 Task: Find connections with filter location Puyo with filter topic #constructionwith filter profile language French with filter current company CUR8 with filter school Indian jobs Fastest updates with filter industry Community Development and Urban Planning with filter service category Bankruptcy Law with filter keywords title Restaurant Chain Executive
Action: Mouse moved to (602, 79)
Screenshot: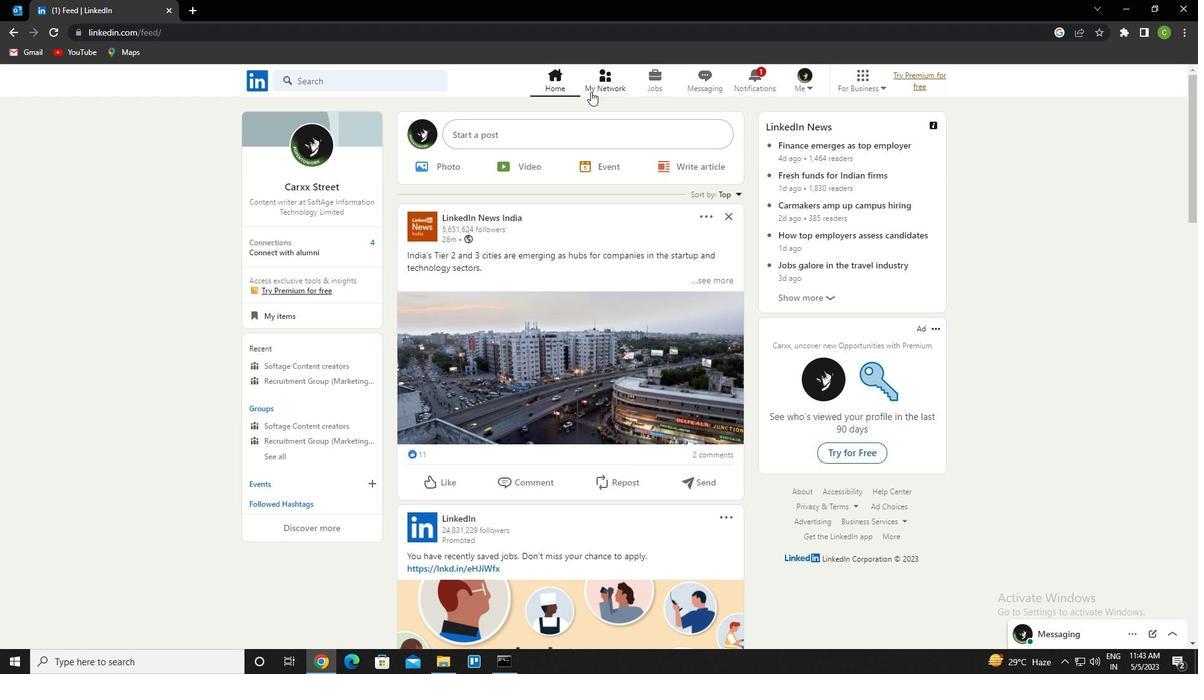 
Action: Mouse pressed left at (602, 79)
Screenshot: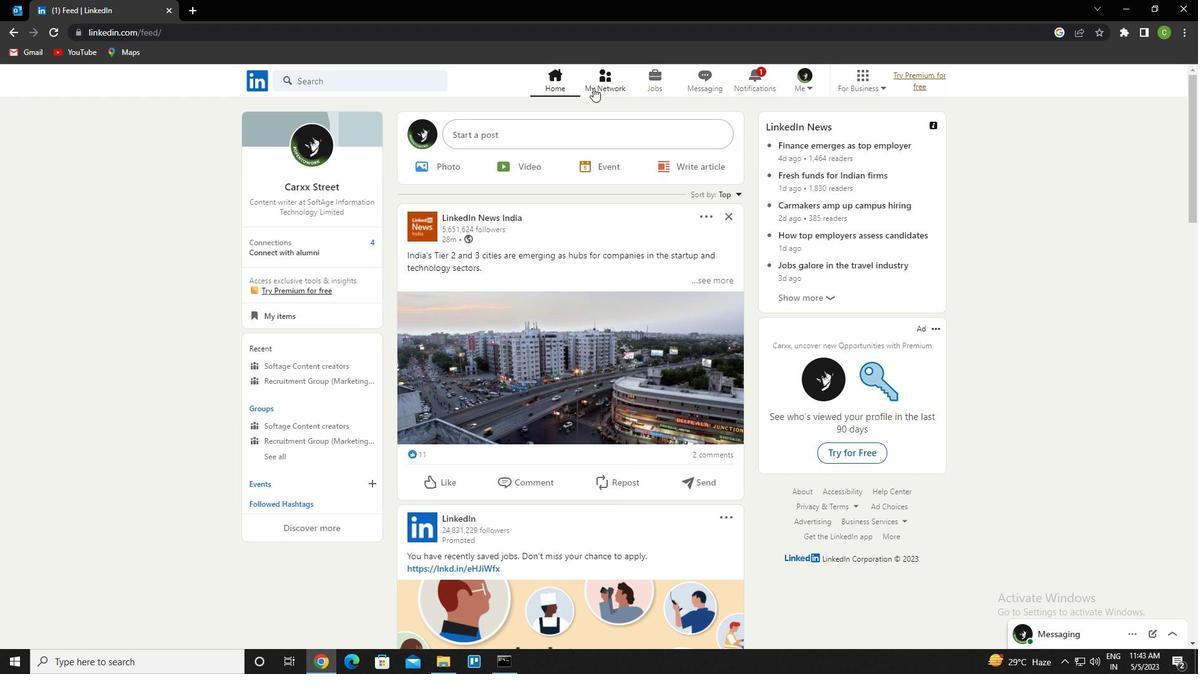 
Action: Mouse moved to (349, 157)
Screenshot: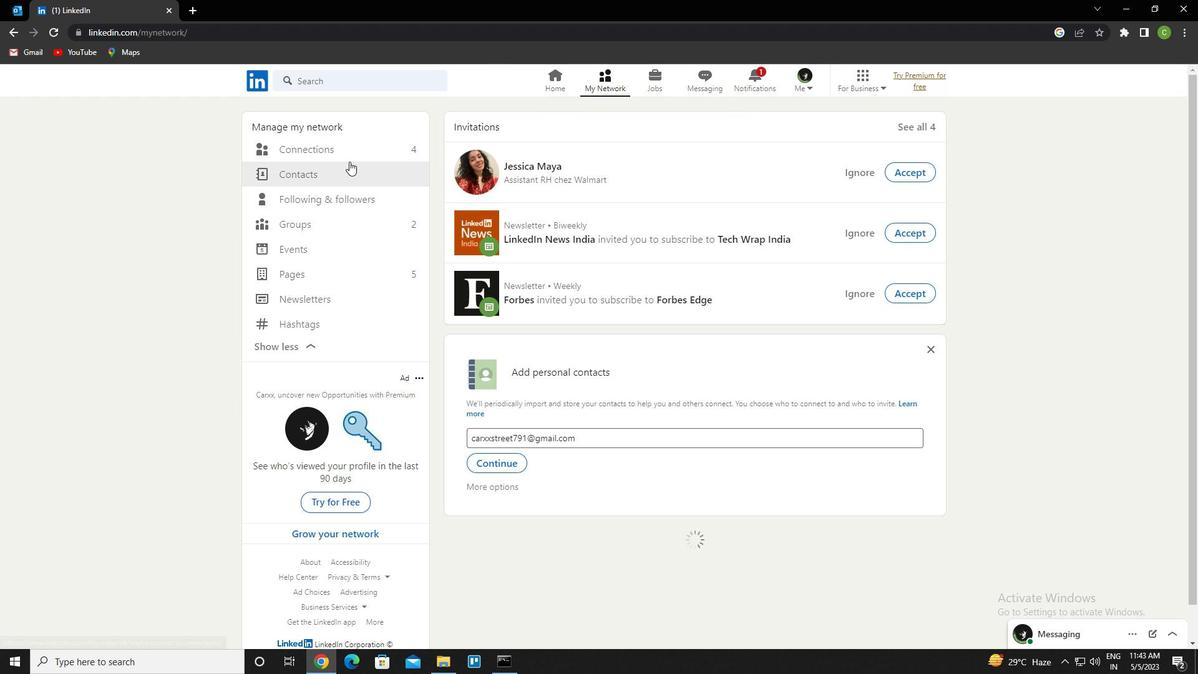 
Action: Mouse pressed left at (349, 157)
Screenshot: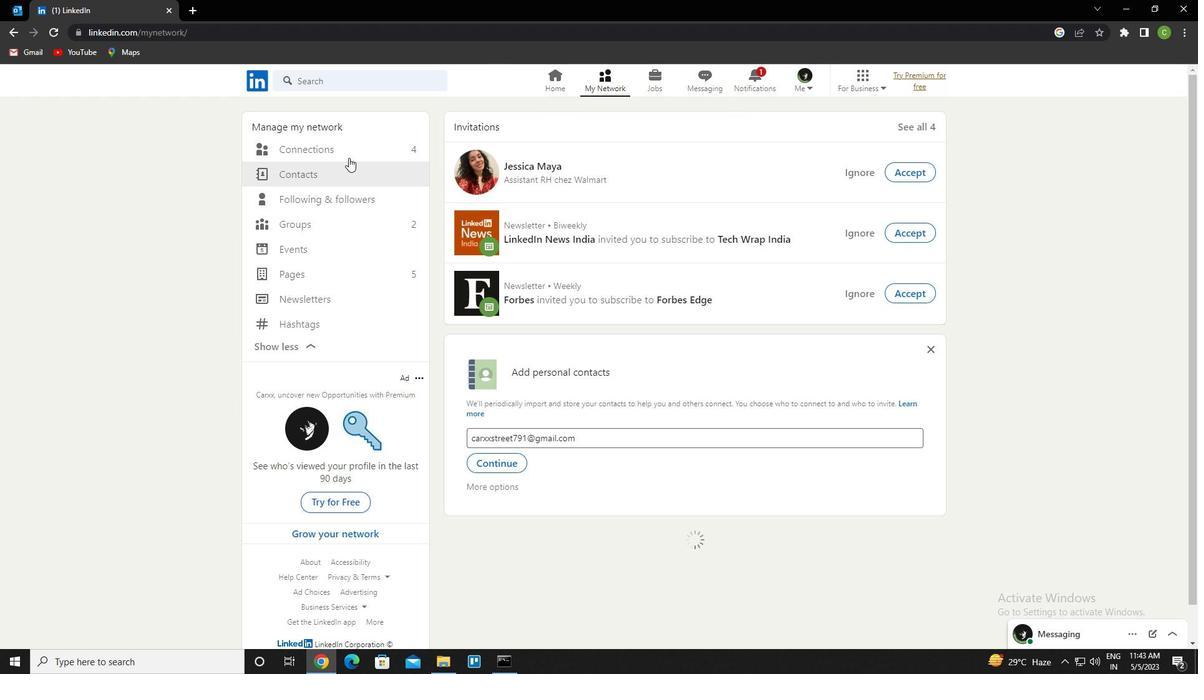 
Action: Mouse moved to (353, 158)
Screenshot: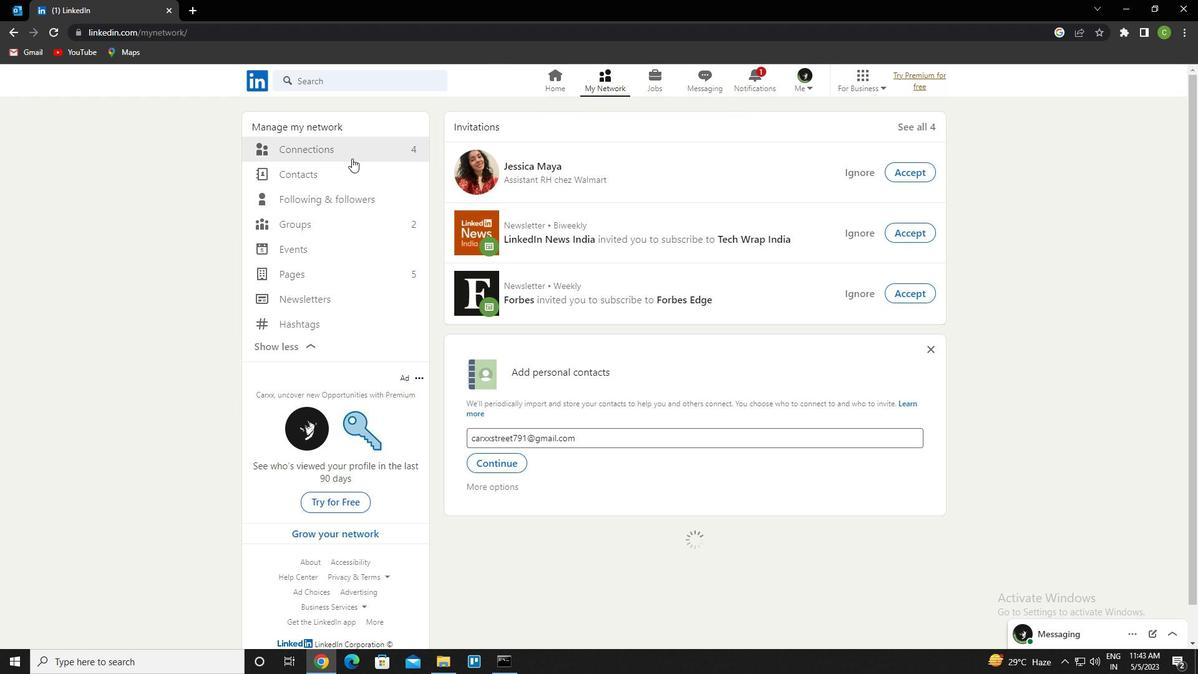 
Action: Mouse pressed left at (353, 158)
Screenshot: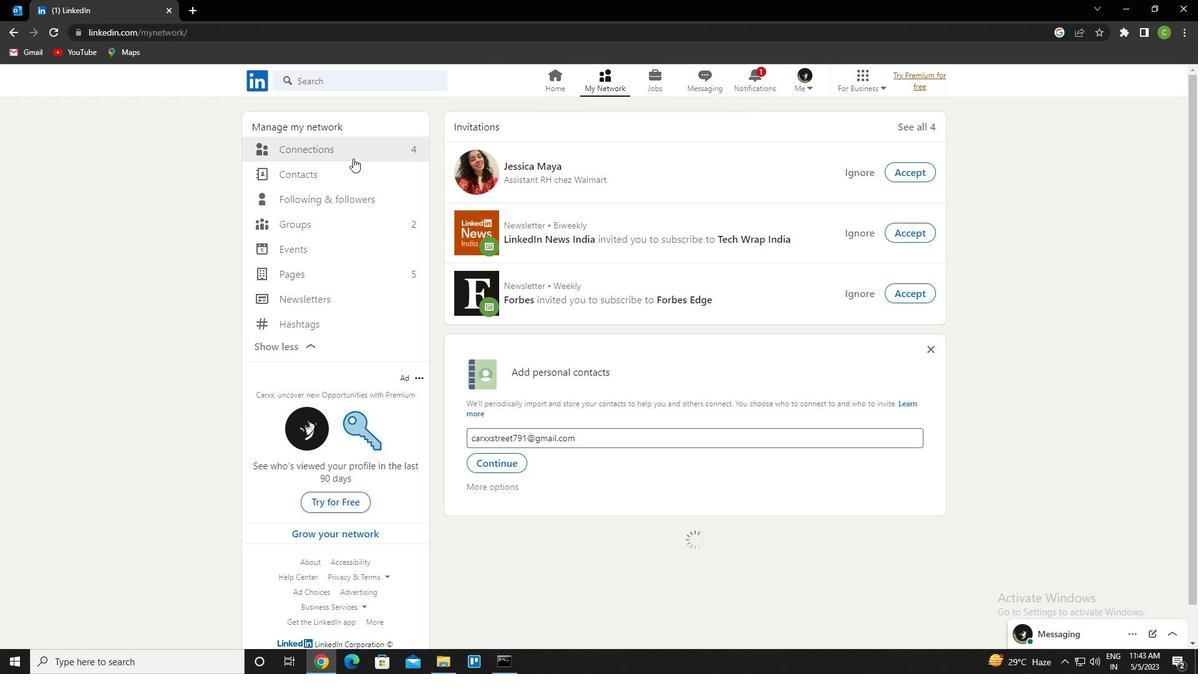 
Action: Mouse moved to (412, 151)
Screenshot: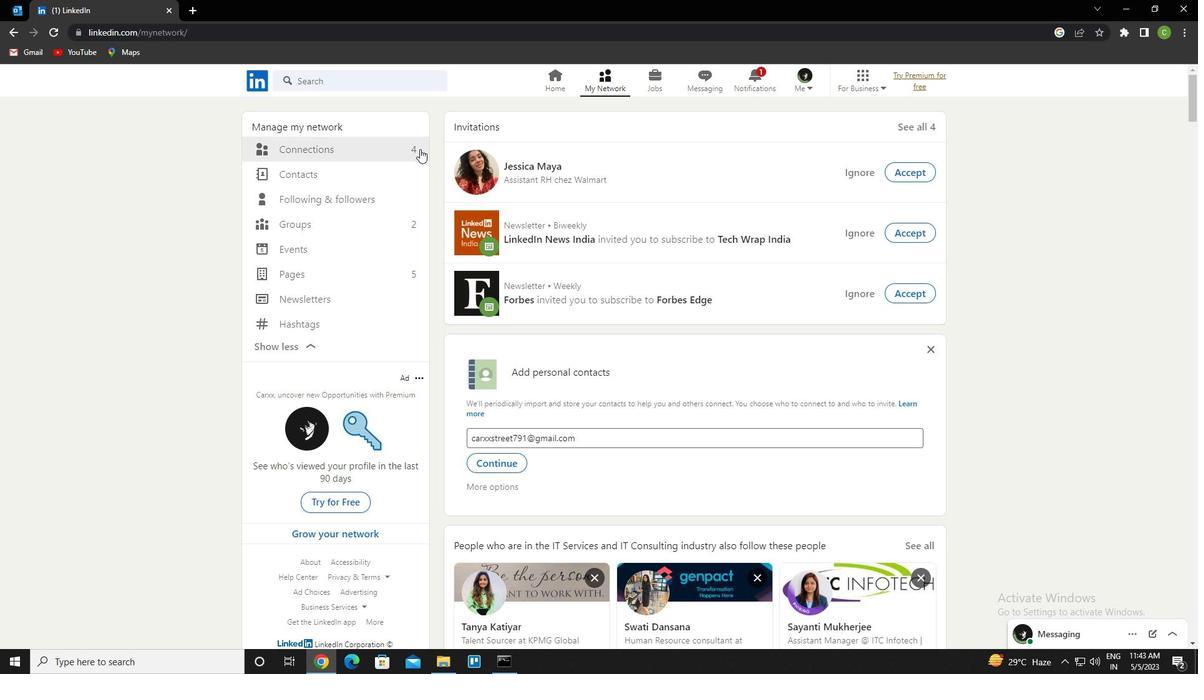 
Action: Mouse pressed left at (412, 151)
Screenshot: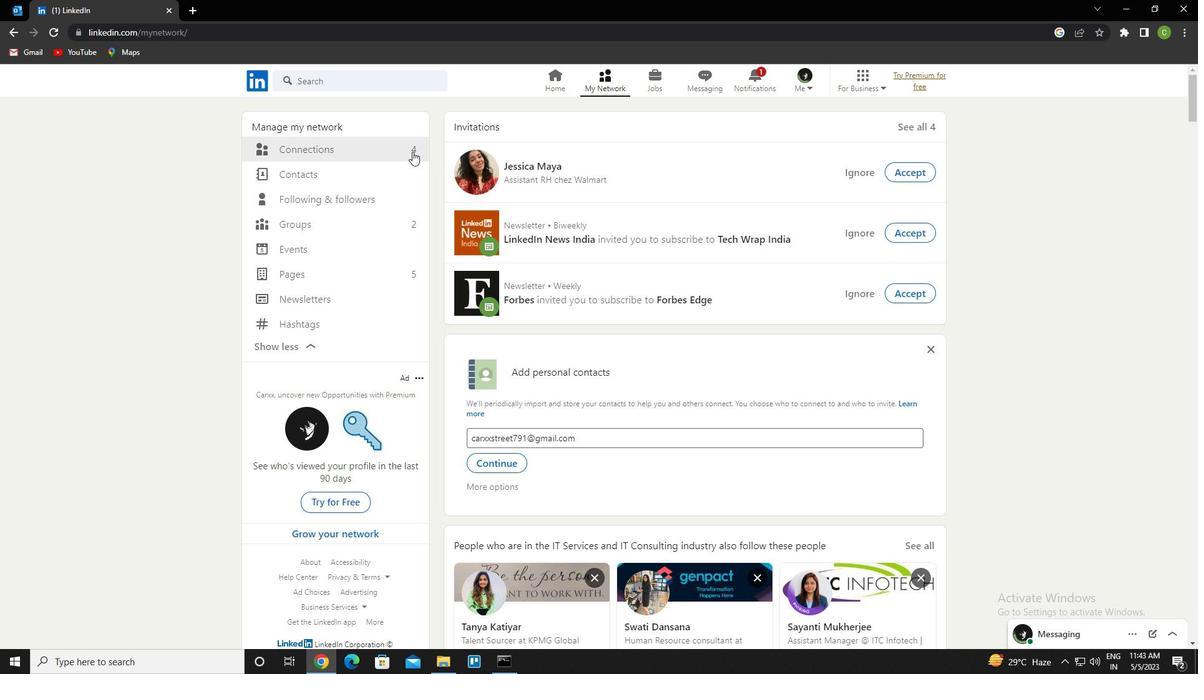 
Action: Mouse moved to (695, 151)
Screenshot: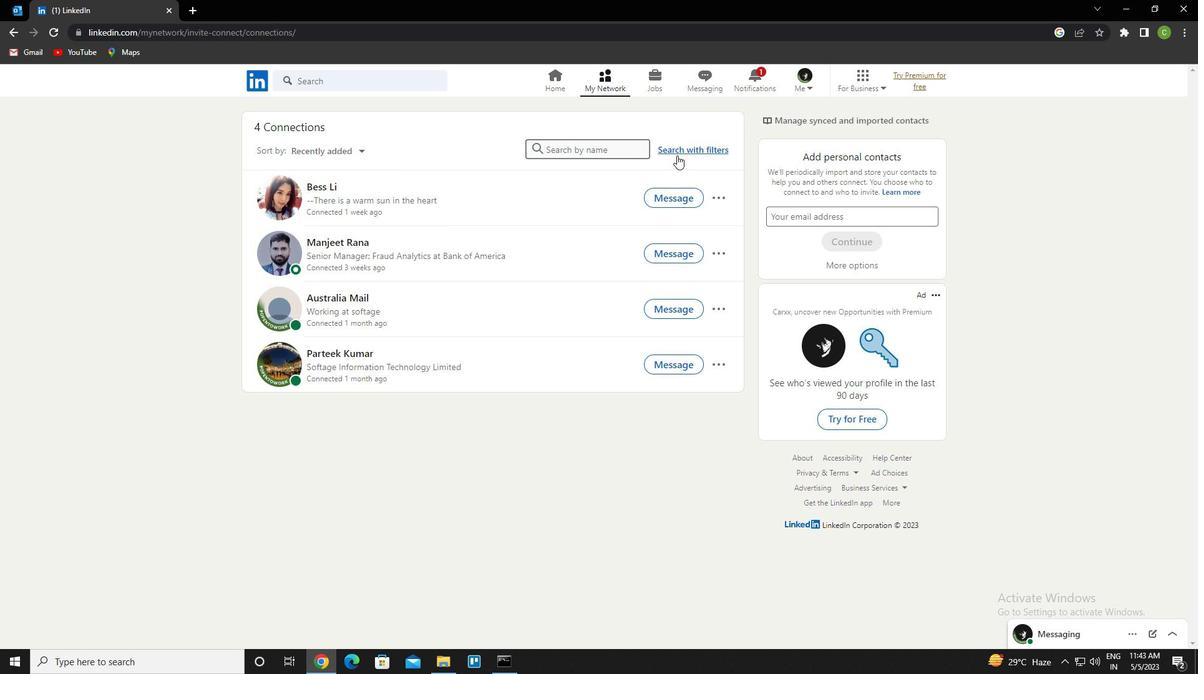 
Action: Mouse pressed left at (695, 151)
Screenshot: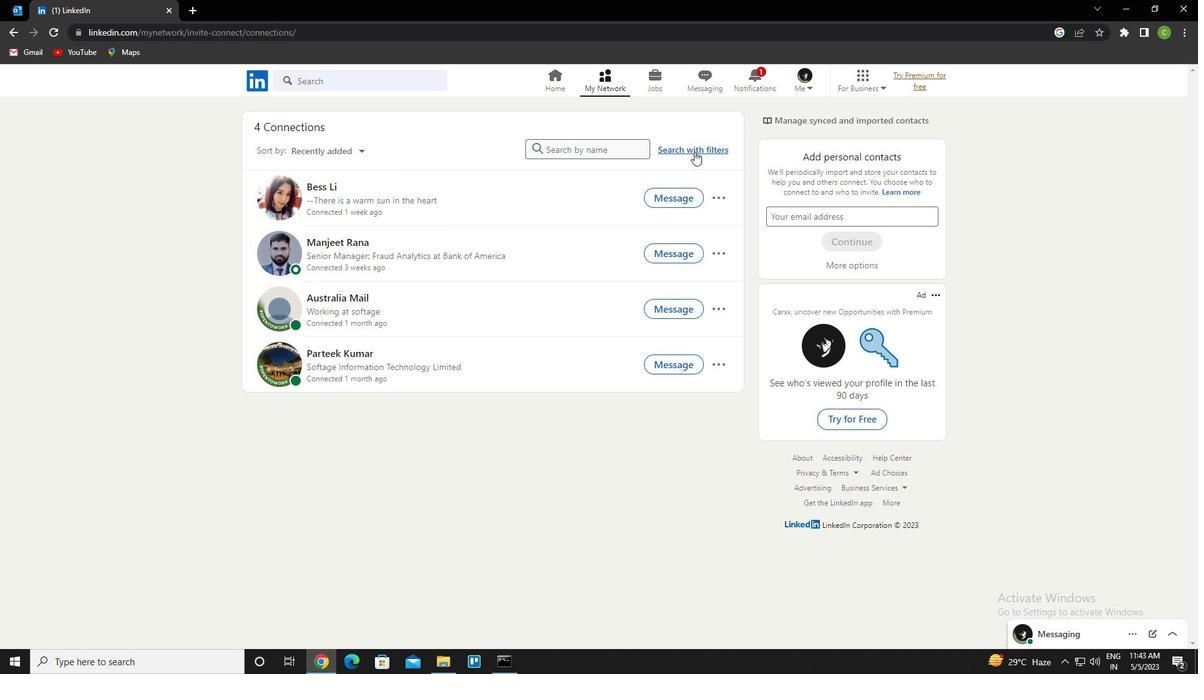 
Action: Mouse moved to (638, 111)
Screenshot: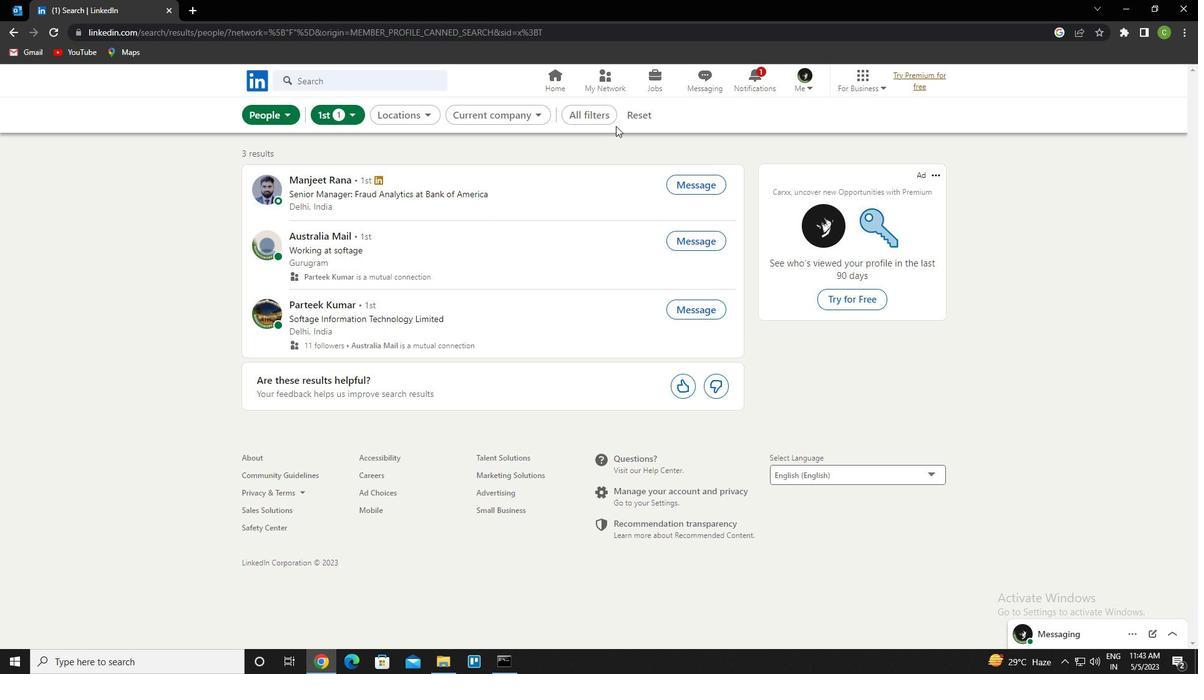 
Action: Mouse pressed left at (638, 111)
Screenshot: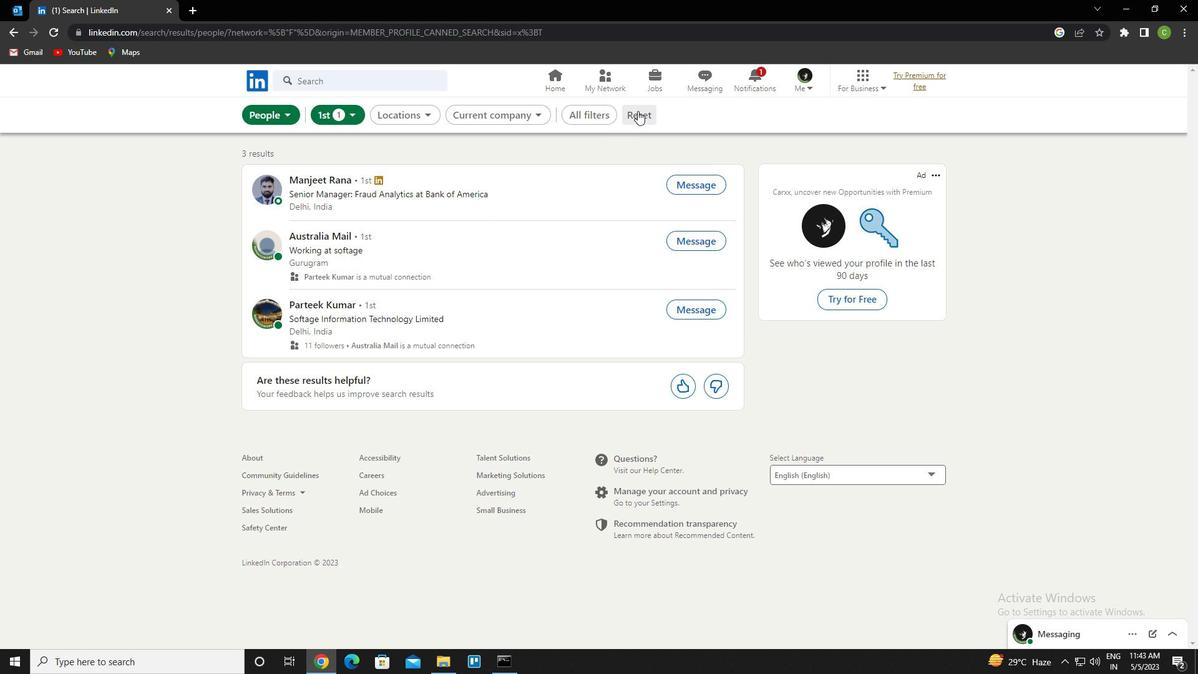 
Action: Mouse moved to (624, 116)
Screenshot: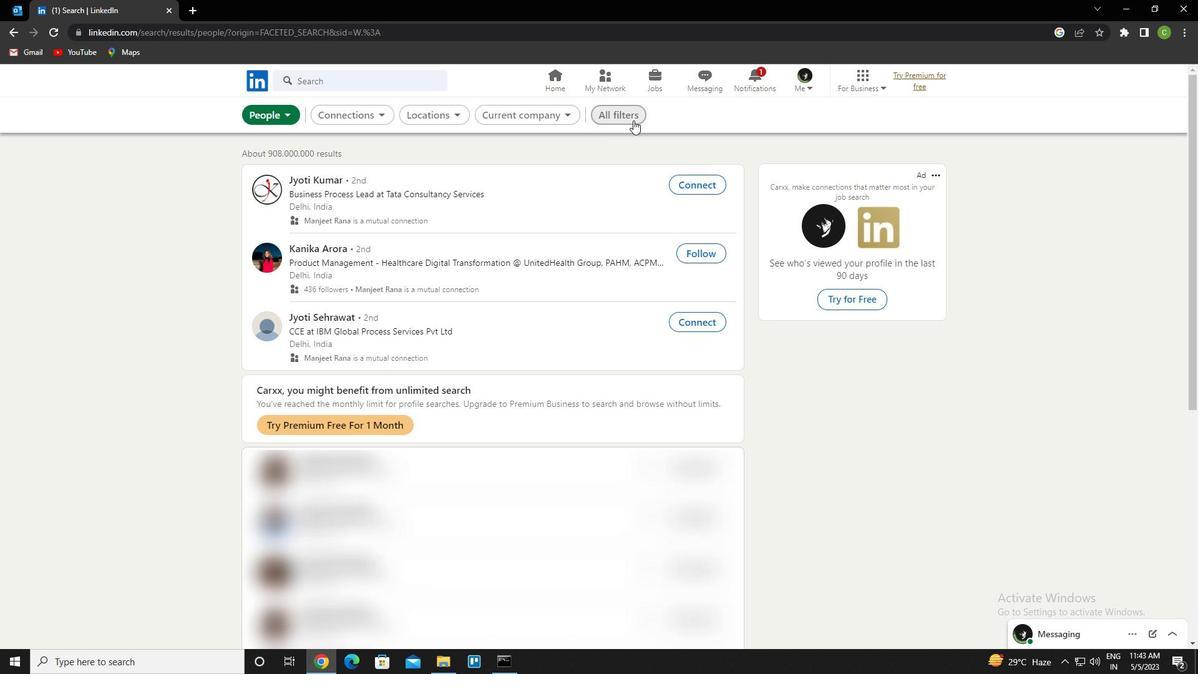 
Action: Mouse pressed left at (624, 116)
Screenshot: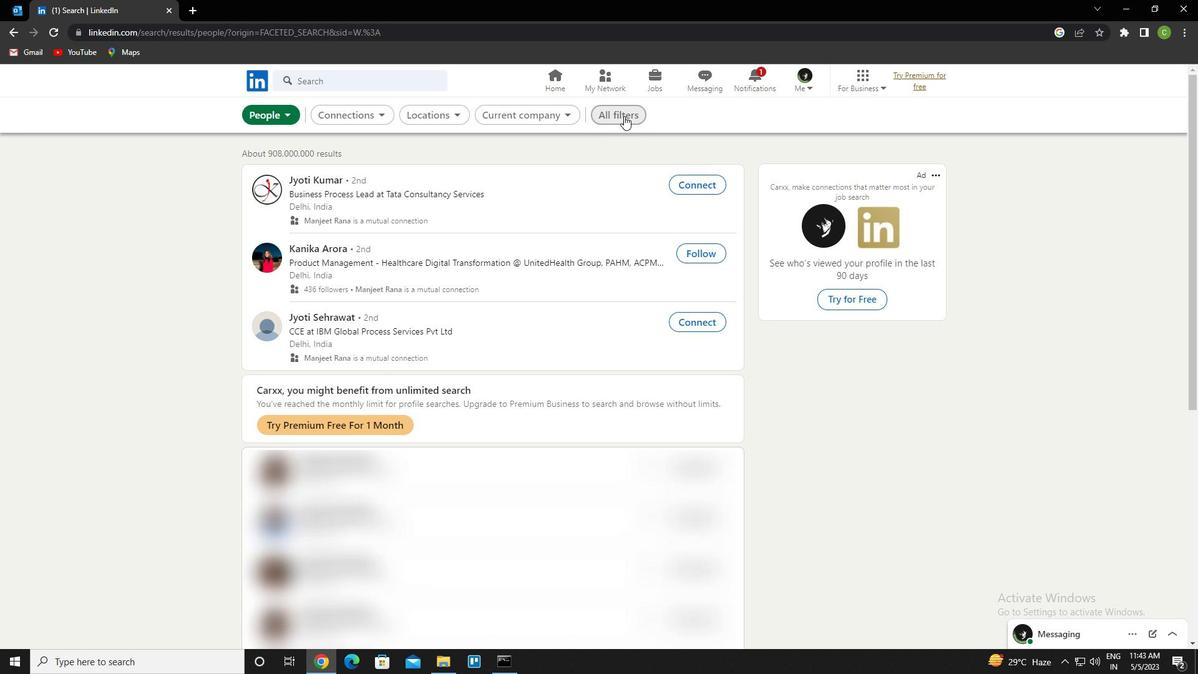 
Action: Mouse moved to (1156, 358)
Screenshot: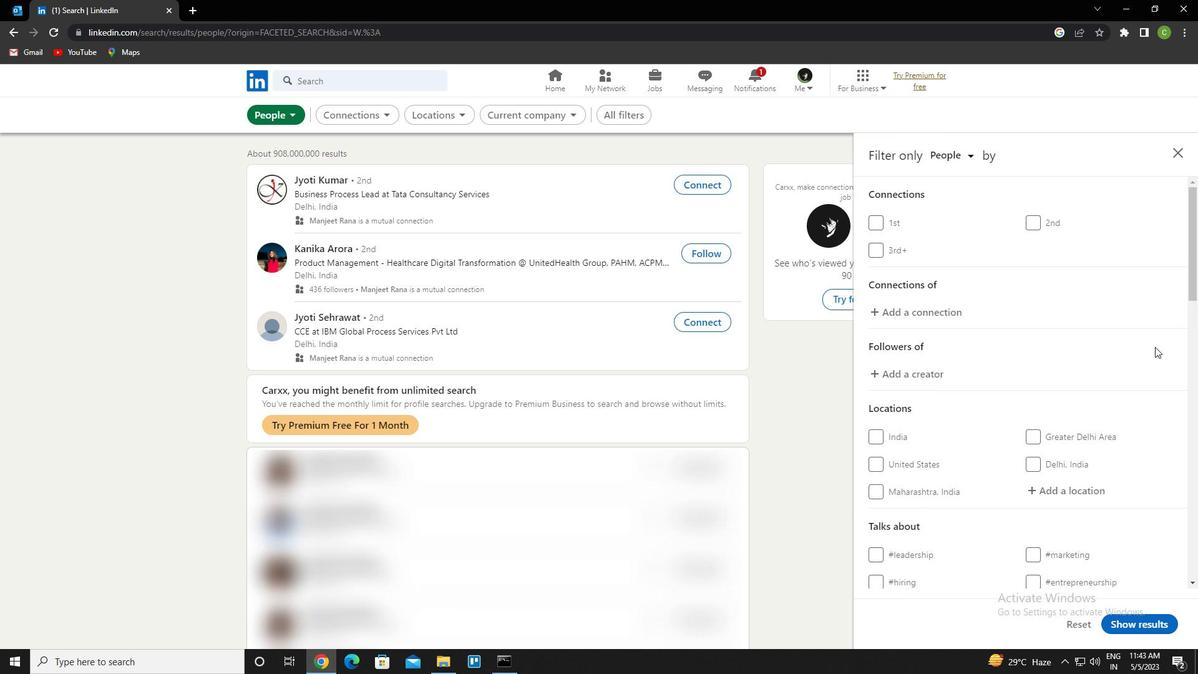 
Action: Mouse scrolled (1156, 357) with delta (0, 0)
Screenshot: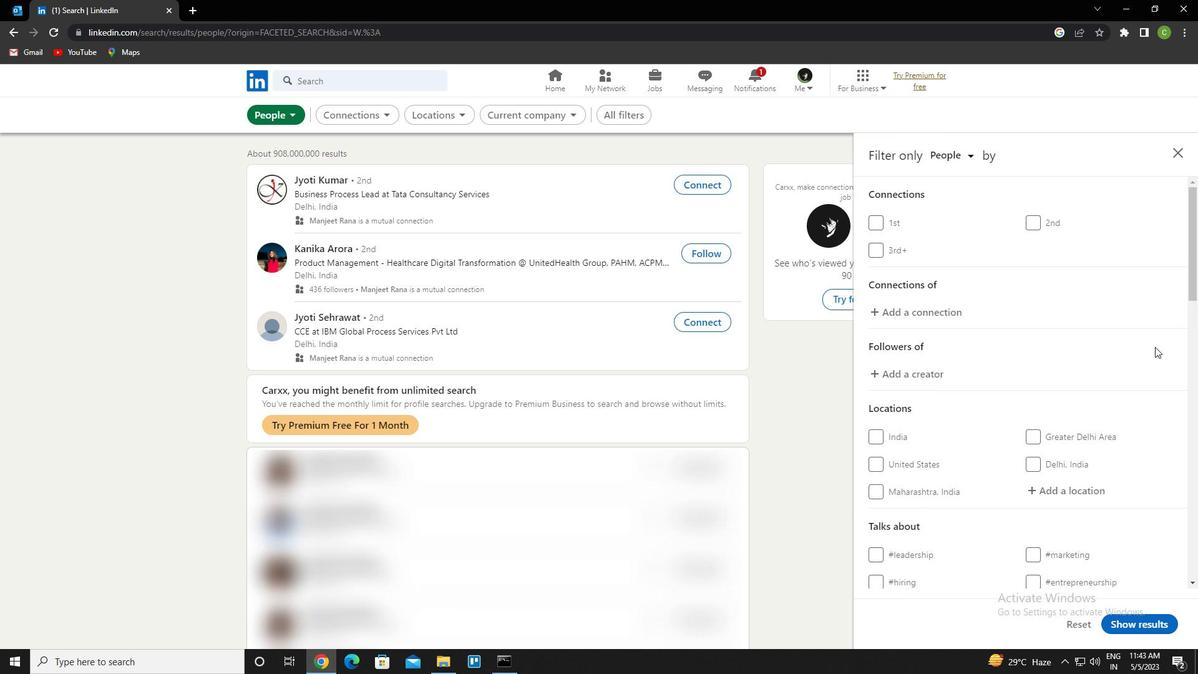 
Action: Mouse moved to (1137, 366)
Screenshot: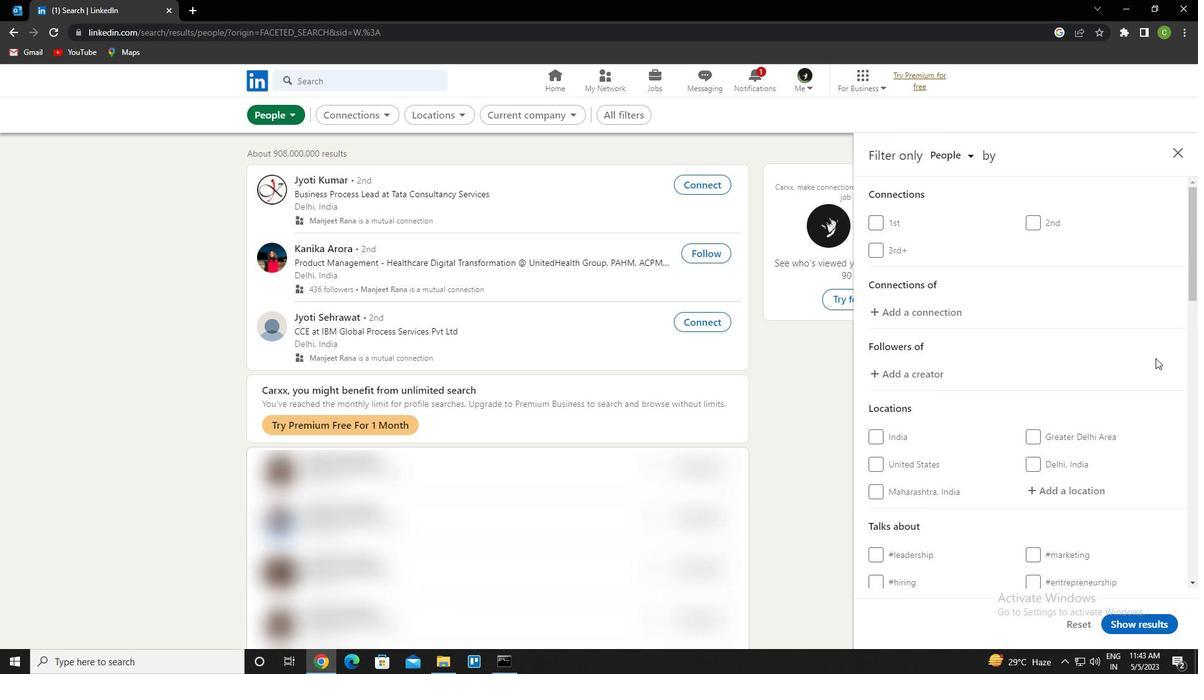 
Action: Mouse scrolled (1137, 365) with delta (0, 0)
Screenshot: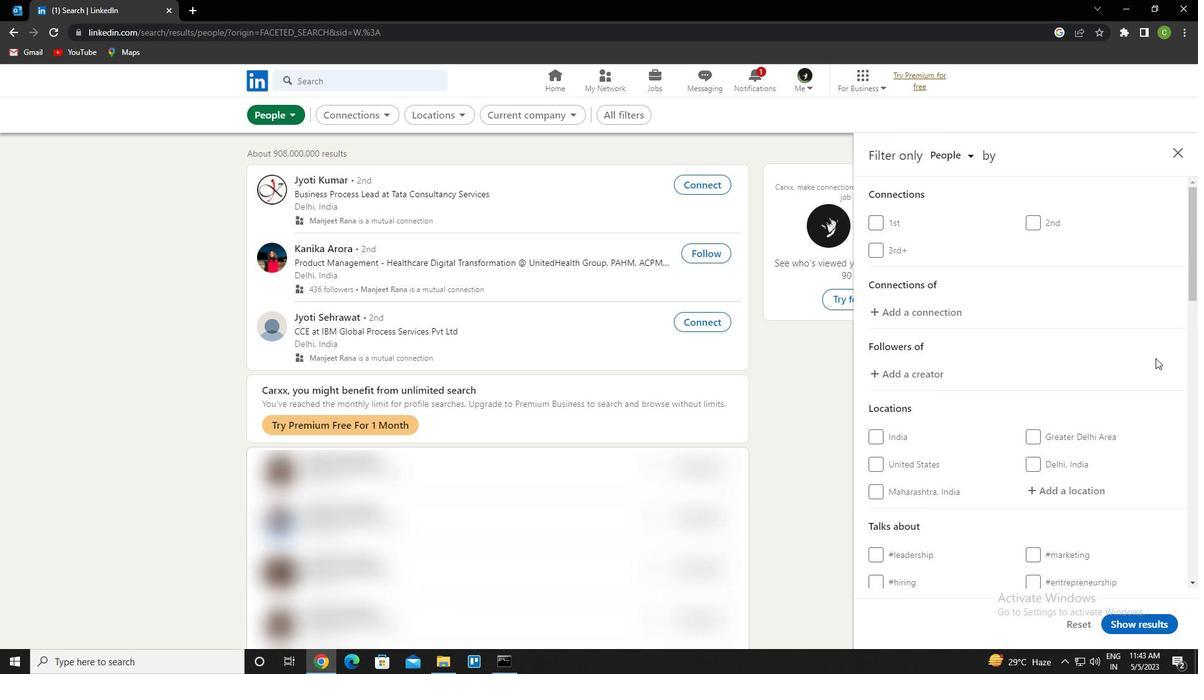 
Action: Mouse moved to (1084, 362)
Screenshot: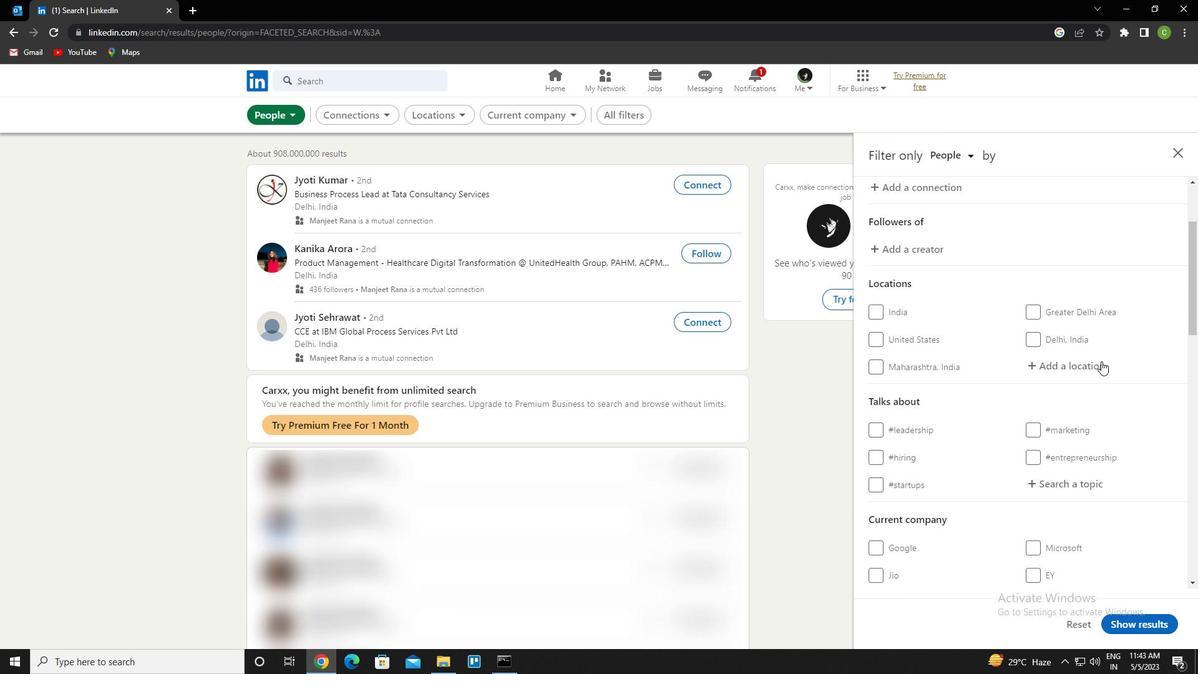 
Action: Mouse pressed left at (1084, 362)
Screenshot: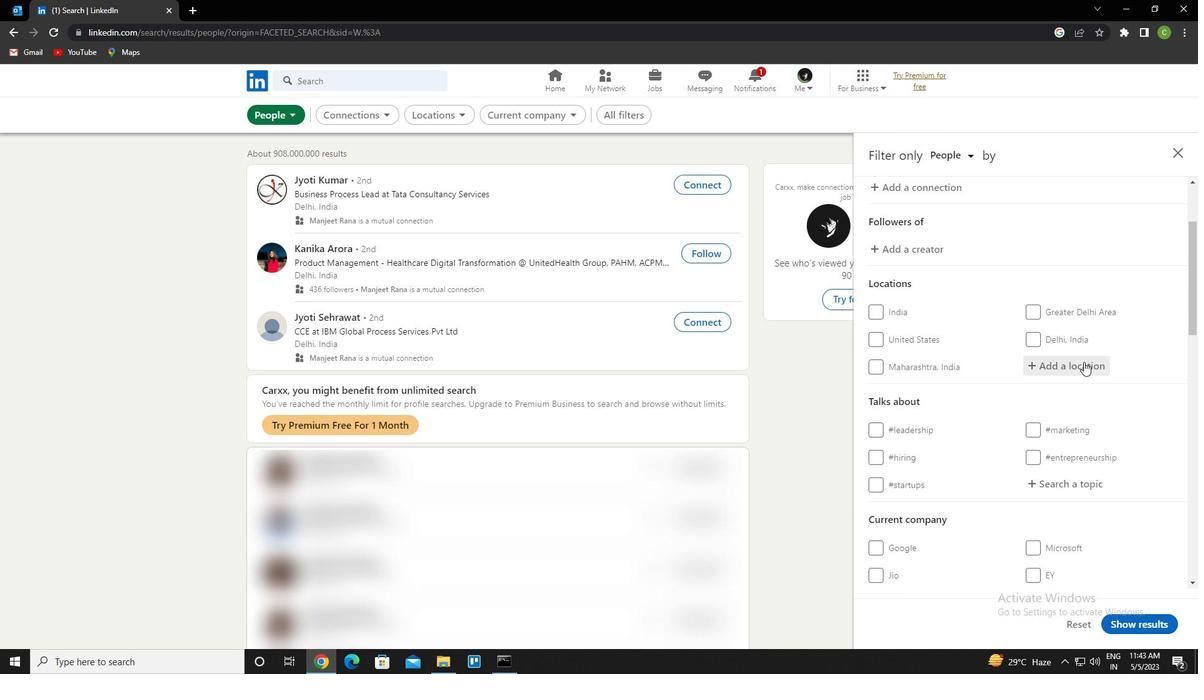 
Action: Key pressed <Key.caps_lock>p<Key.caps_lock>uyo<Key.down><Key.enter>
Screenshot: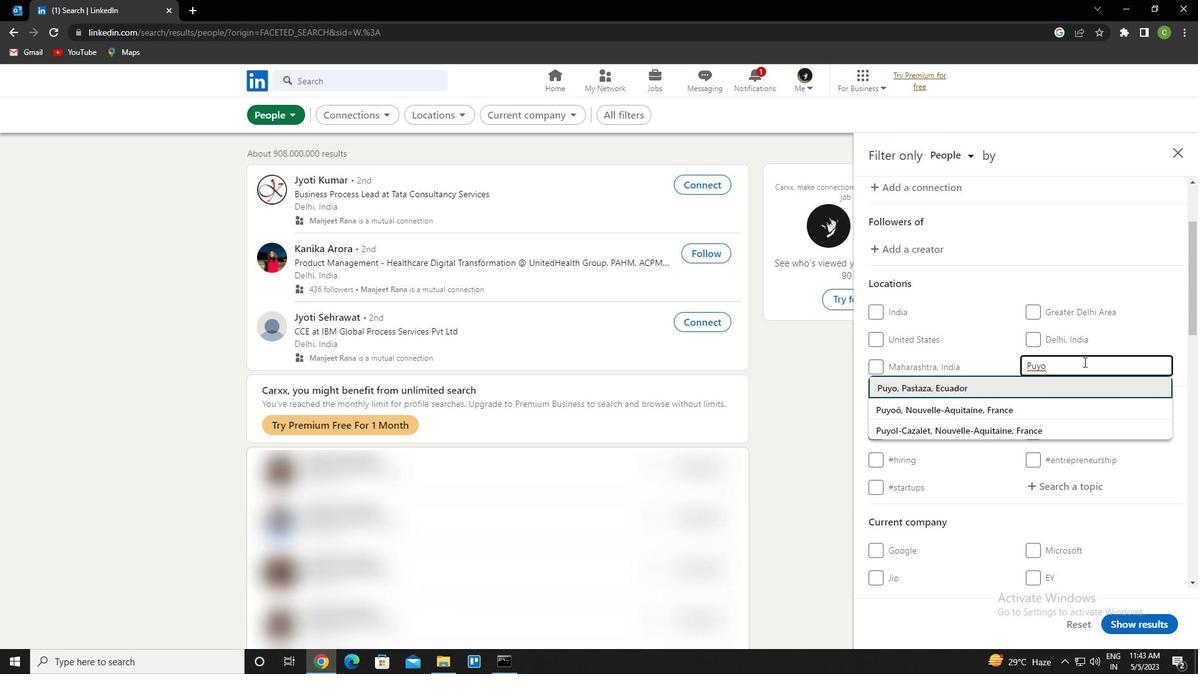 
Action: Mouse scrolled (1084, 361) with delta (0, 0)
Screenshot: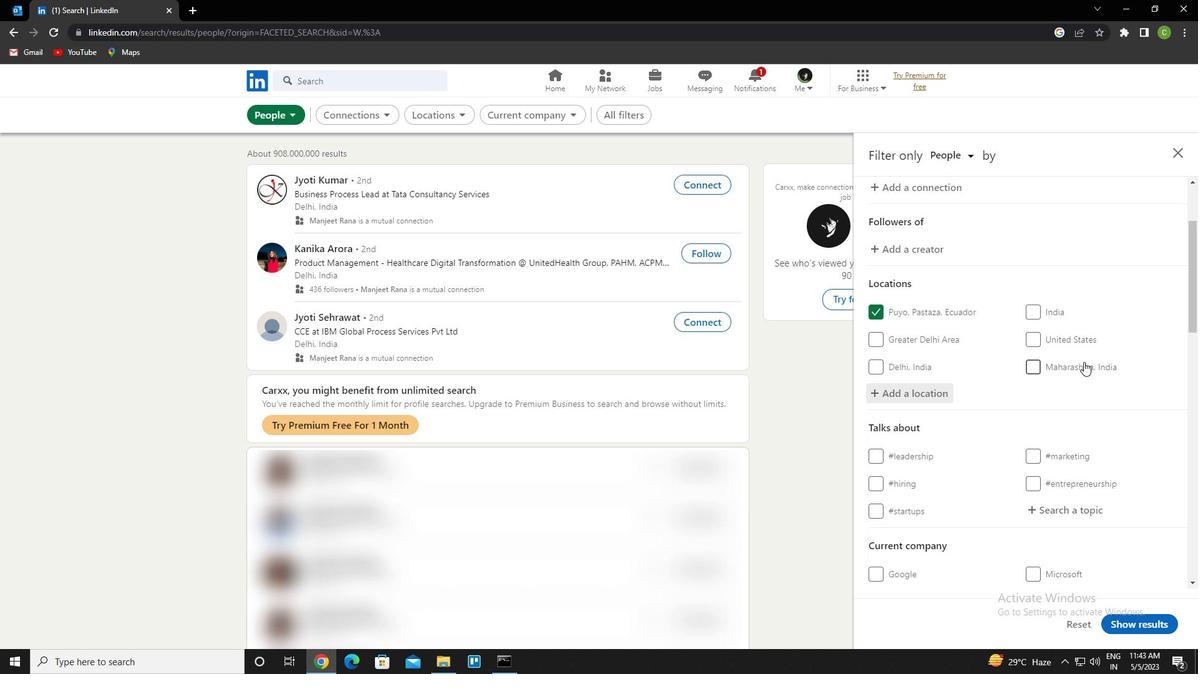 
Action: Mouse moved to (1062, 371)
Screenshot: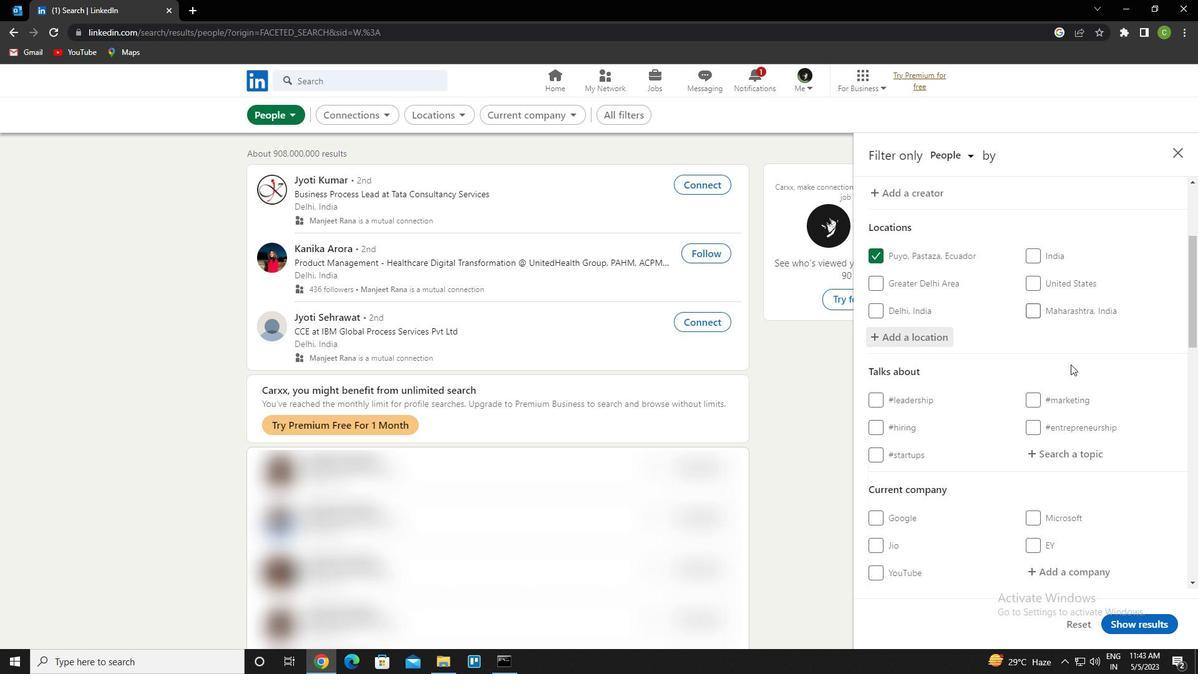 
Action: Mouse scrolled (1062, 370) with delta (0, 0)
Screenshot: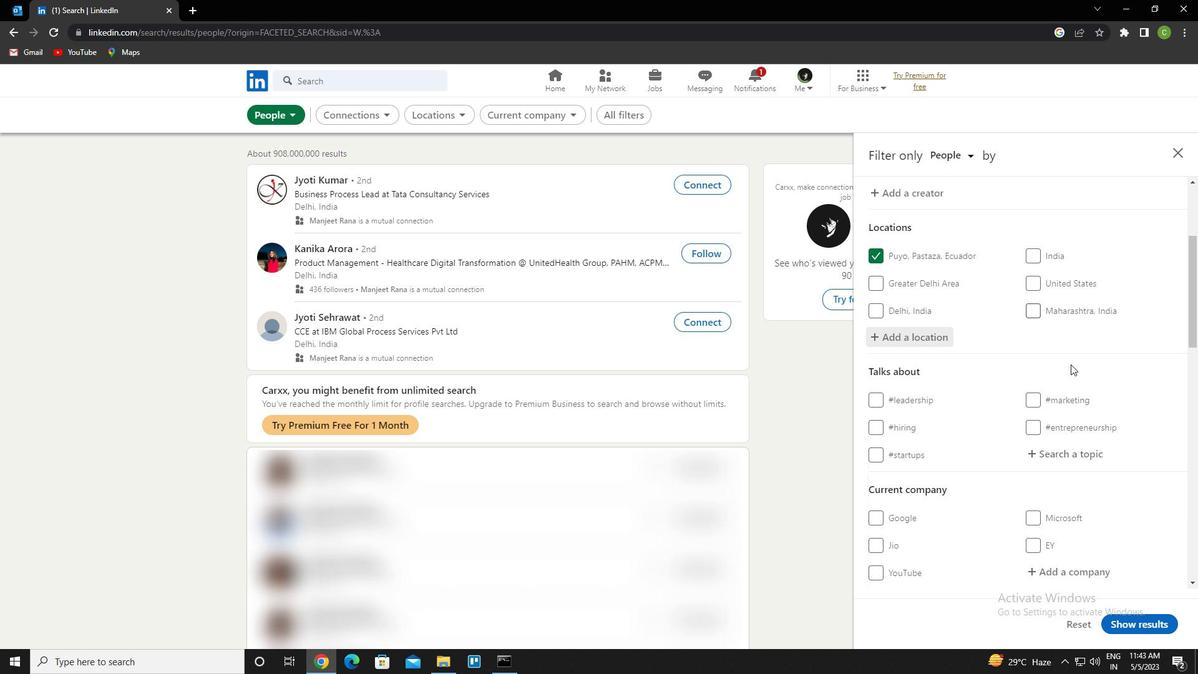 
Action: Mouse moved to (1055, 389)
Screenshot: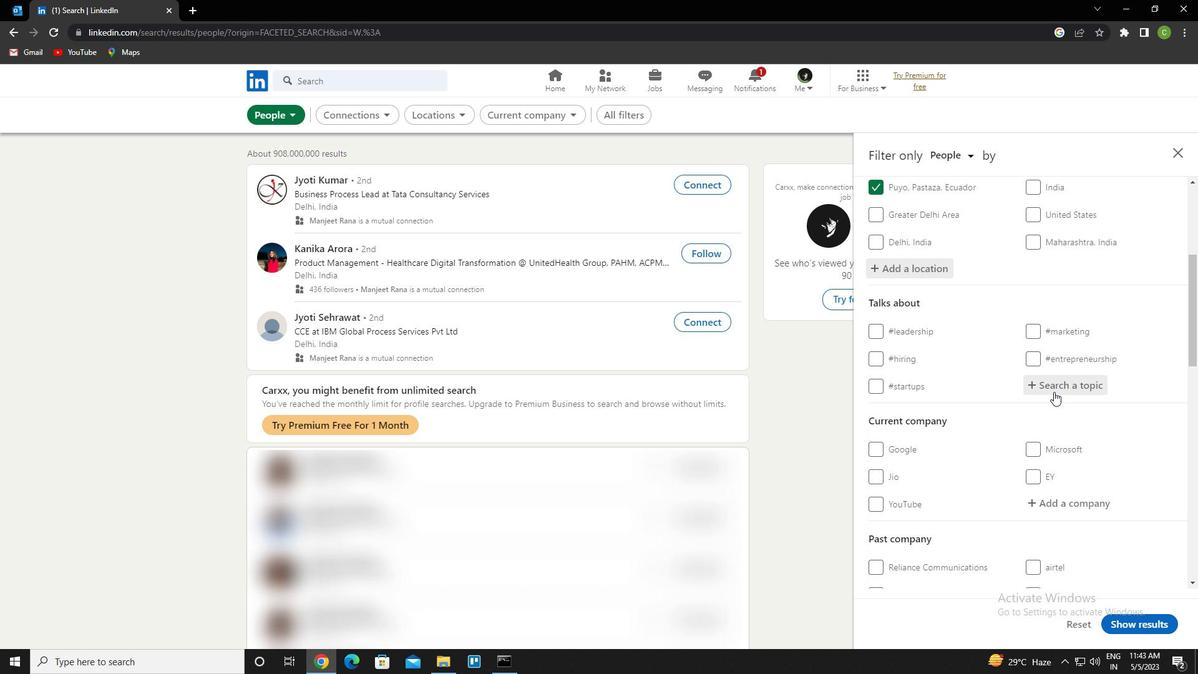 
Action: Mouse pressed left at (1055, 389)
Screenshot: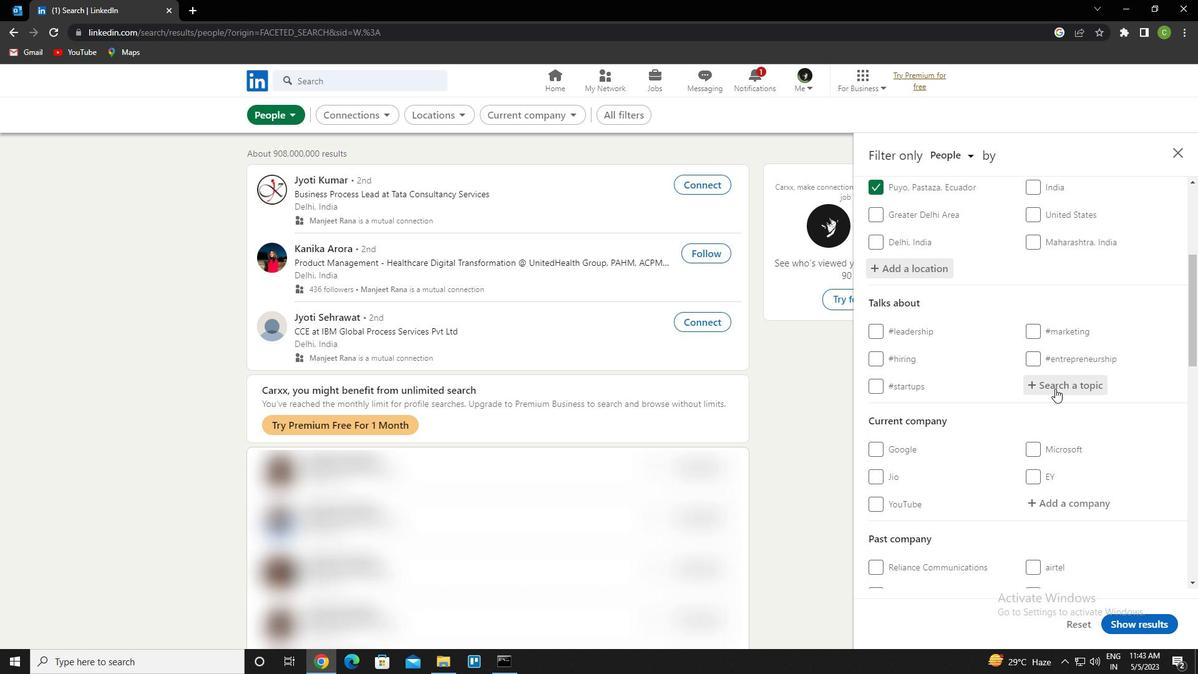 
Action: Key pressed construction<Key.down><Key.enter>
Screenshot: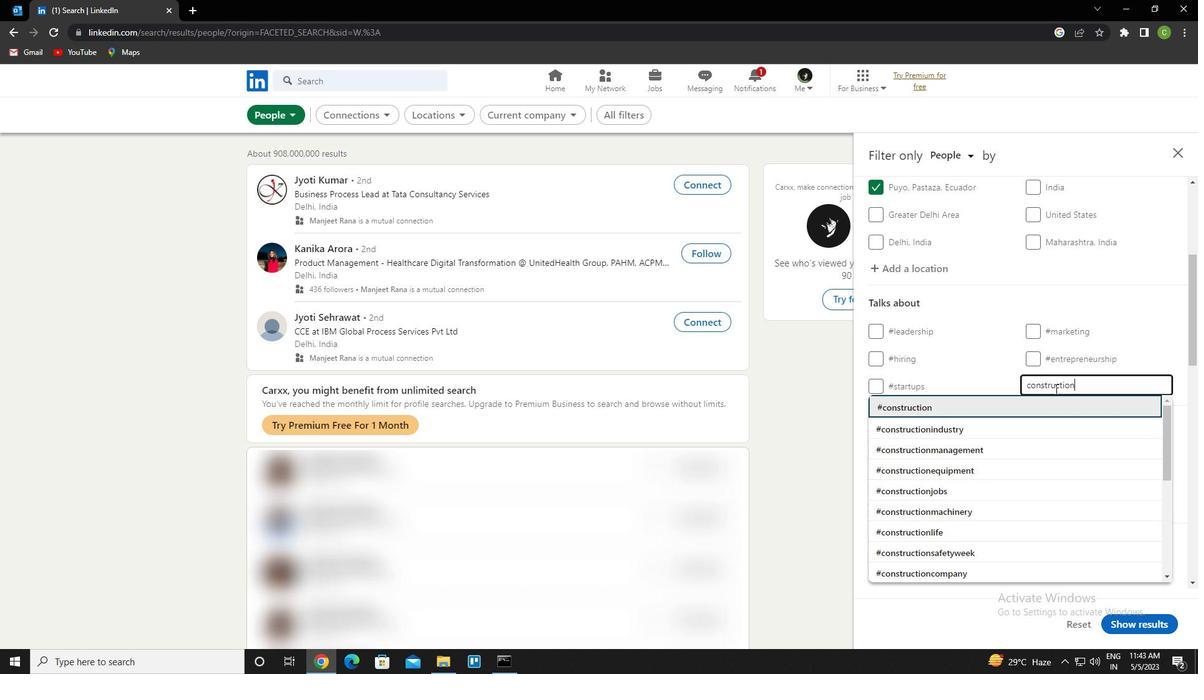 
Action: Mouse scrolled (1055, 388) with delta (0, 0)
Screenshot: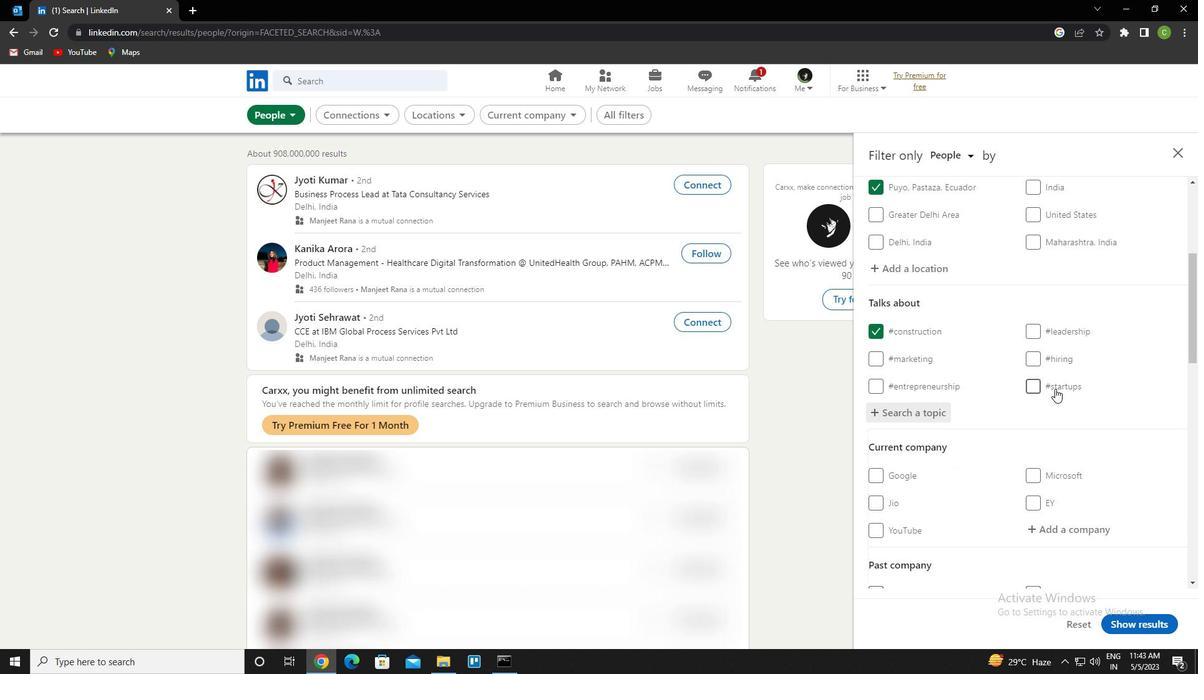 
Action: Mouse scrolled (1055, 388) with delta (0, 0)
Screenshot: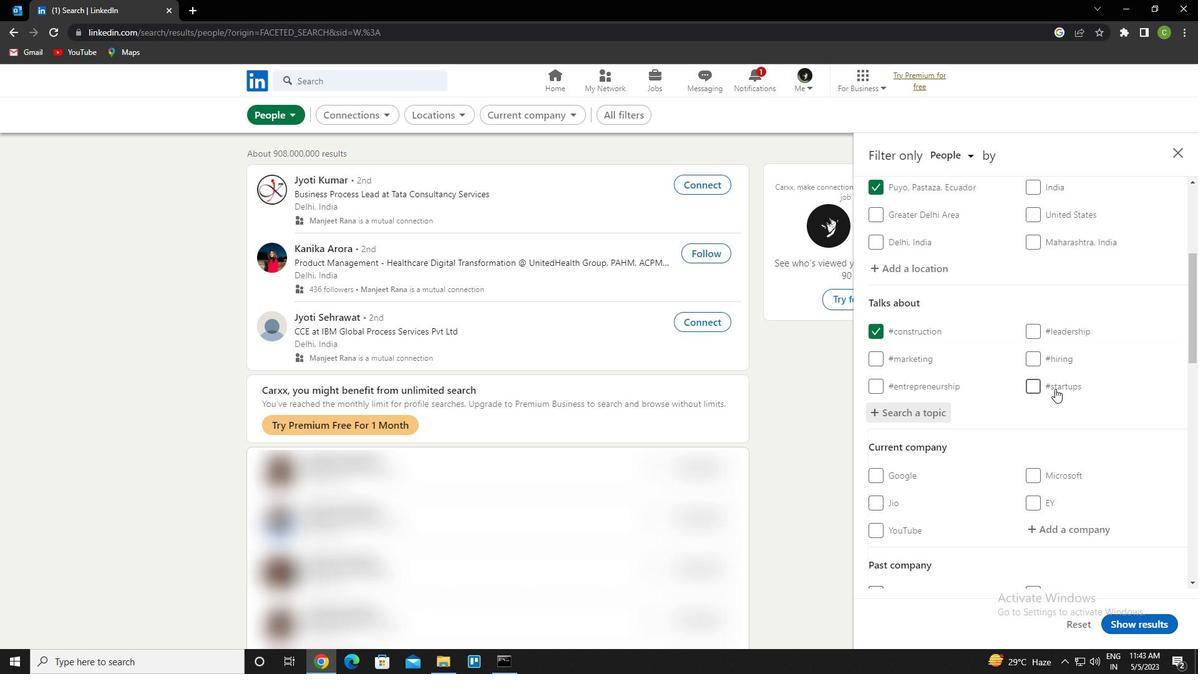 
Action: Mouse scrolled (1055, 388) with delta (0, 0)
Screenshot: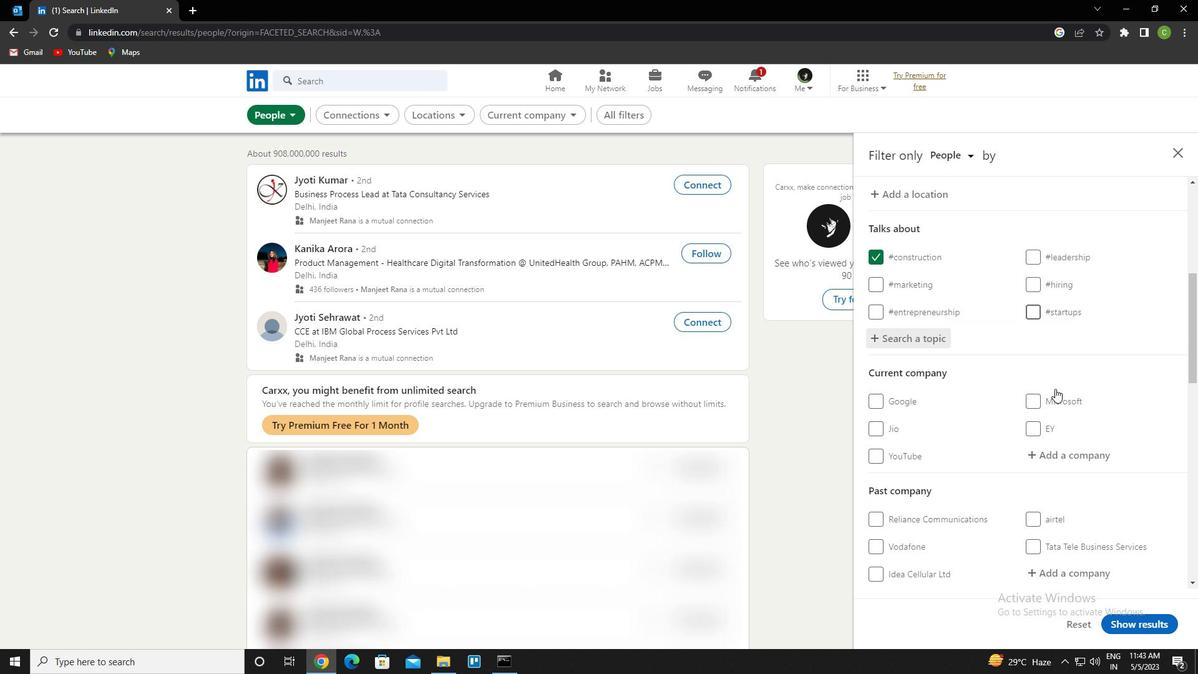 
Action: Mouse moved to (1035, 376)
Screenshot: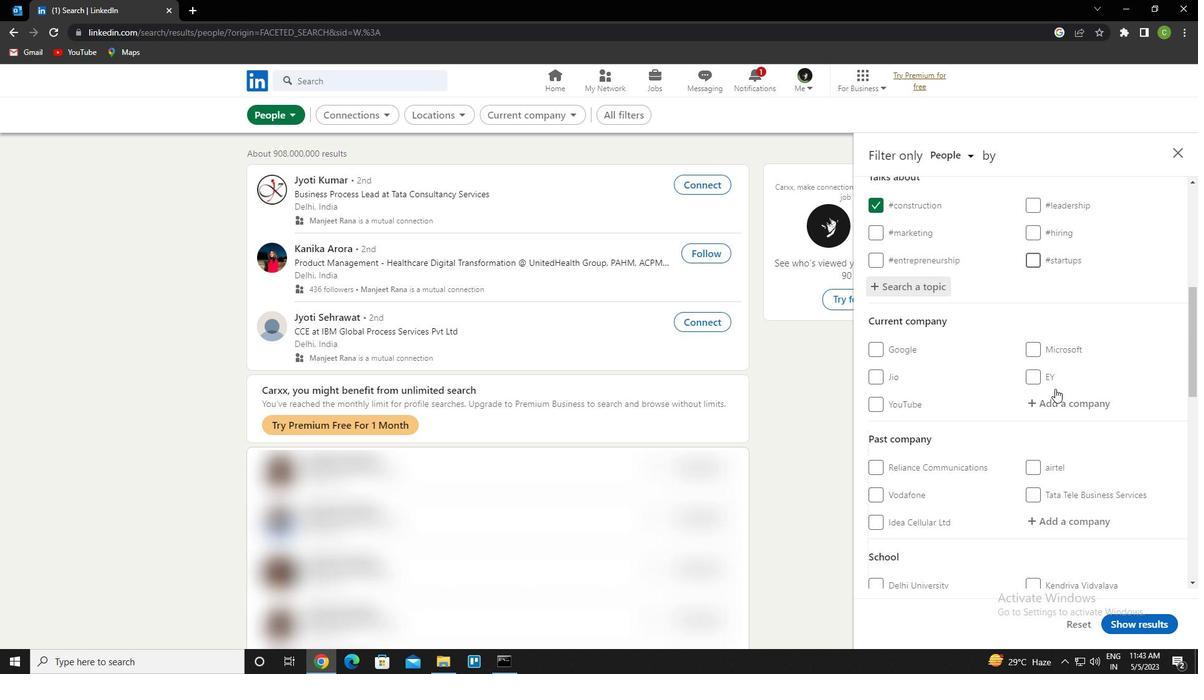
Action: Mouse scrolled (1035, 375) with delta (0, 0)
Screenshot: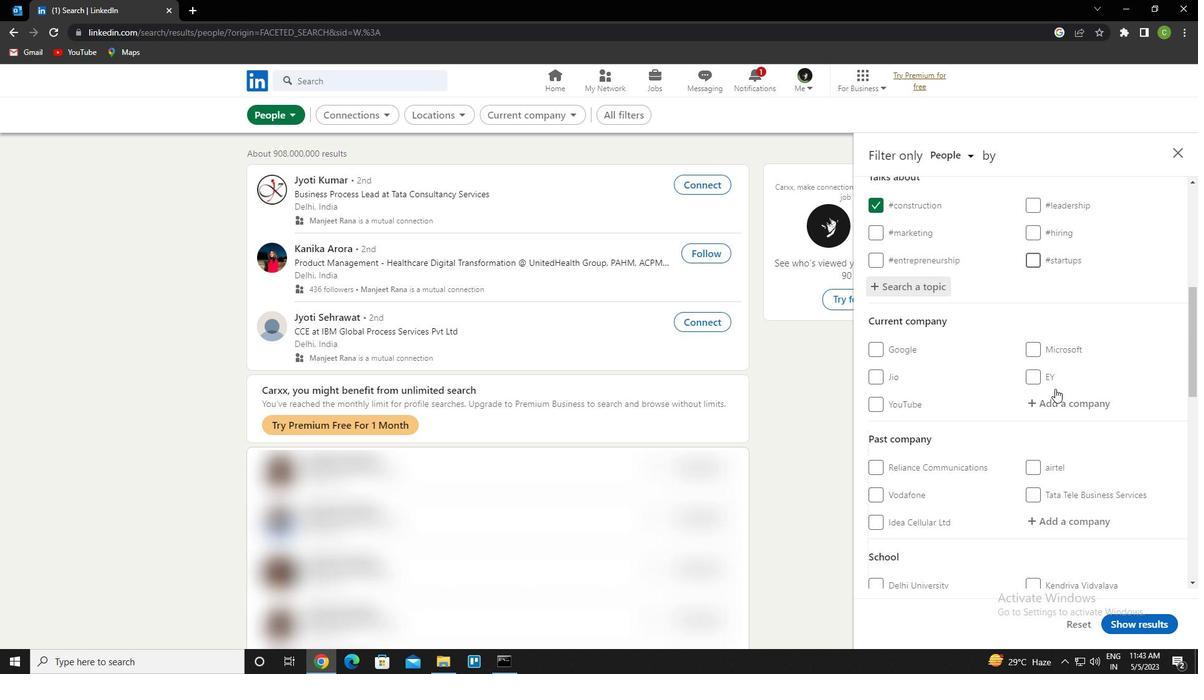 
Action: Mouse moved to (1016, 369)
Screenshot: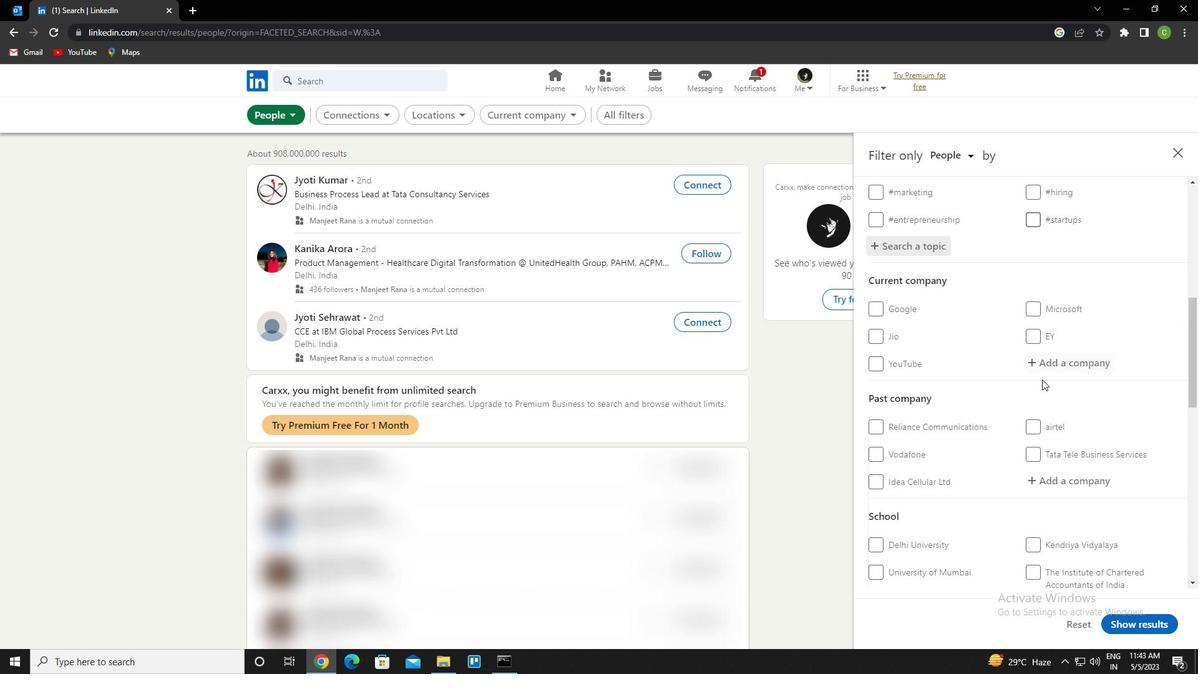 
Action: Mouse scrolled (1016, 369) with delta (0, 0)
Screenshot: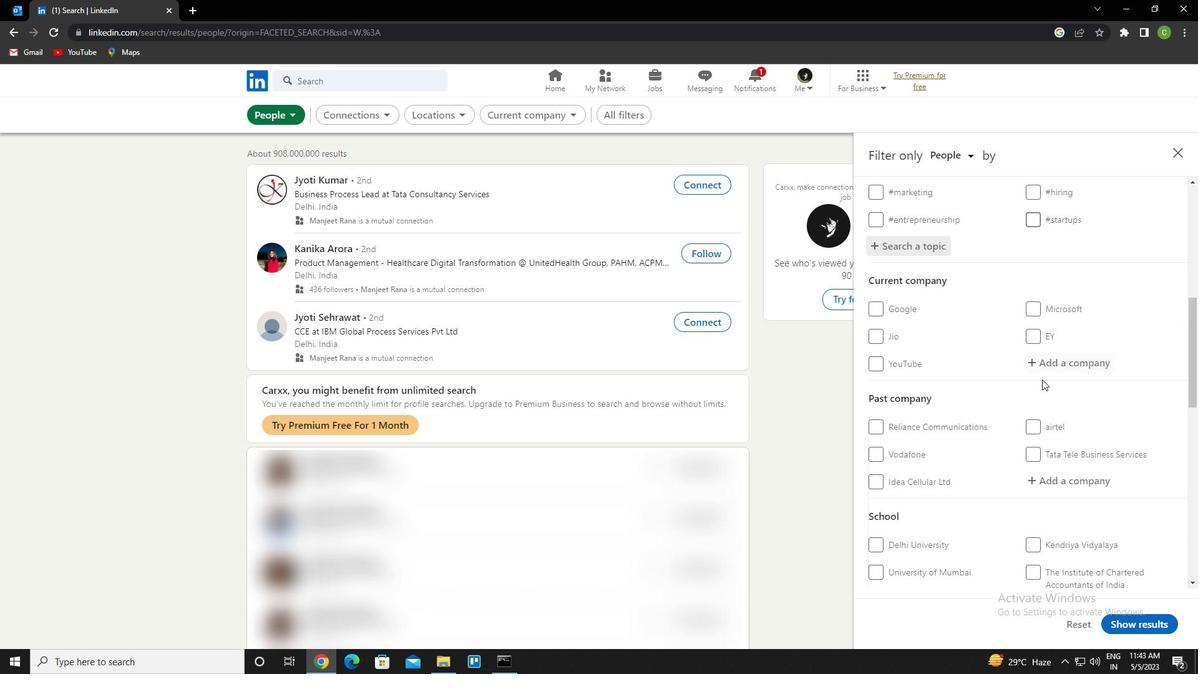 
Action: Mouse moved to (1016, 368)
Screenshot: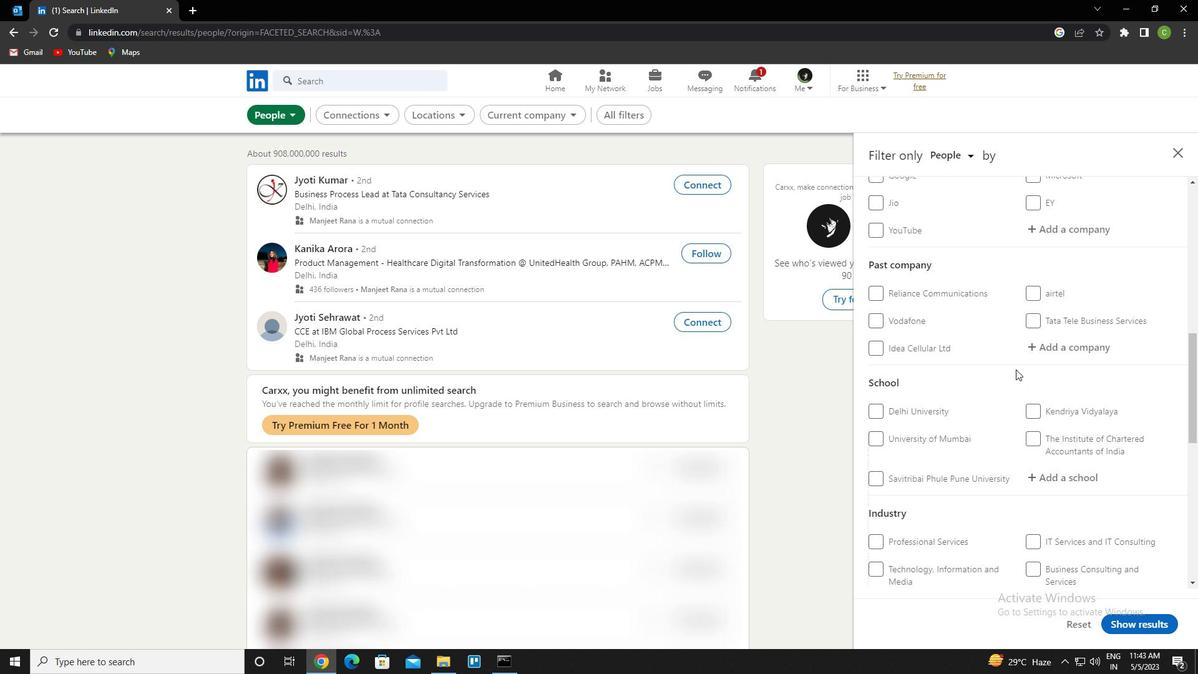 
Action: Mouse scrolled (1016, 367) with delta (0, 0)
Screenshot: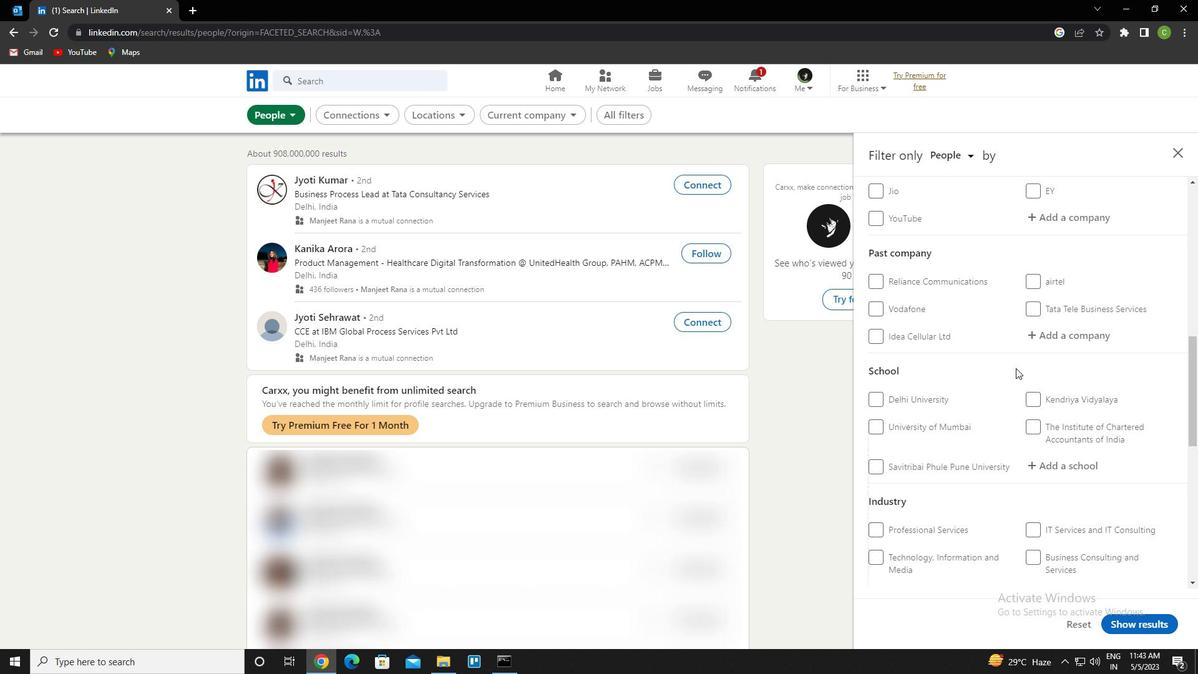 
Action: Mouse scrolled (1016, 367) with delta (0, 0)
Screenshot: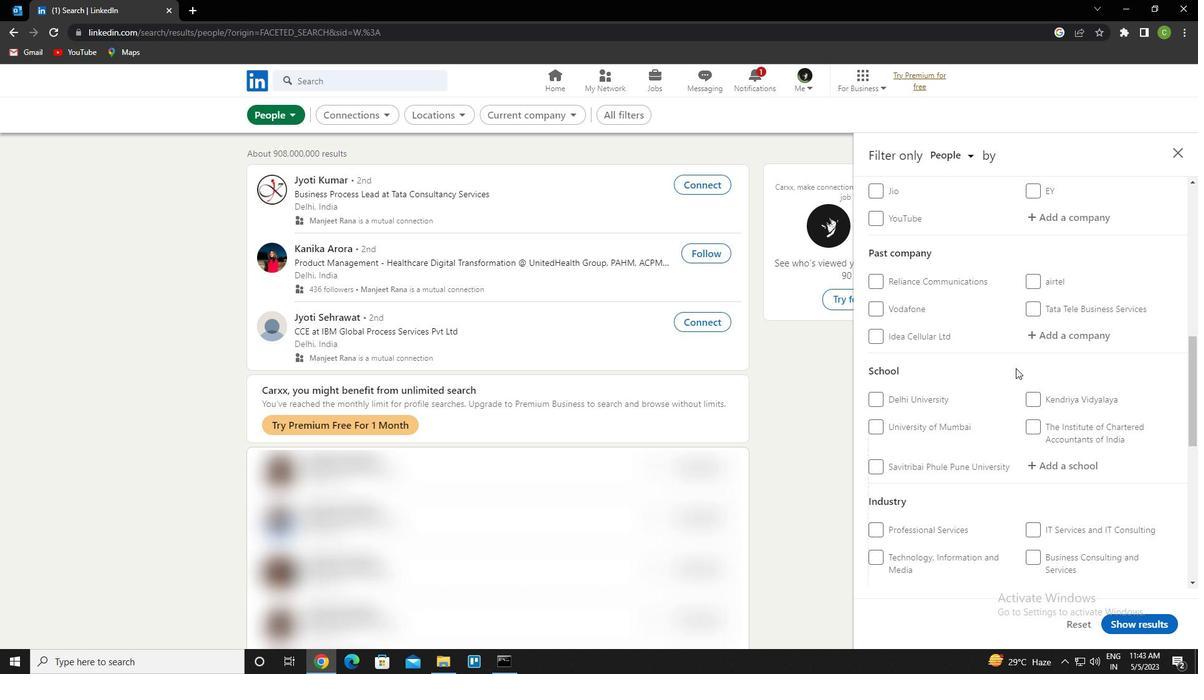 
Action: Mouse scrolled (1016, 367) with delta (0, 0)
Screenshot: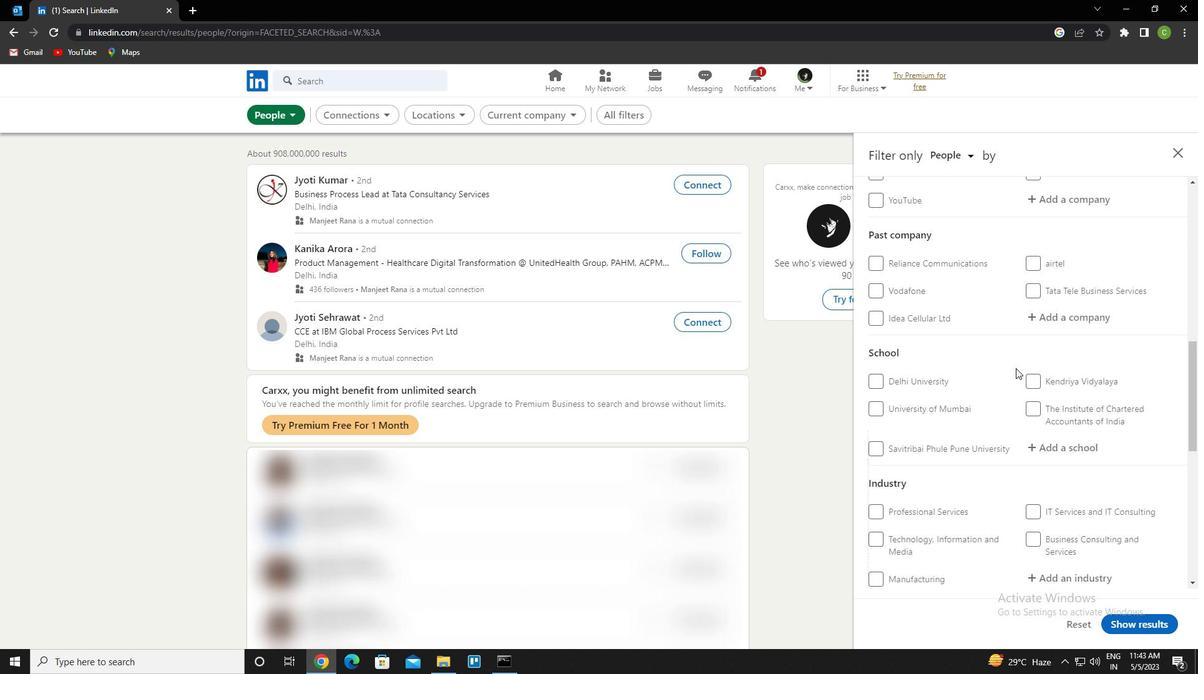 
Action: Mouse scrolled (1016, 367) with delta (0, 0)
Screenshot: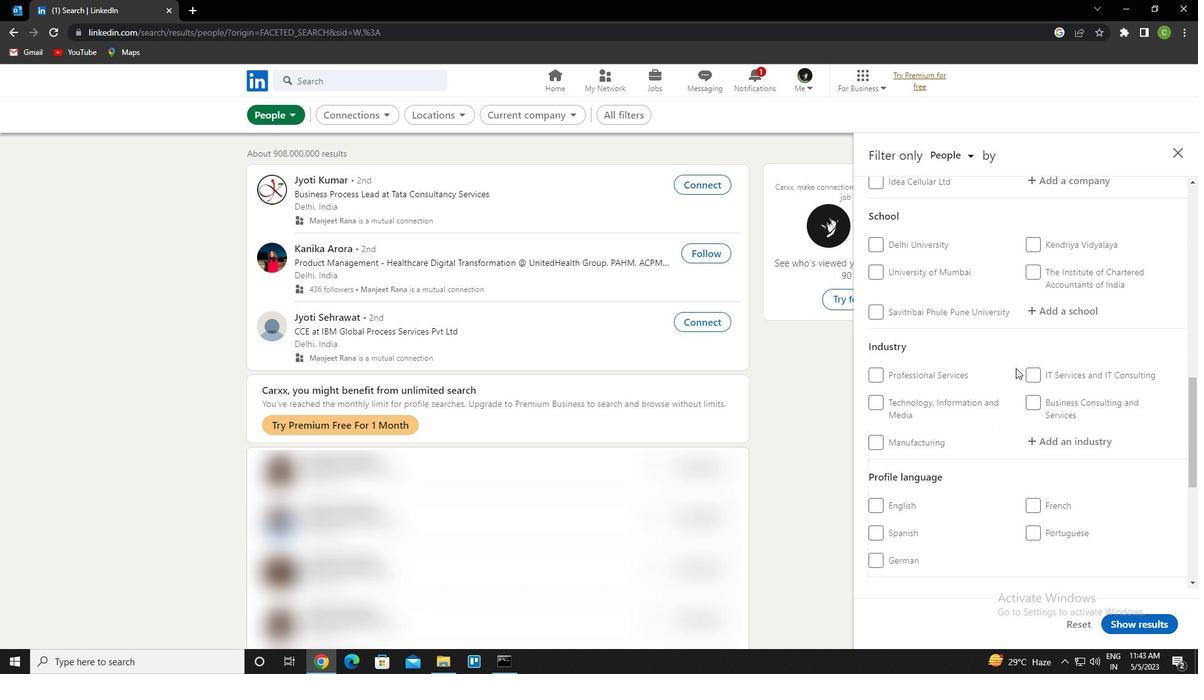 
Action: Mouse moved to (1036, 414)
Screenshot: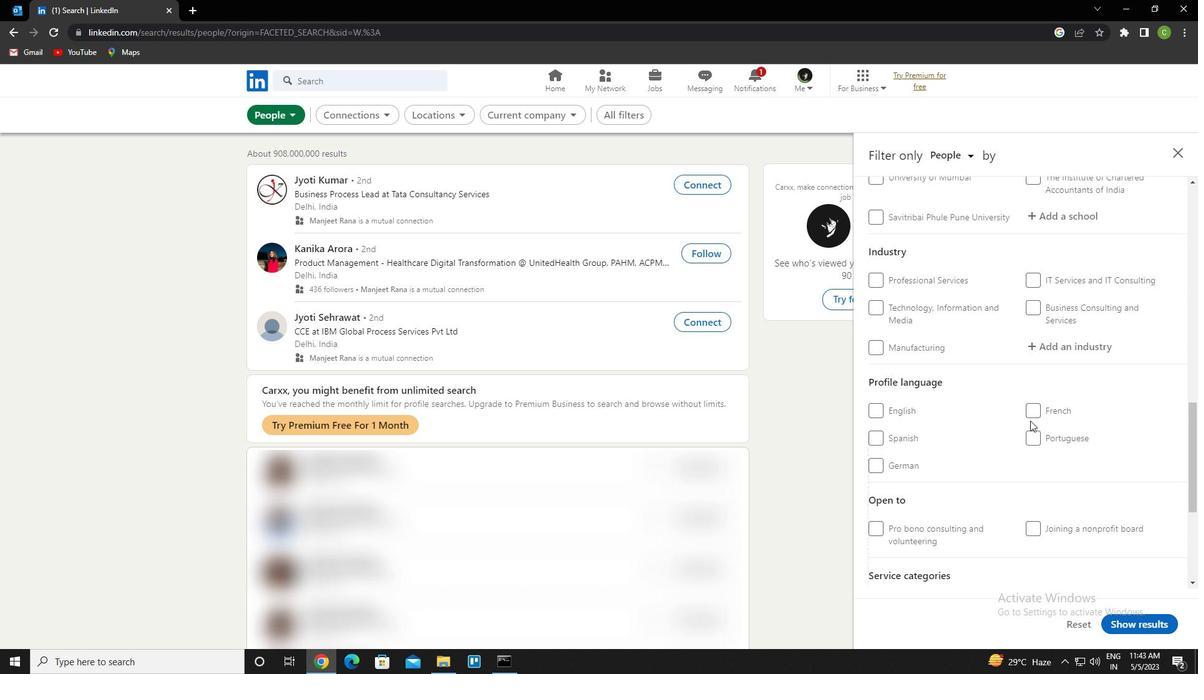 
Action: Mouse pressed left at (1036, 414)
Screenshot: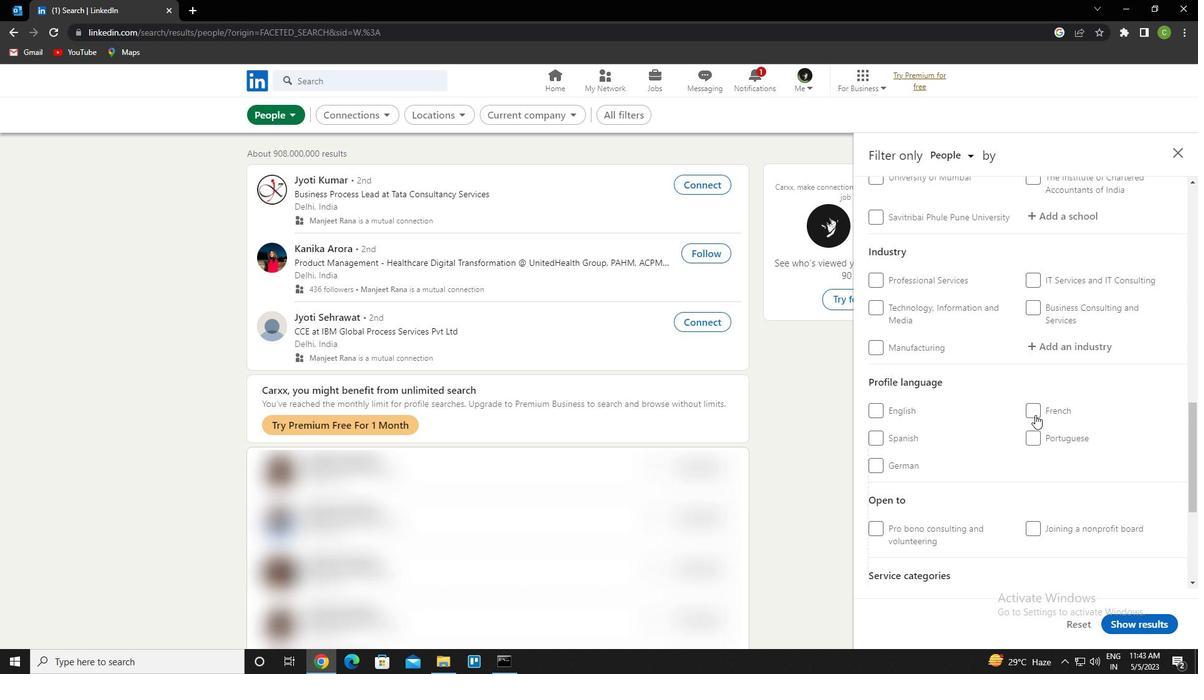 
Action: Mouse moved to (997, 327)
Screenshot: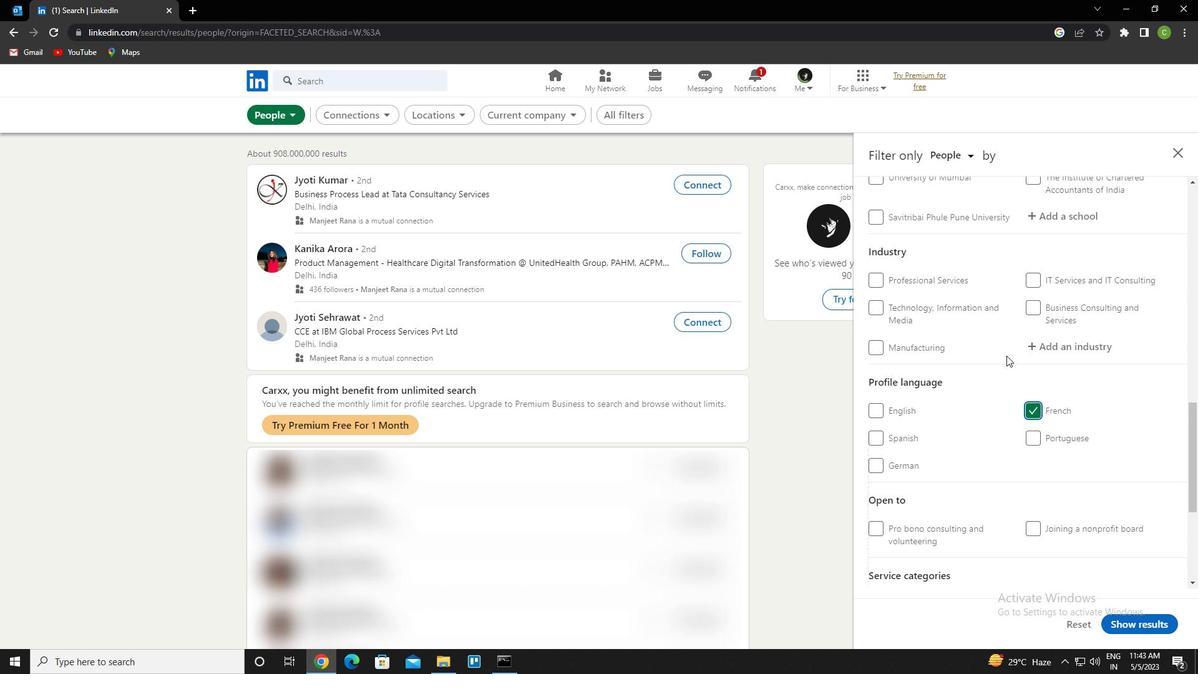
Action: Mouse scrolled (997, 328) with delta (0, 0)
Screenshot: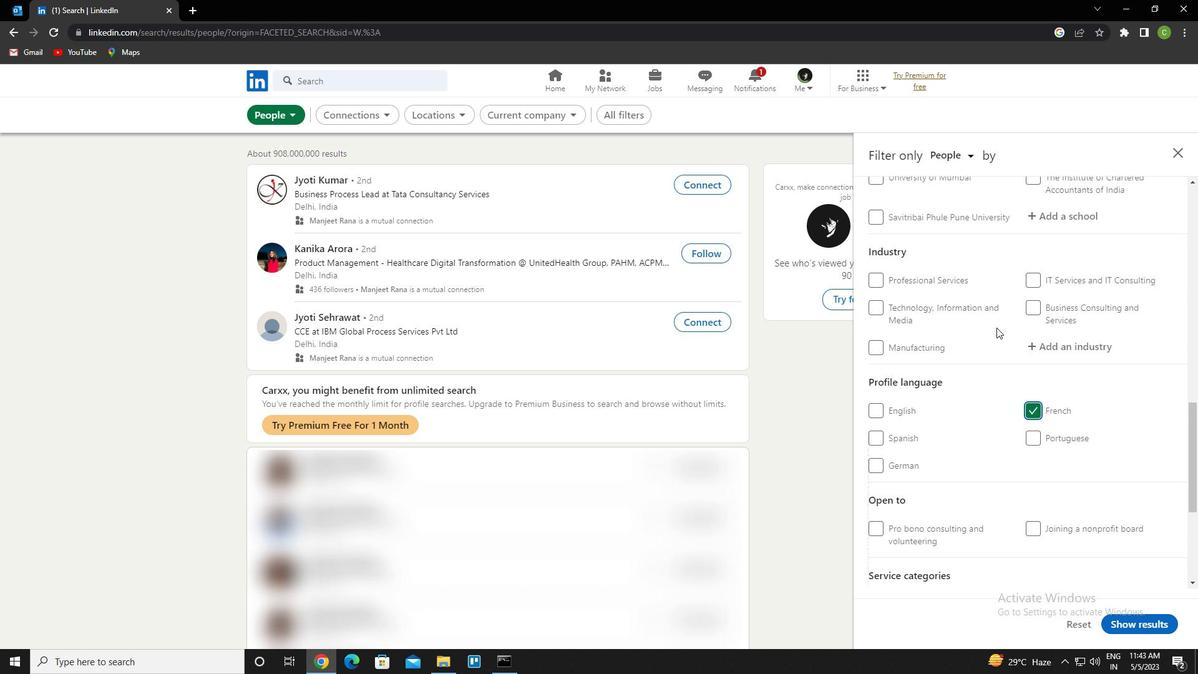 
Action: Mouse scrolled (997, 328) with delta (0, 0)
Screenshot: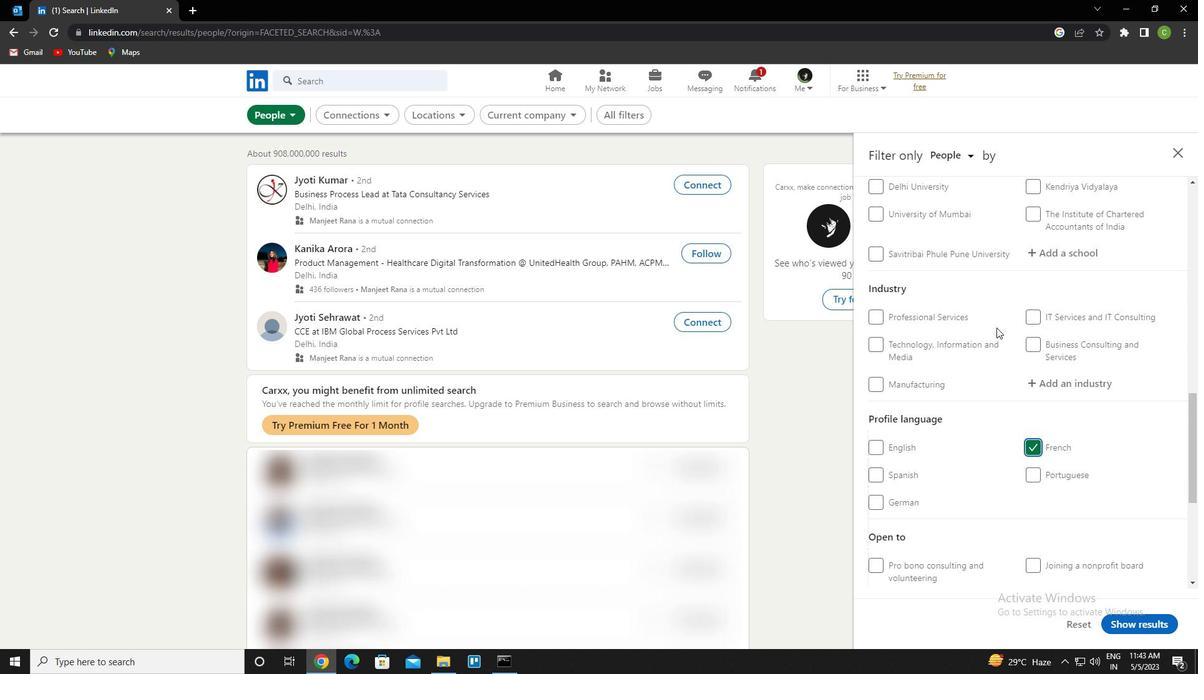 
Action: Mouse scrolled (997, 328) with delta (0, 0)
Screenshot: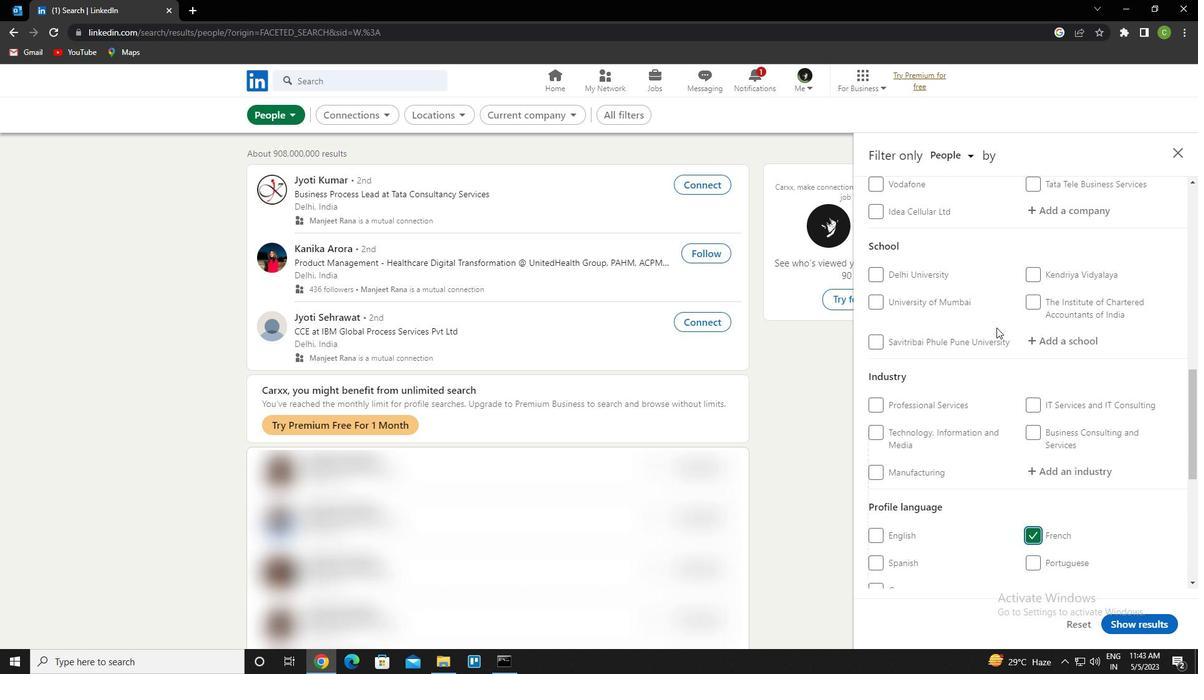 
Action: Mouse scrolled (997, 328) with delta (0, 0)
Screenshot: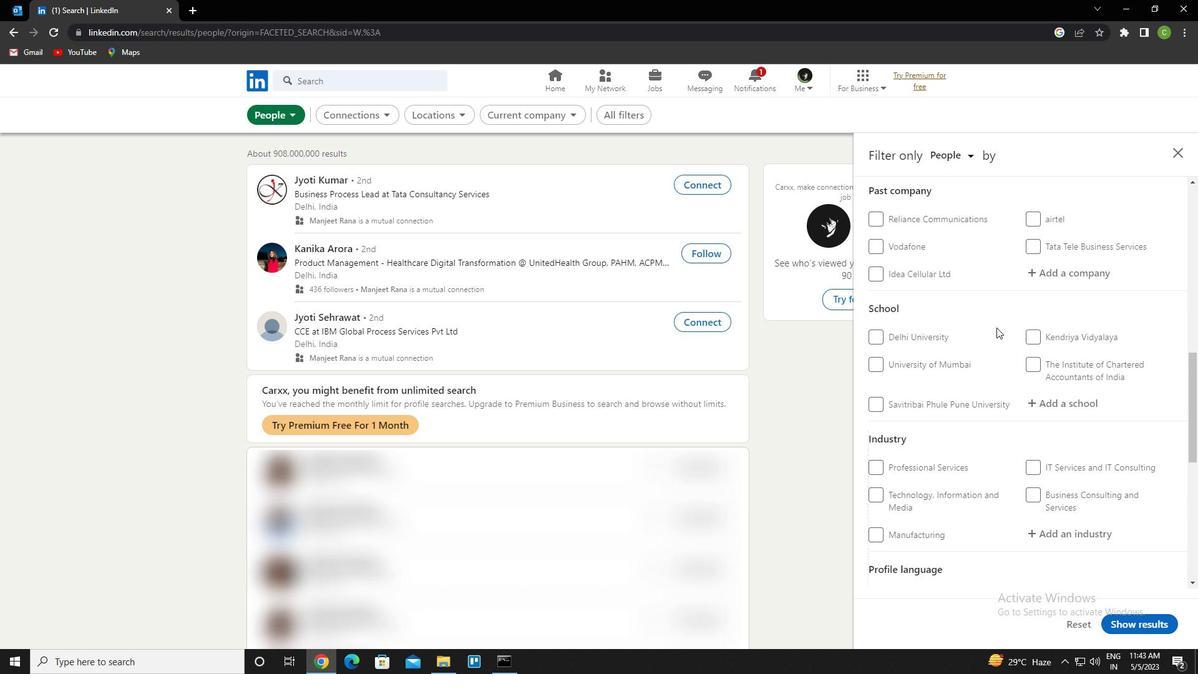 
Action: Mouse scrolled (997, 328) with delta (0, 0)
Screenshot: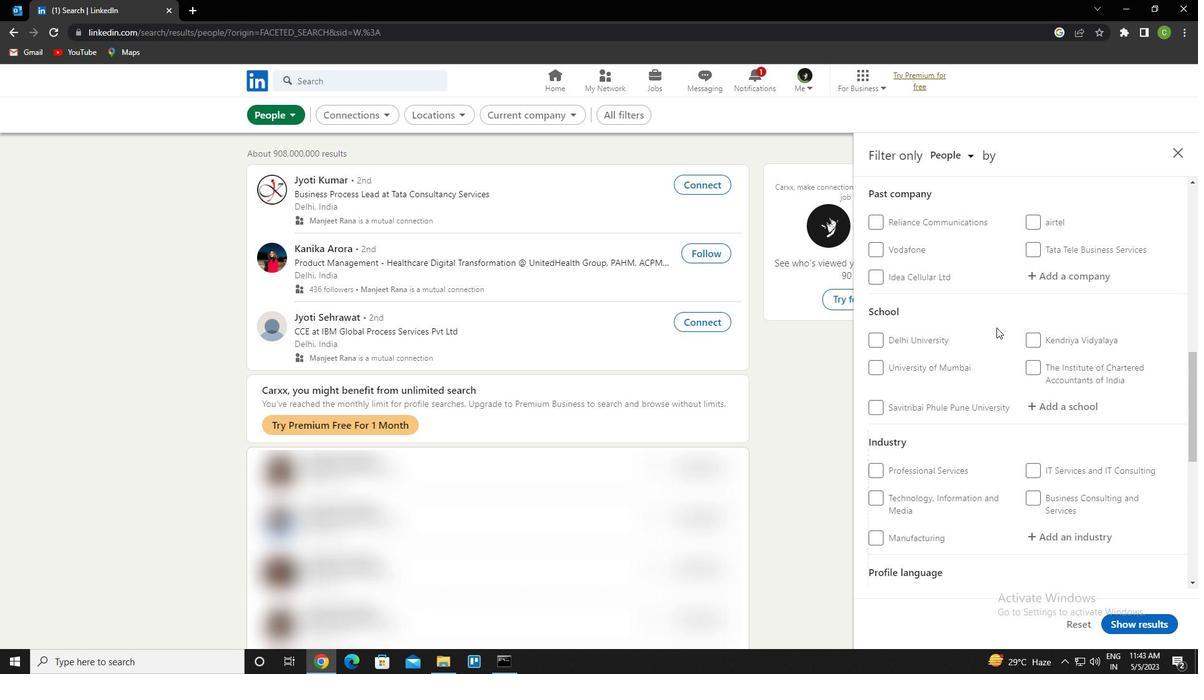 
Action: Mouse scrolled (997, 328) with delta (0, 0)
Screenshot: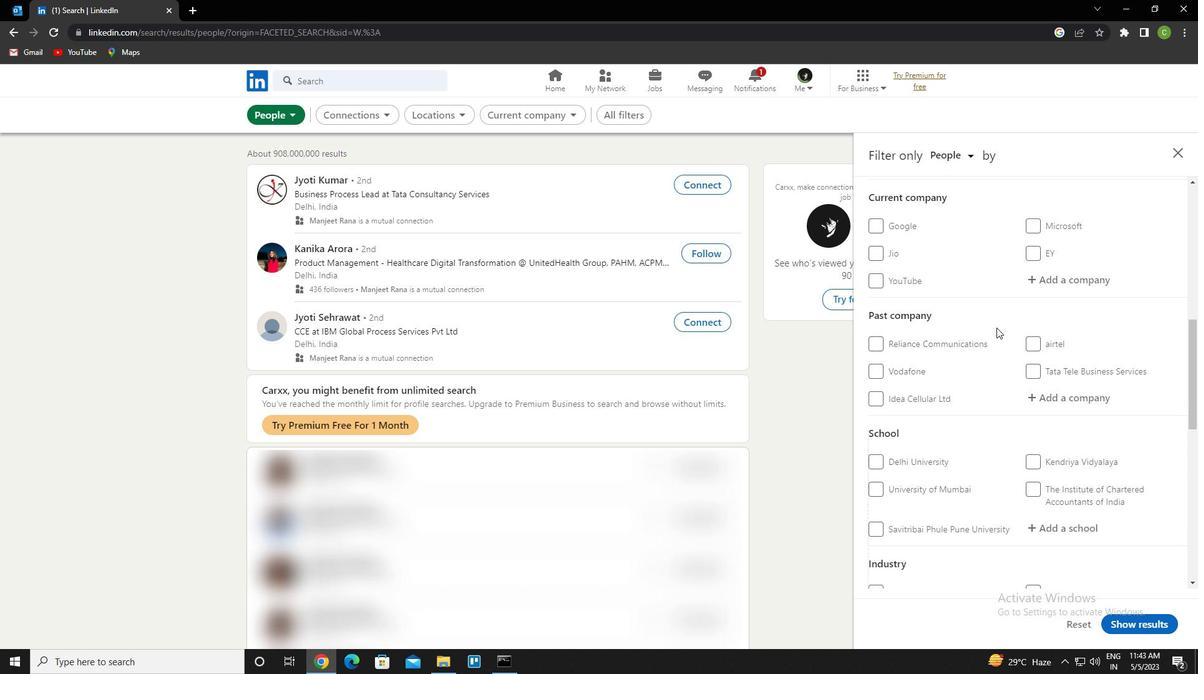 
Action: Mouse moved to (1061, 337)
Screenshot: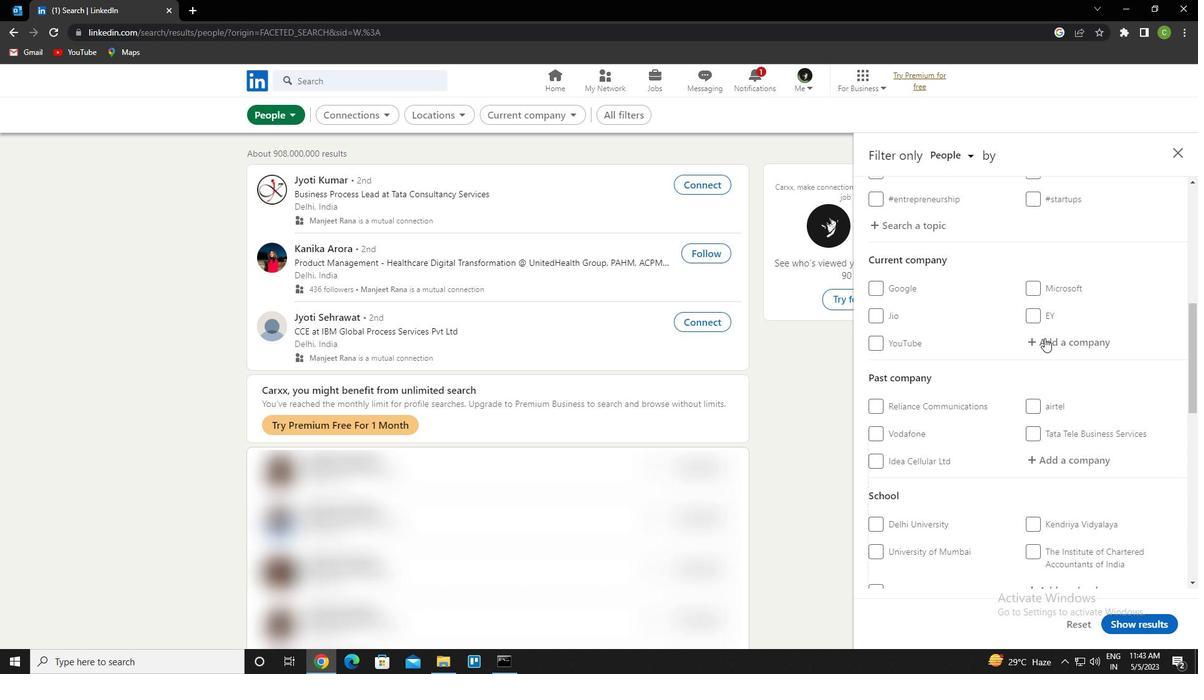 
Action: Mouse pressed left at (1061, 337)
Screenshot: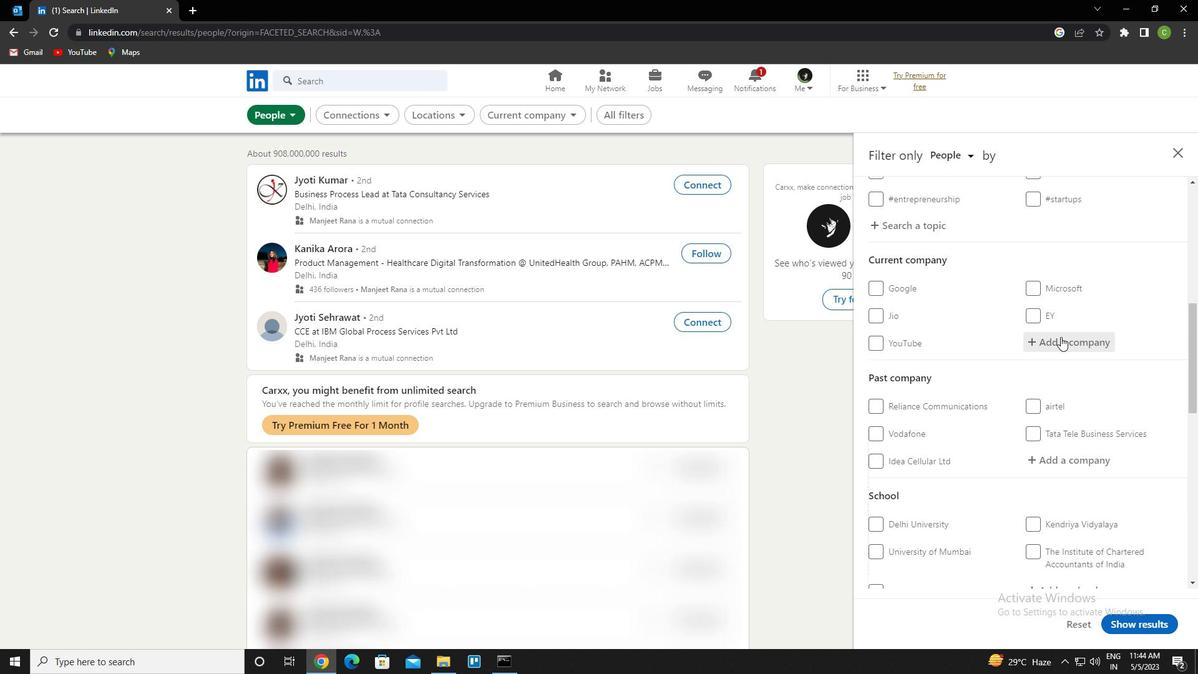 
Action: Key pressed <Key.caps_lock>cur8<Key.down><Key.enter>
Screenshot: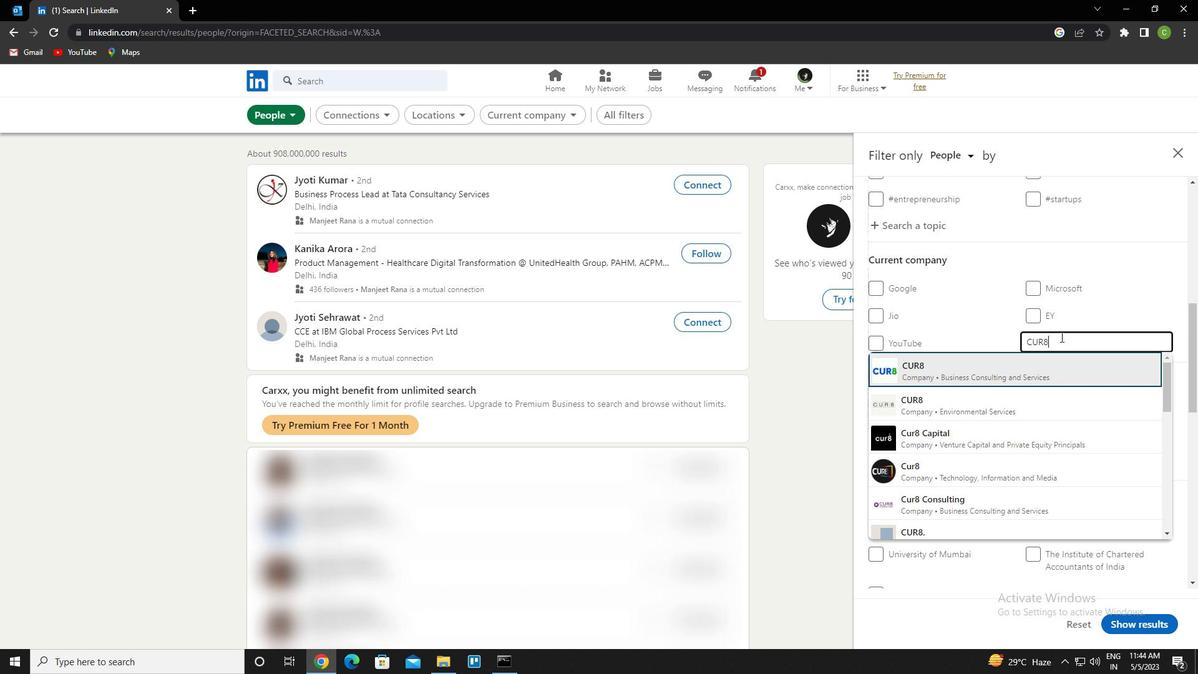 
Action: Mouse moved to (1079, 360)
Screenshot: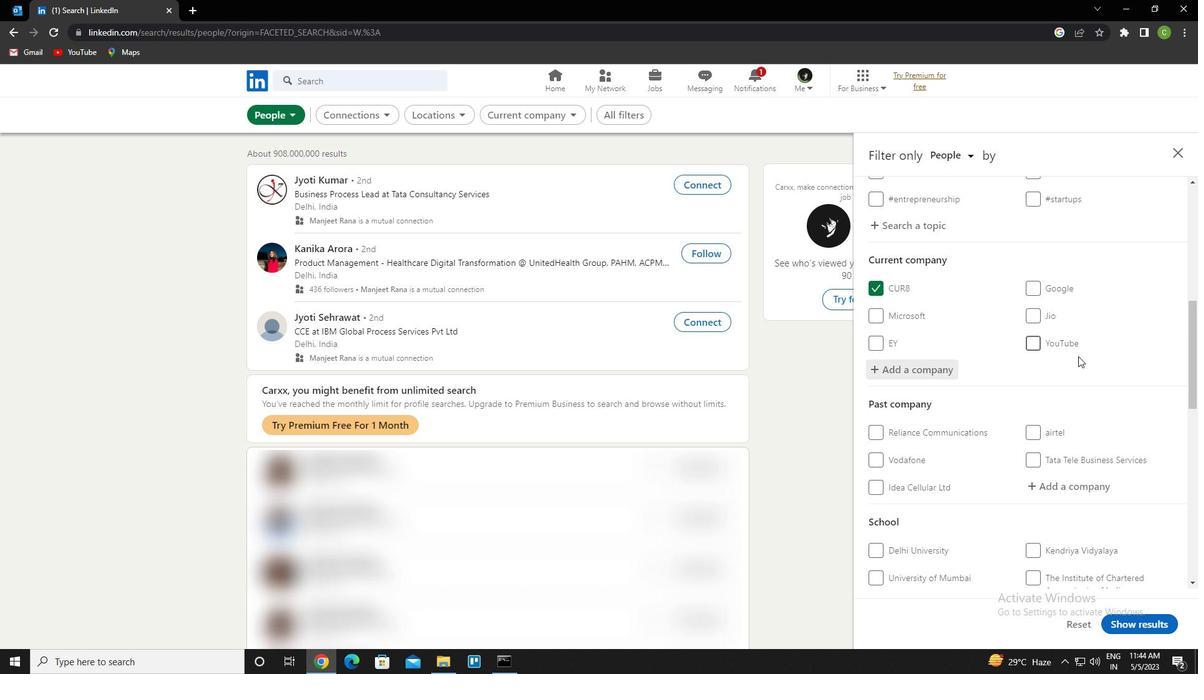 
Action: Mouse scrolled (1079, 359) with delta (0, 0)
Screenshot: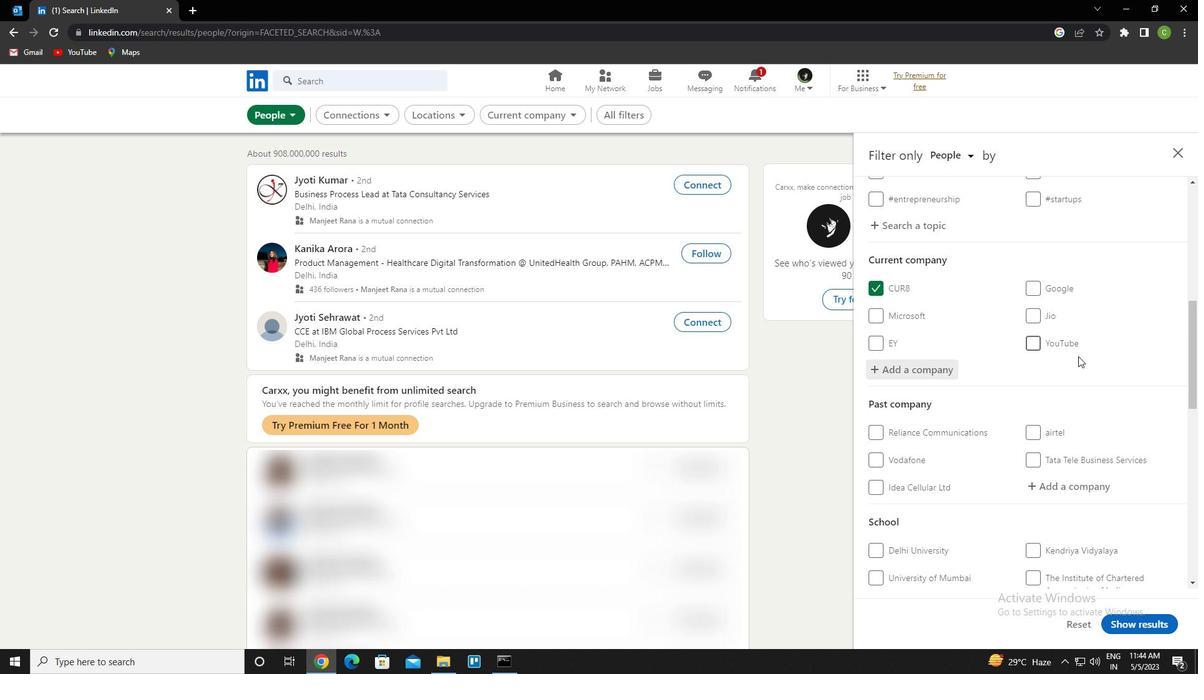 
Action: Mouse moved to (1078, 360)
Screenshot: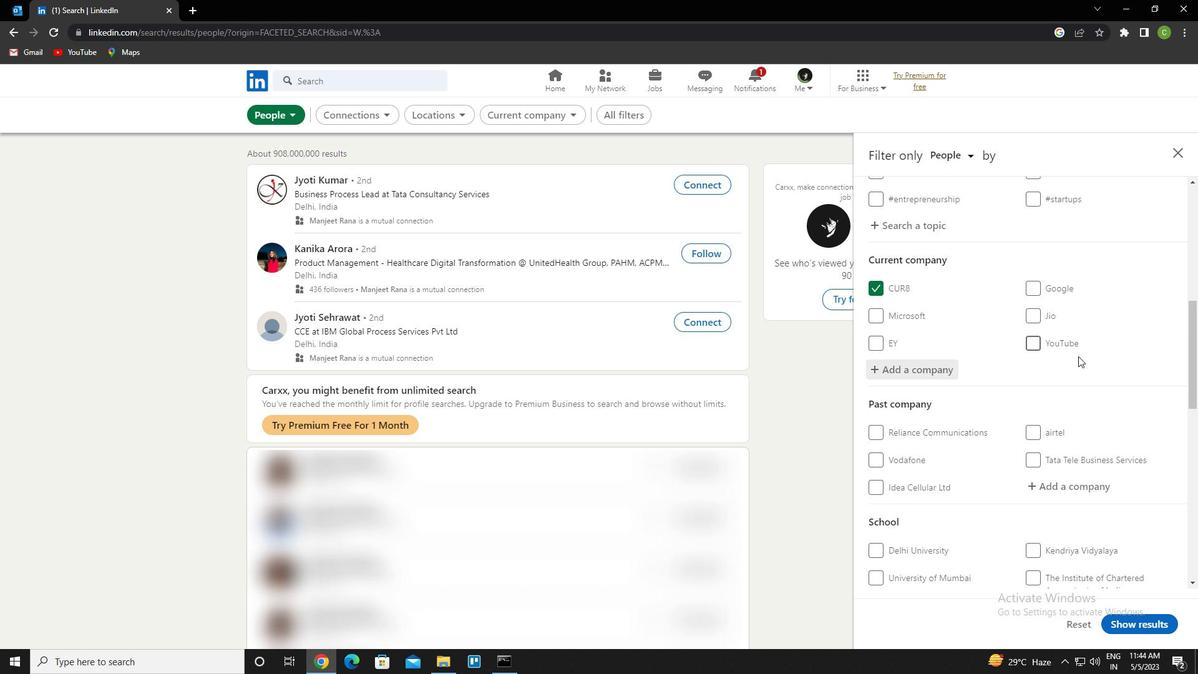 
Action: Mouse scrolled (1078, 359) with delta (0, 0)
Screenshot: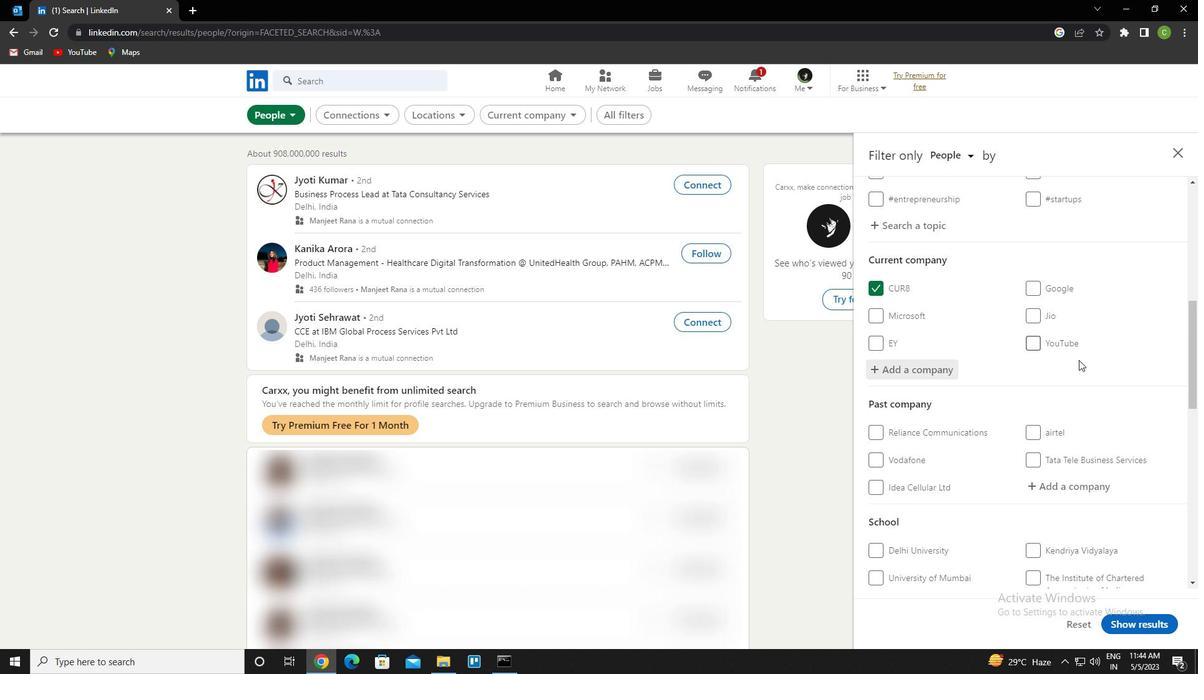 
Action: Mouse moved to (1067, 491)
Screenshot: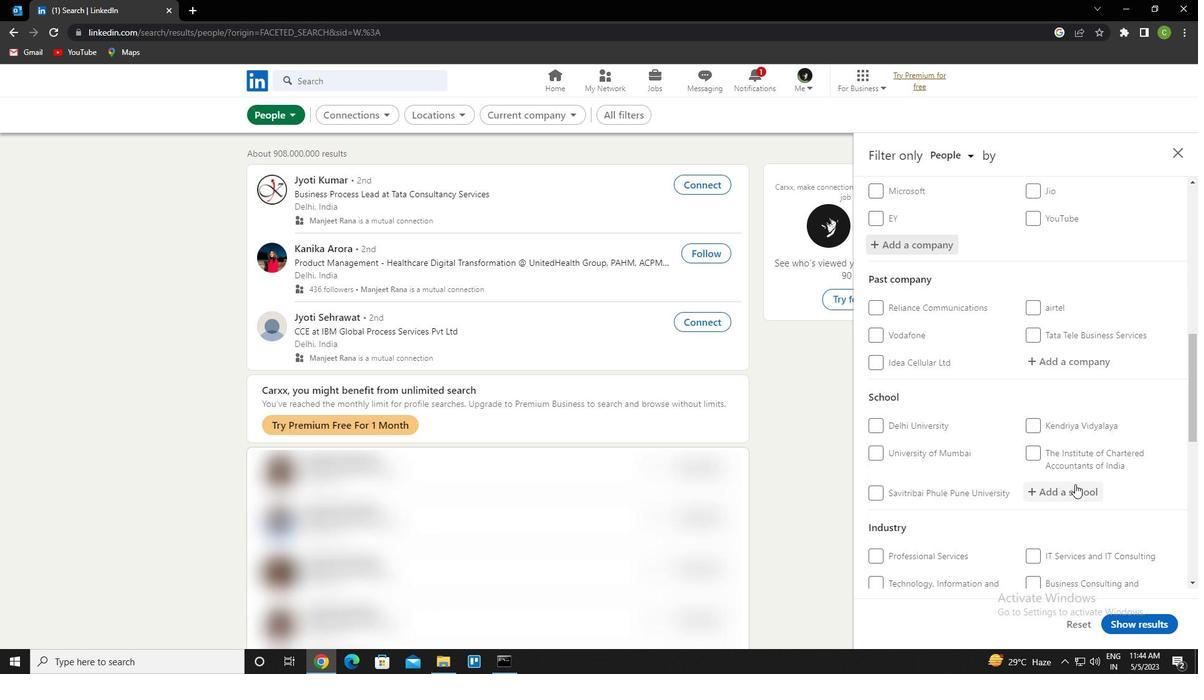 
Action: Mouse pressed left at (1067, 491)
Screenshot: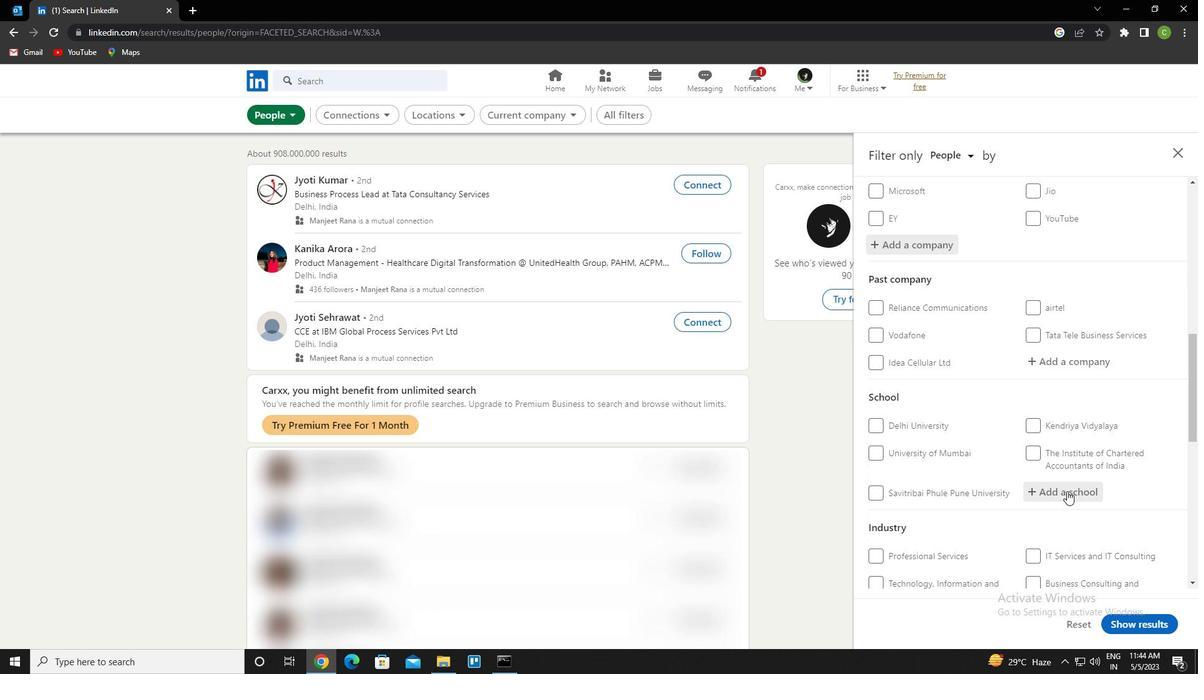 
Action: Mouse moved to (1067, 491)
Screenshot: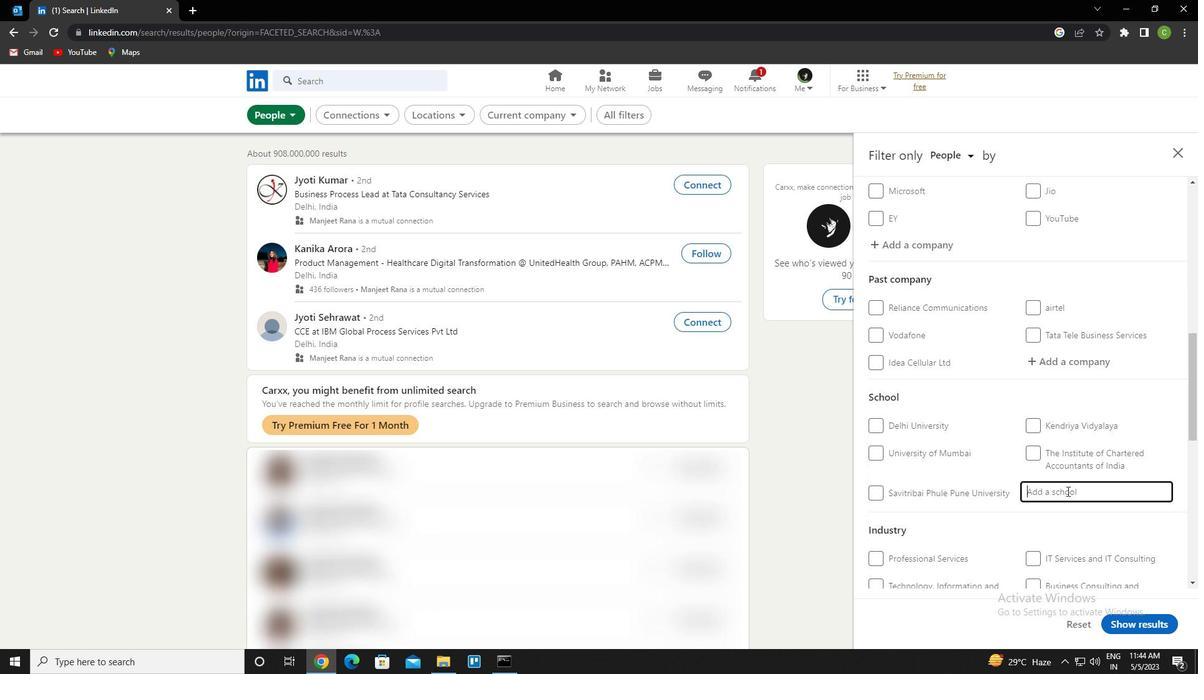 
Action: Key pressed indian<Key.space>jobs<Key.space>fastest<Key.down><Key.enter>
Screenshot: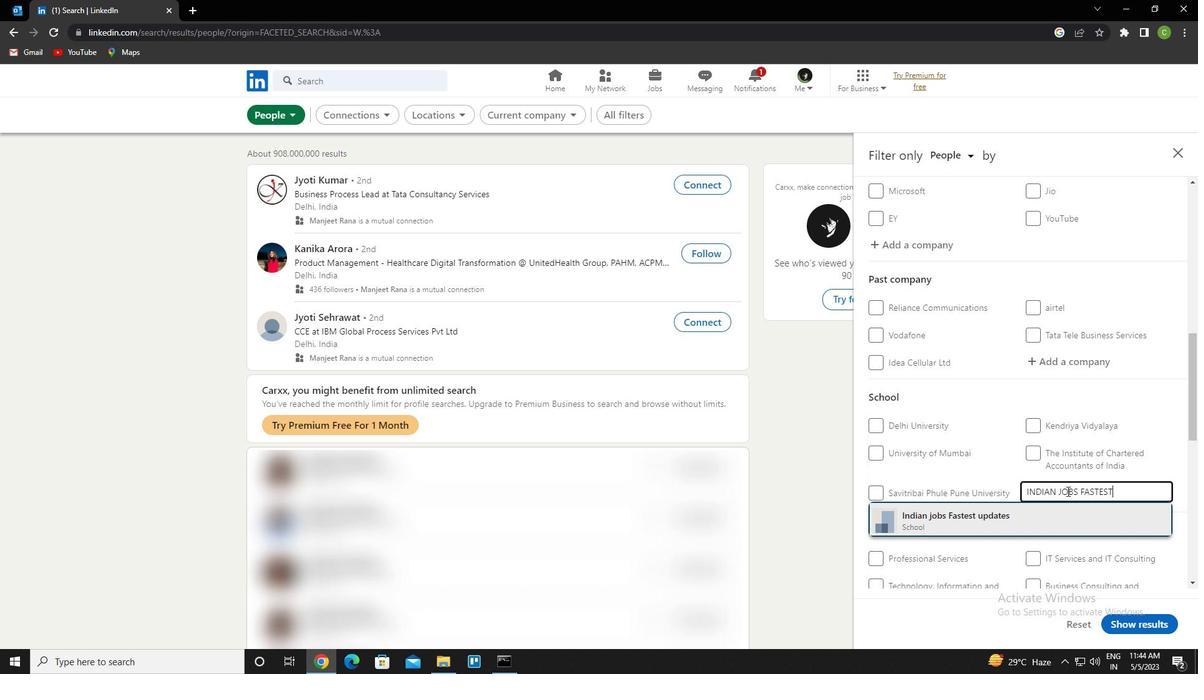 
Action: Mouse moved to (1184, 481)
Screenshot: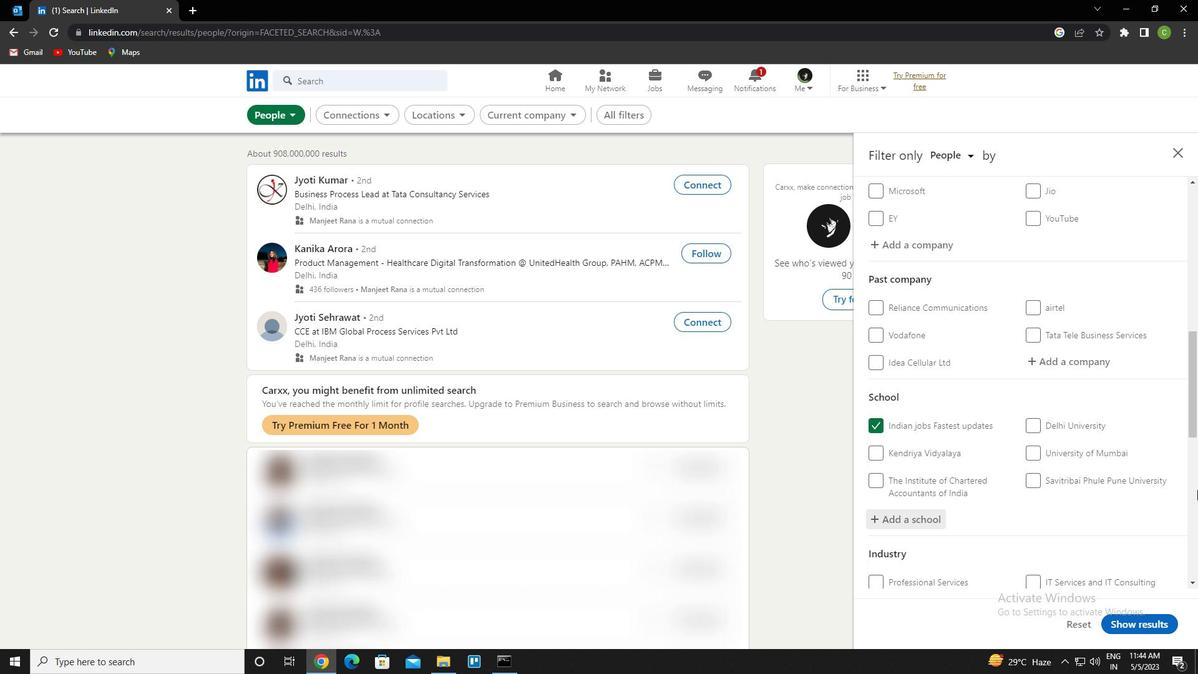 
Action: Mouse scrolled (1184, 480) with delta (0, 0)
Screenshot: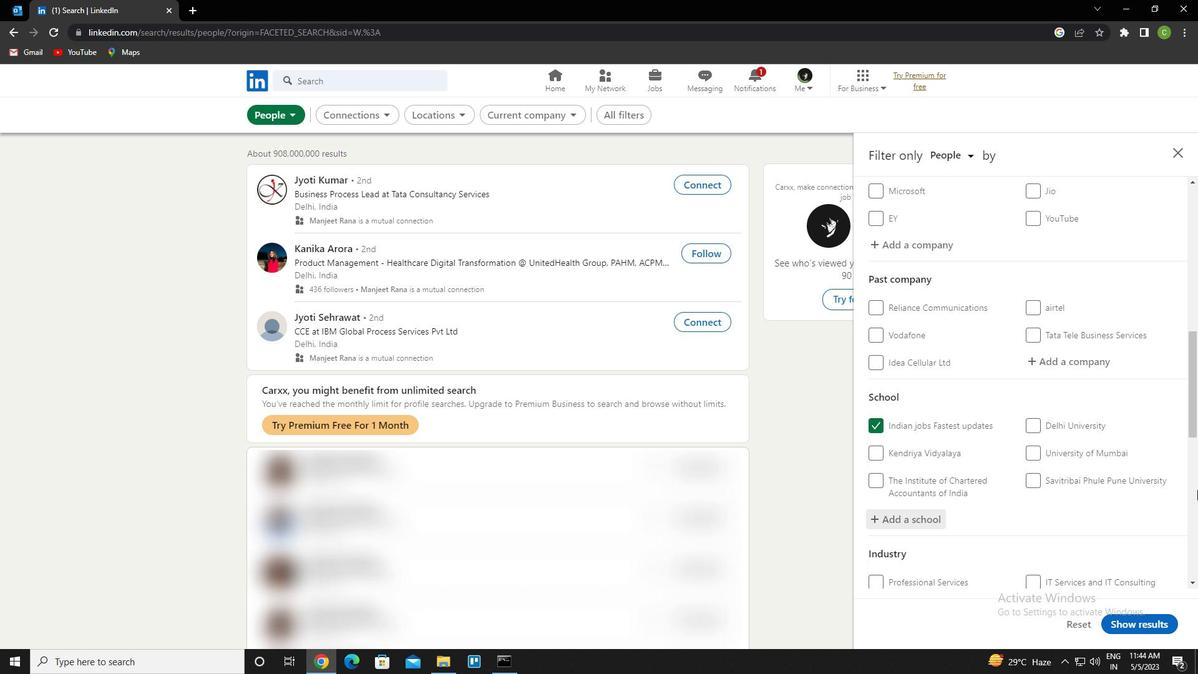 
Action: Mouse moved to (1181, 480)
Screenshot: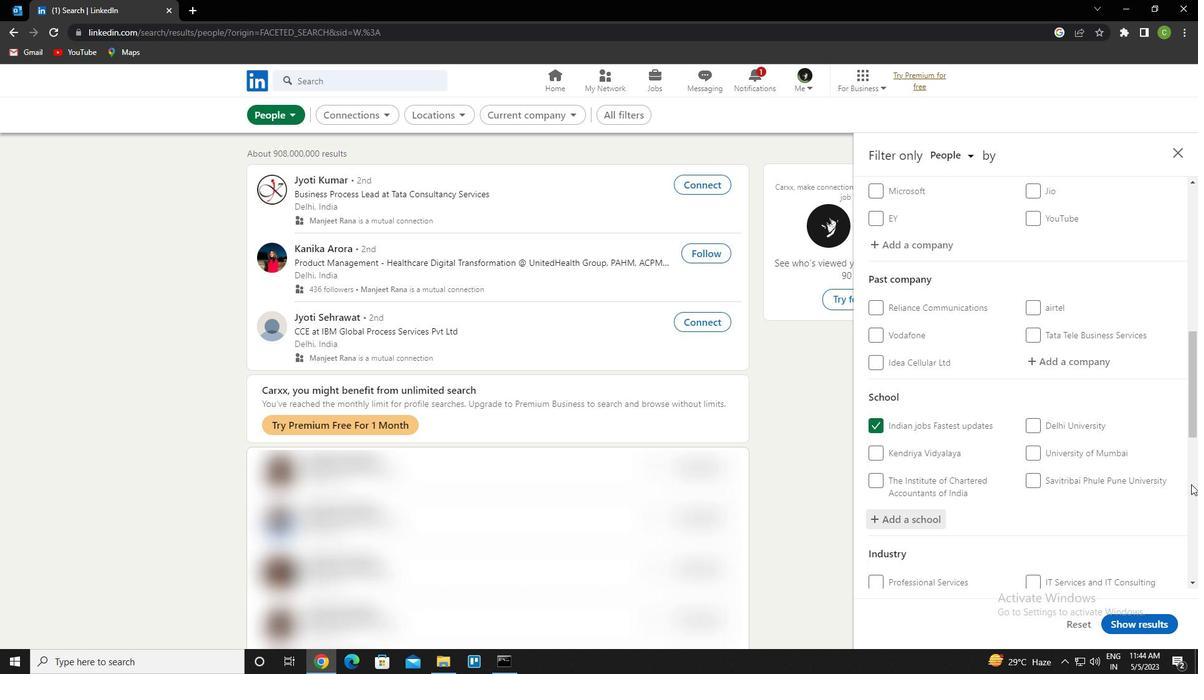 
Action: Mouse scrolled (1181, 479) with delta (0, 0)
Screenshot: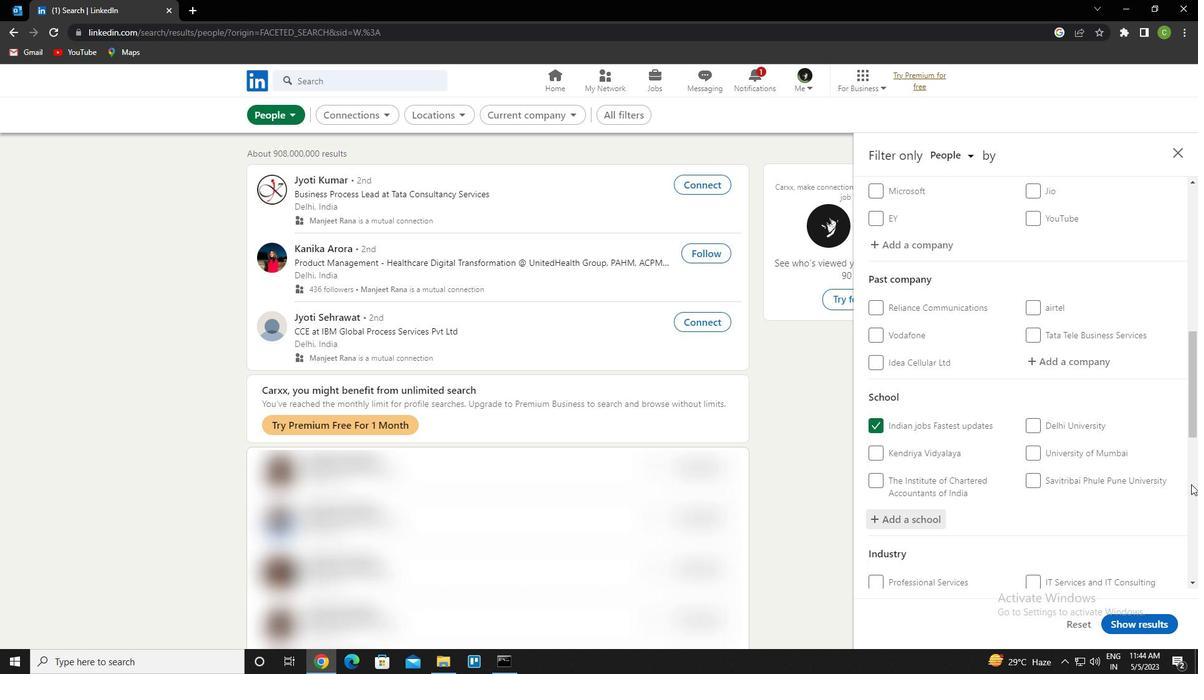 
Action: Mouse moved to (1150, 451)
Screenshot: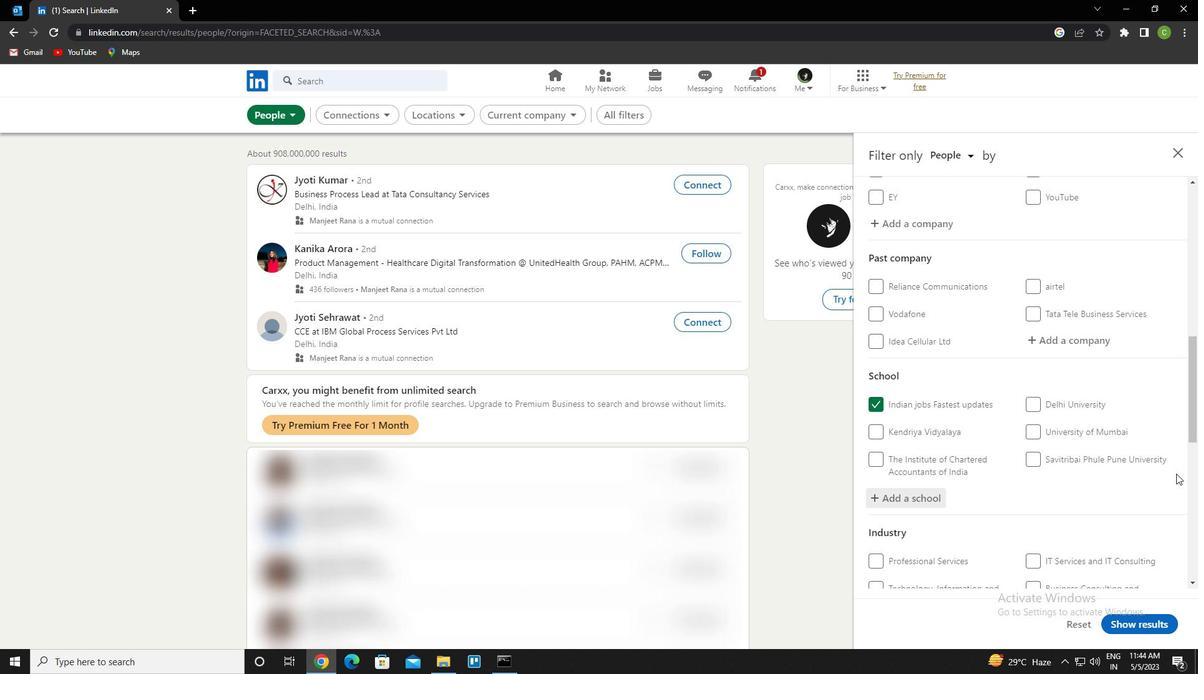 
Action: Mouse scrolled (1150, 450) with delta (0, 0)
Screenshot: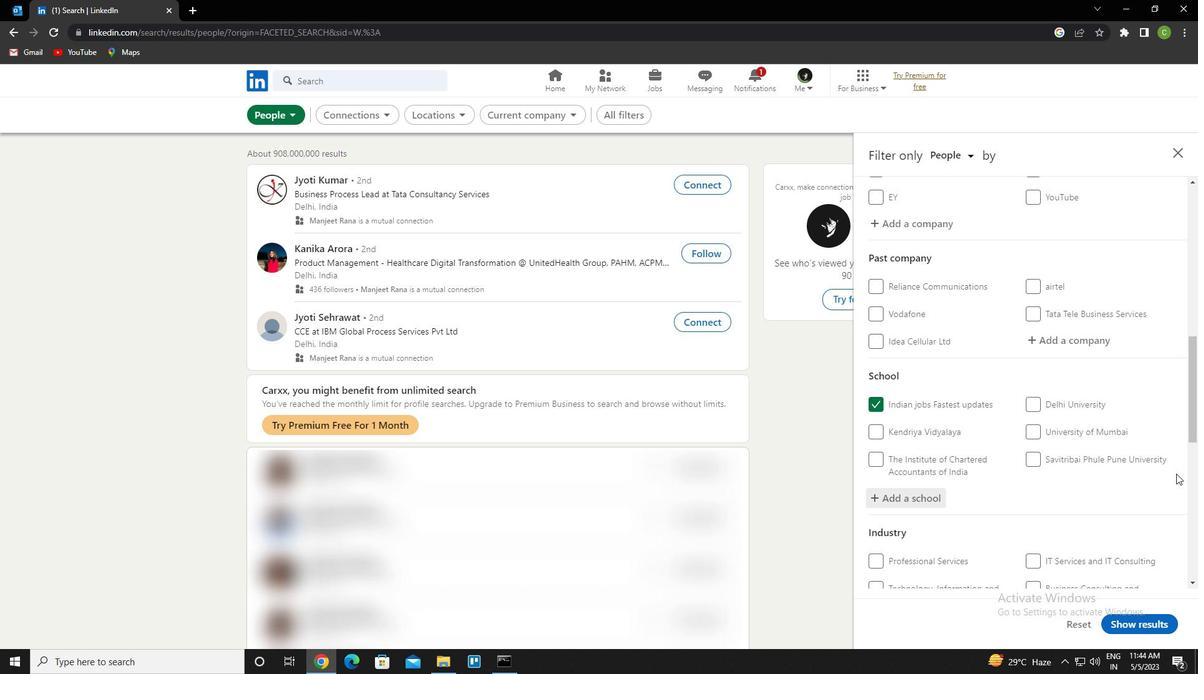 
Action: Mouse moved to (1093, 421)
Screenshot: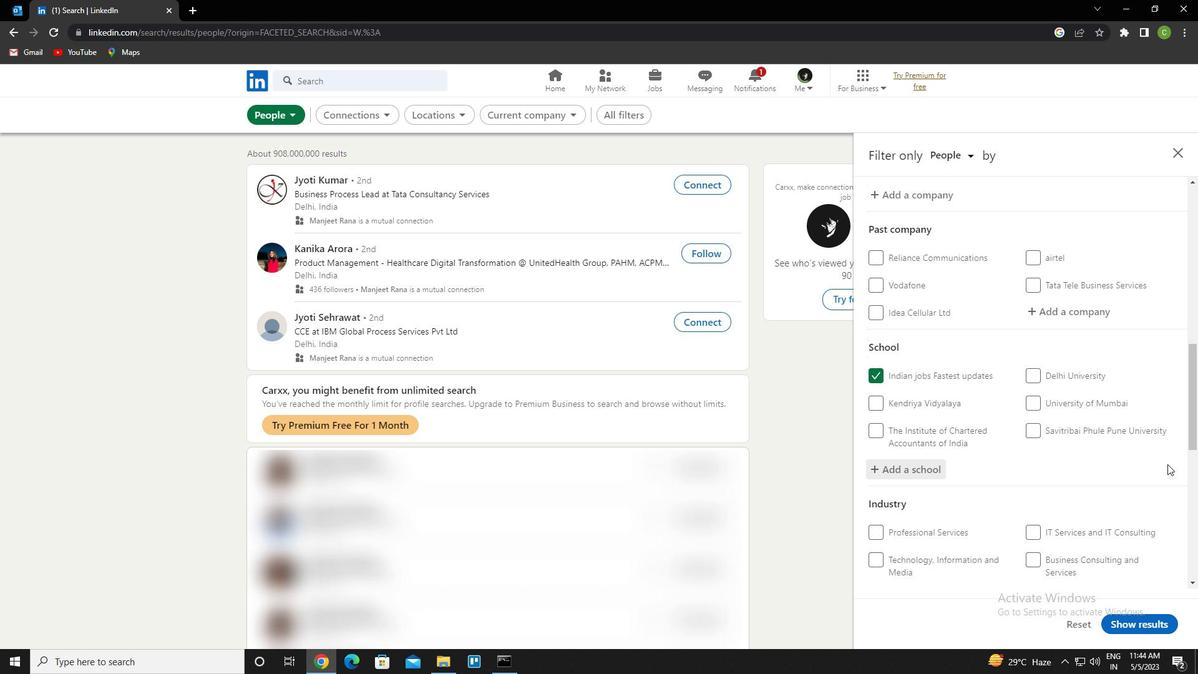 
Action: Mouse scrolled (1093, 420) with delta (0, 0)
Screenshot: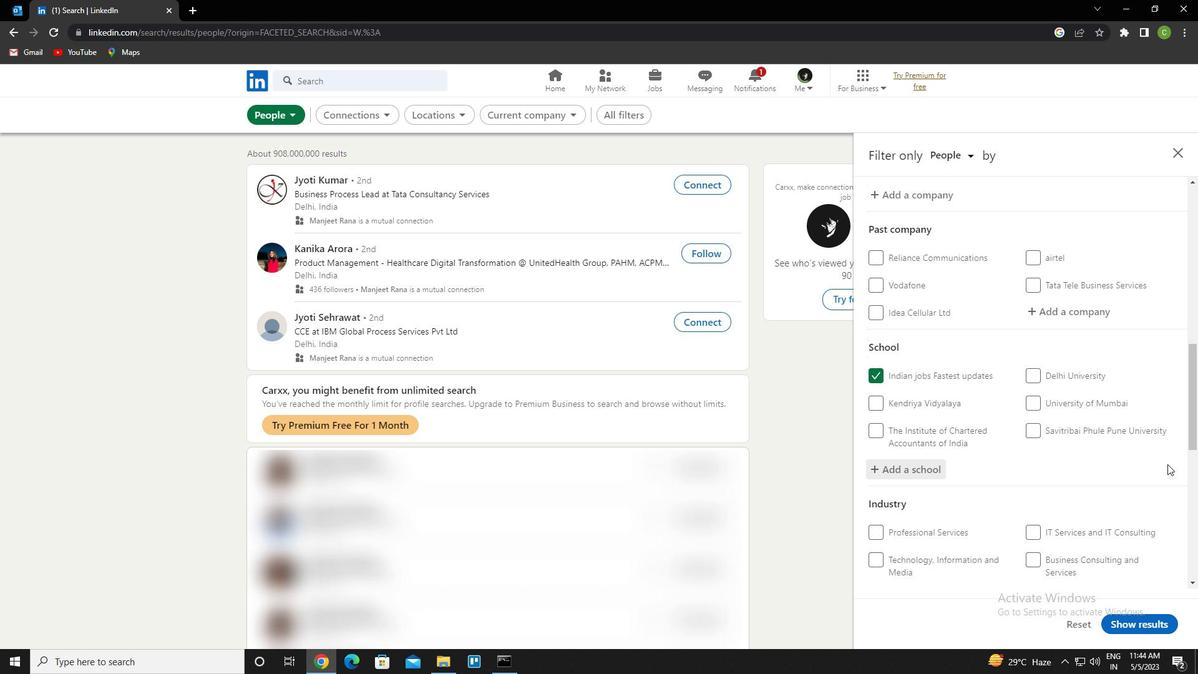 
Action: Mouse moved to (1064, 403)
Screenshot: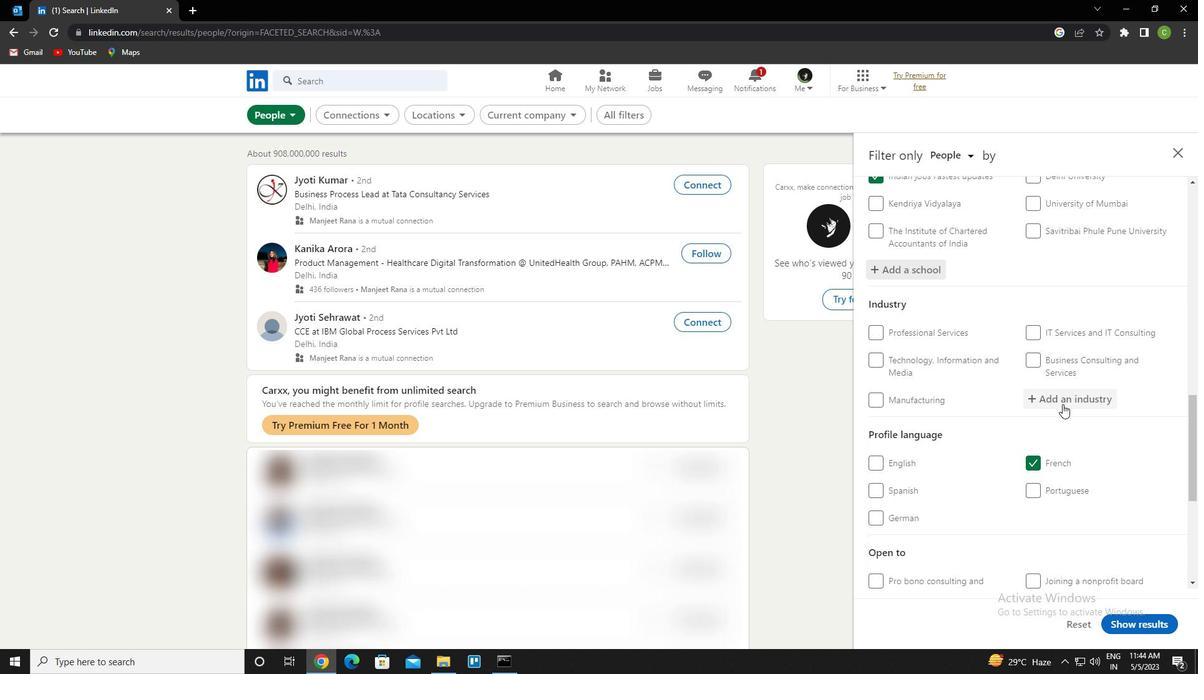 
Action: Mouse pressed left at (1064, 403)
Screenshot: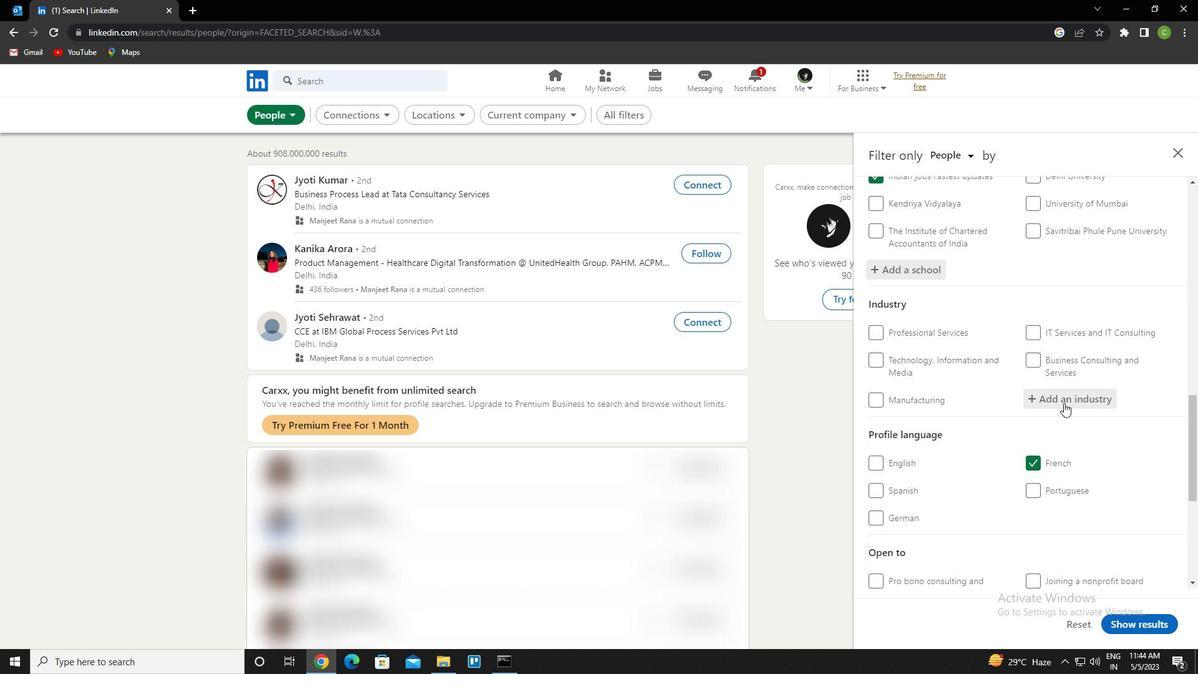 
Action: Key pressed <Key.caps_lock><Key.caps_lock>c<Key.caps_lock>u<Key.backspace>ommunity<Key.space>development<Key.space>and<Key.space><Key.down><Key.enter>
Screenshot: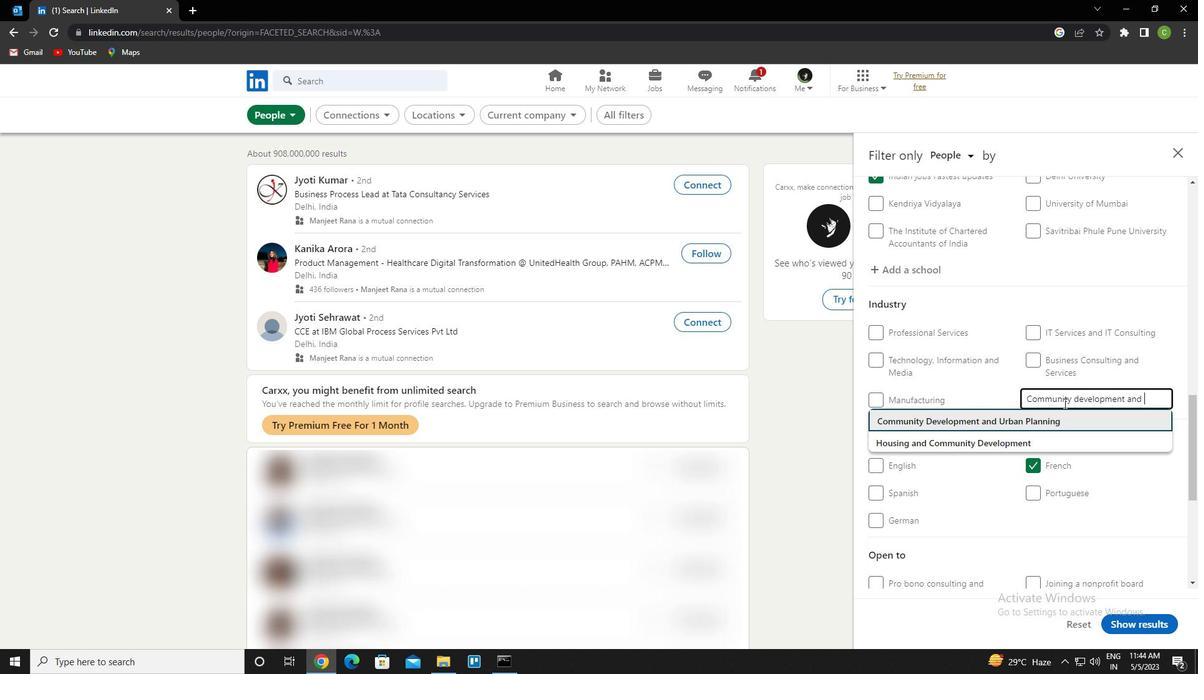 
Action: Mouse moved to (1070, 399)
Screenshot: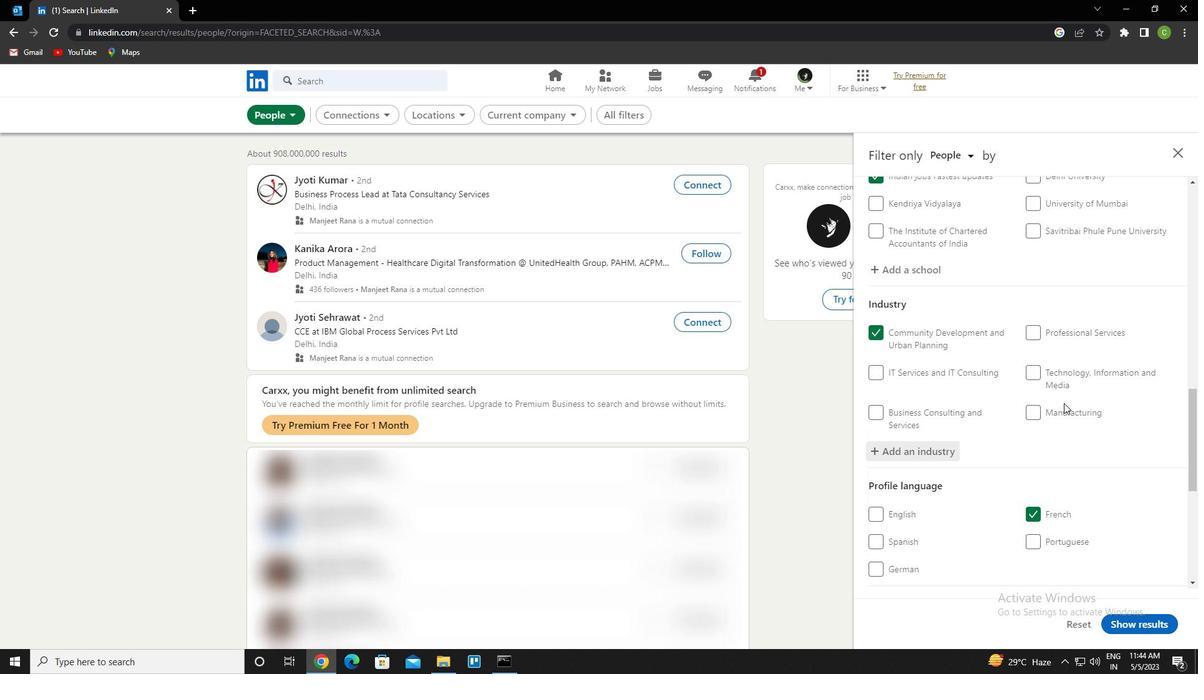
Action: Mouse scrolled (1070, 399) with delta (0, 0)
Screenshot: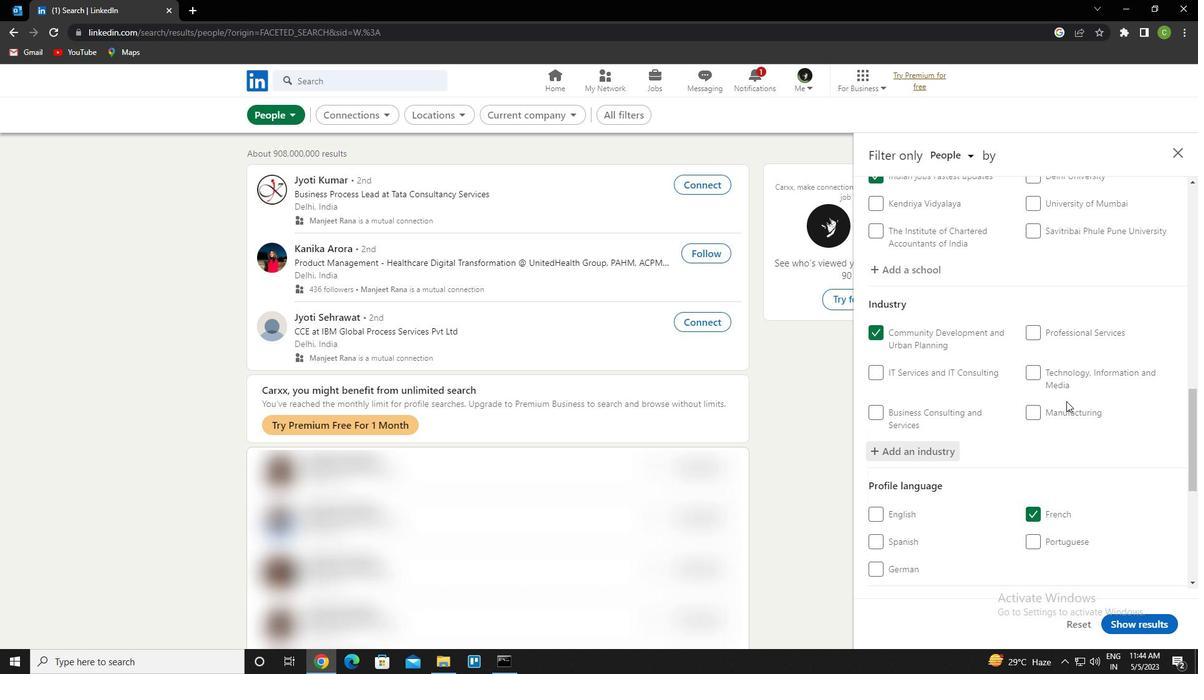 
Action: Mouse moved to (1068, 399)
Screenshot: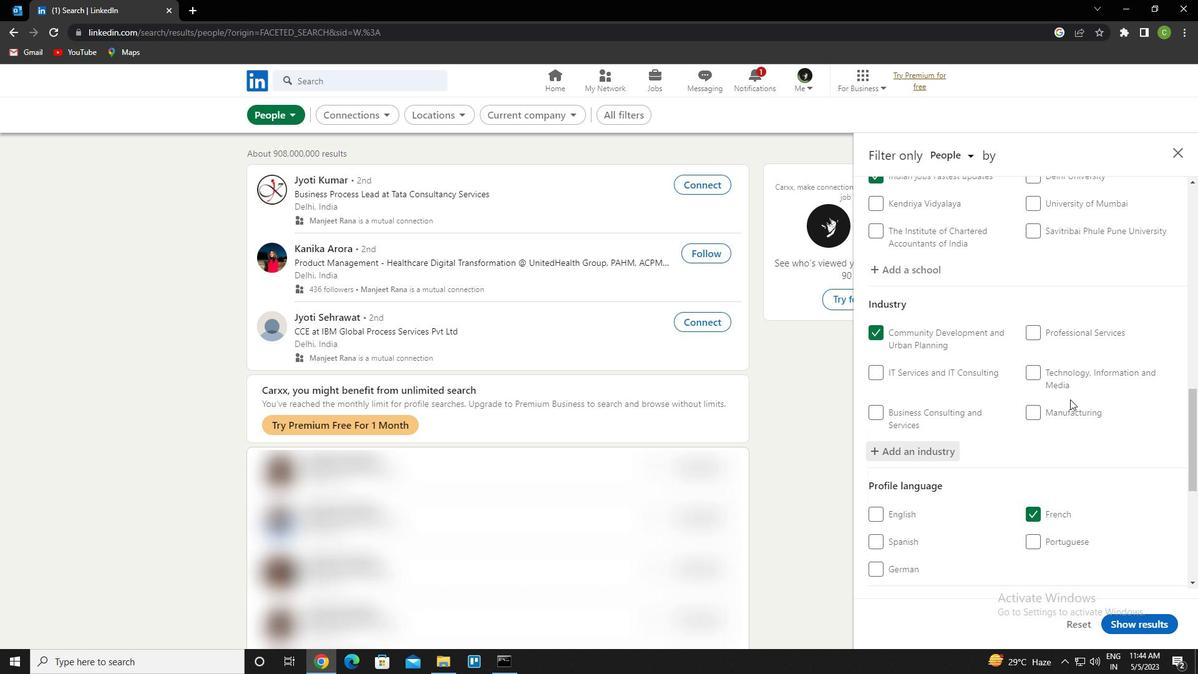 
Action: Mouse scrolled (1068, 399) with delta (0, 0)
Screenshot: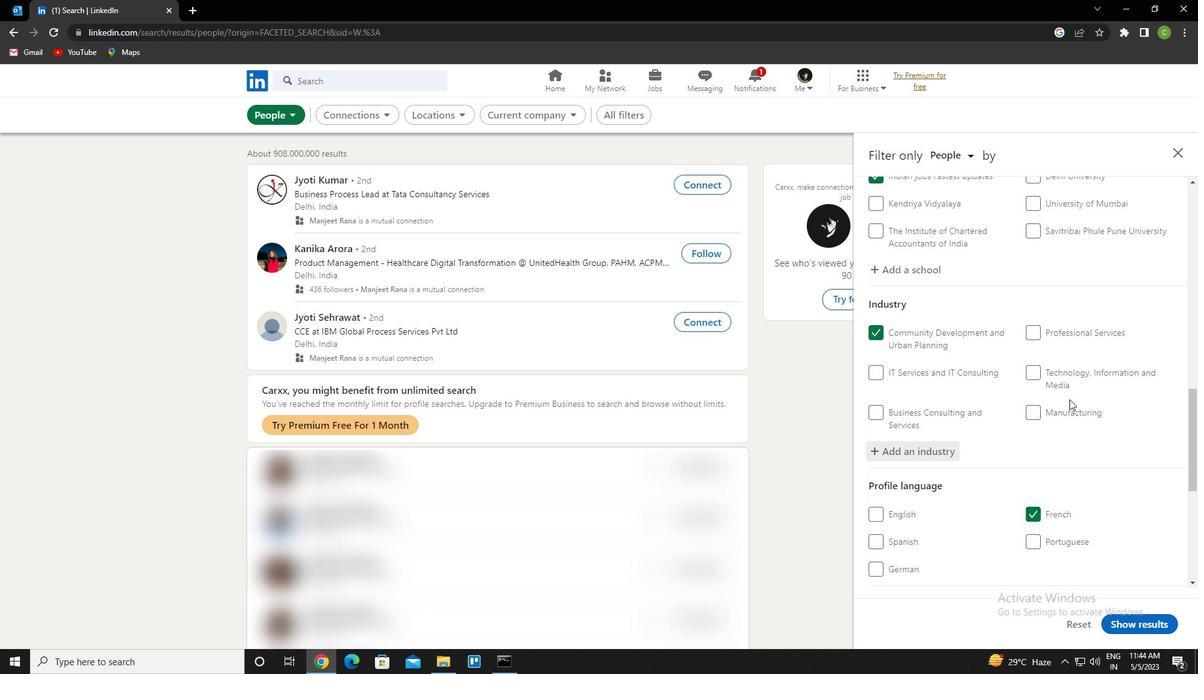 
Action: Mouse moved to (1050, 400)
Screenshot: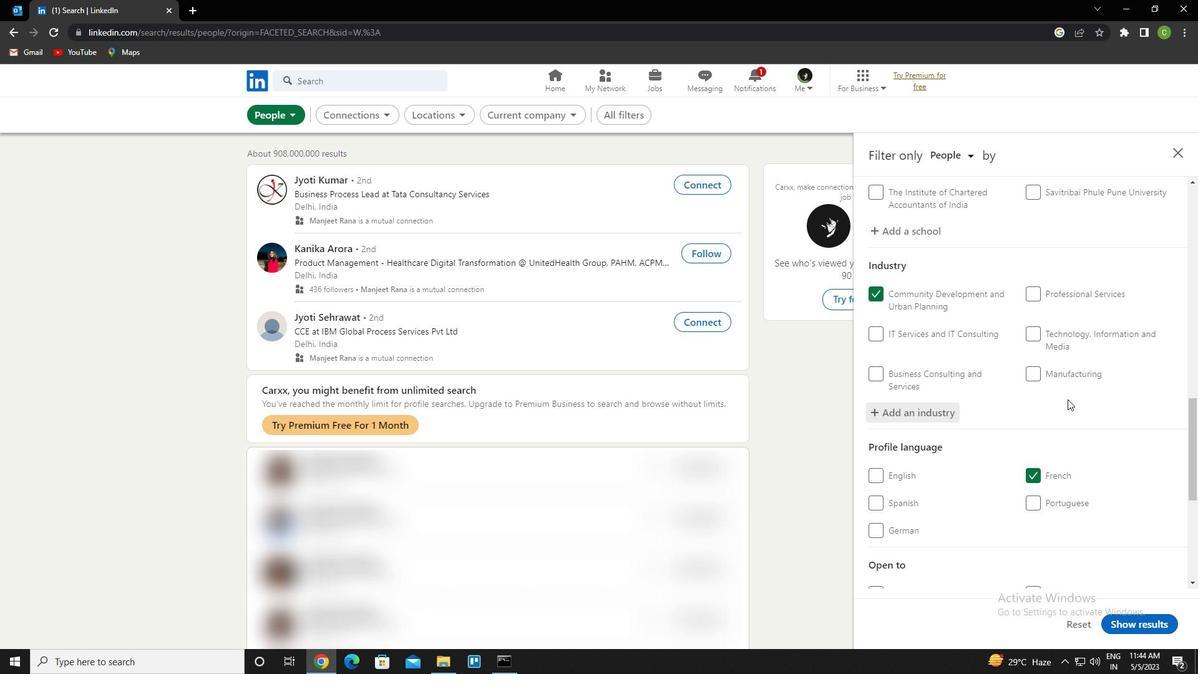 
Action: Mouse scrolled (1050, 399) with delta (0, 0)
Screenshot: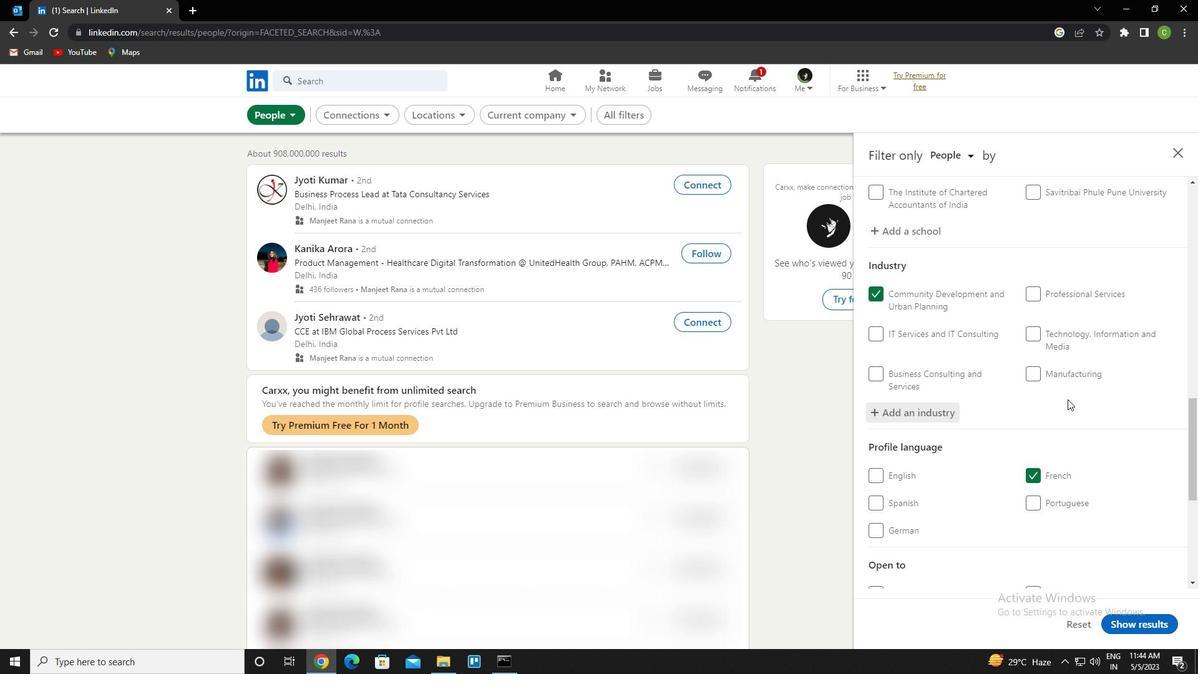 
Action: Mouse moved to (1024, 404)
Screenshot: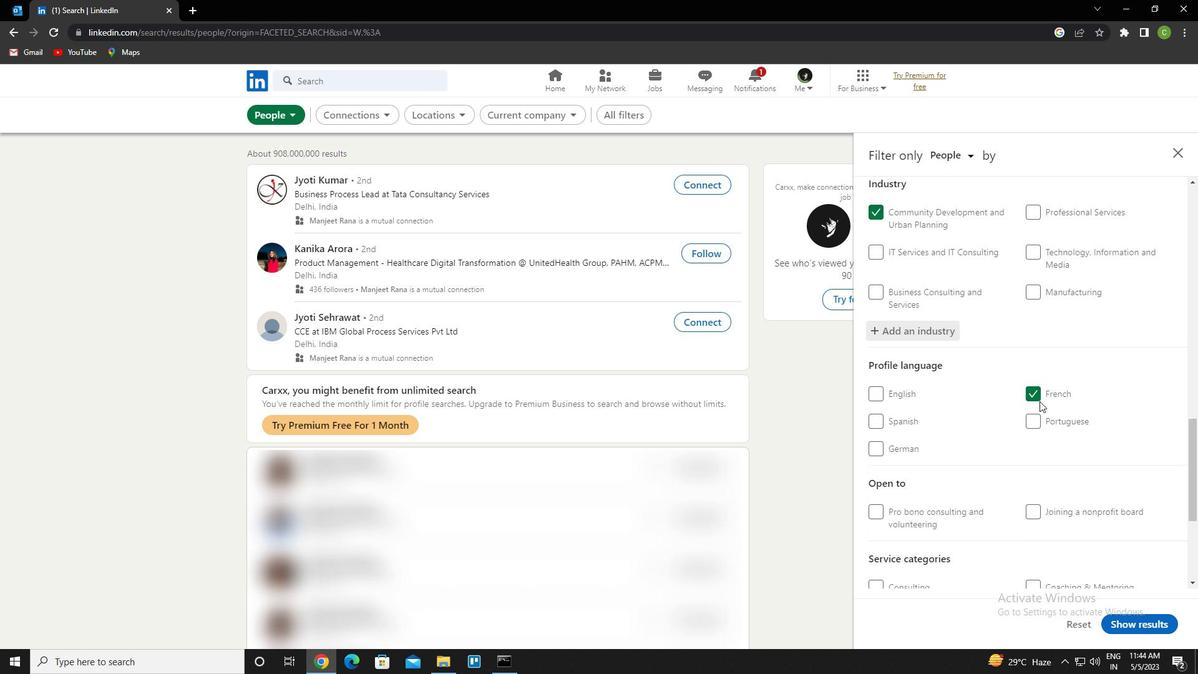 
Action: Mouse scrolled (1024, 404) with delta (0, 0)
Screenshot: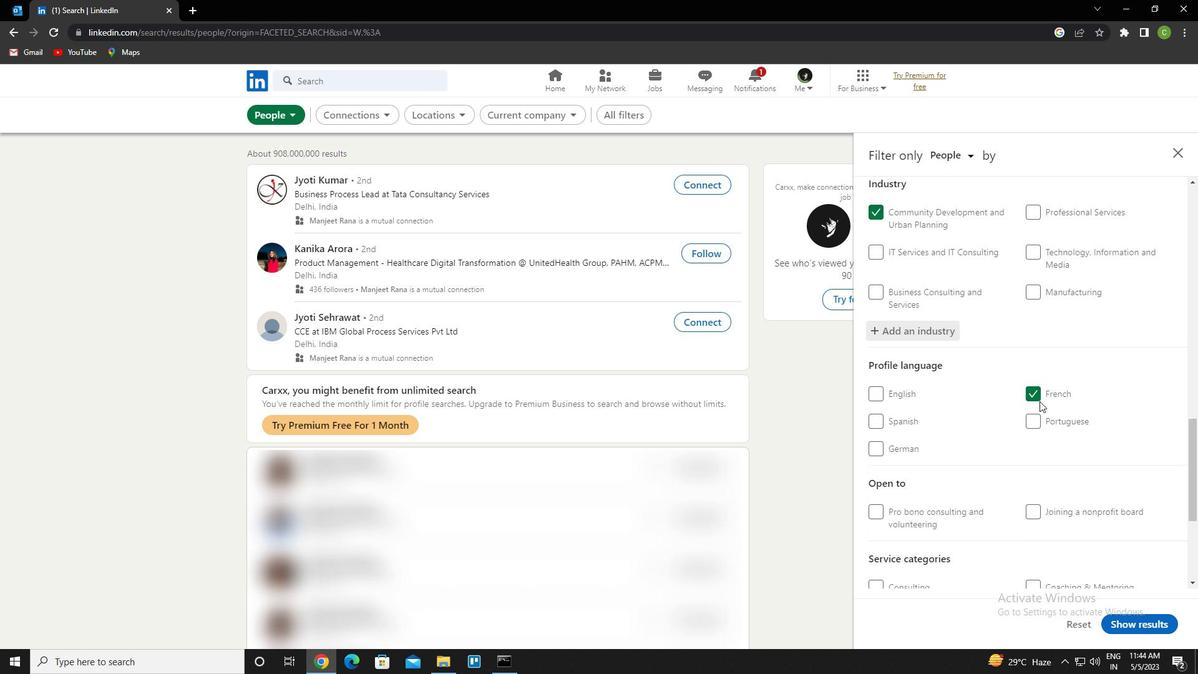 
Action: Mouse moved to (1012, 414)
Screenshot: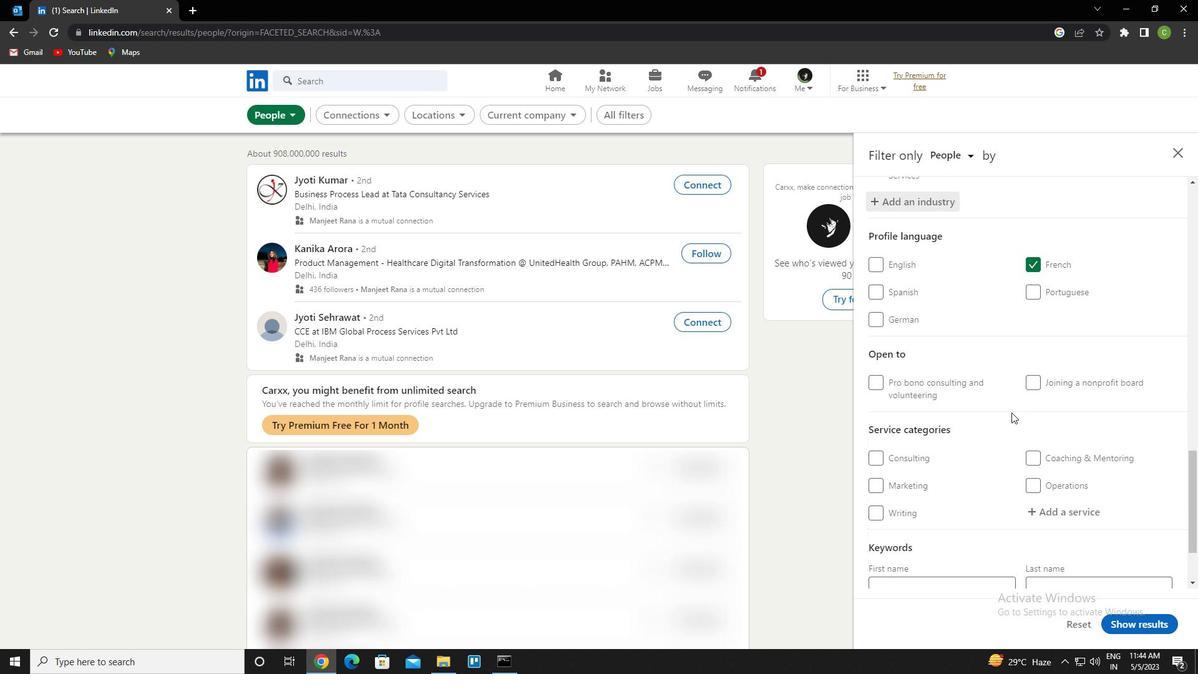 
Action: Mouse scrolled (1012, 413) with delta (0, 0)
Screenshot: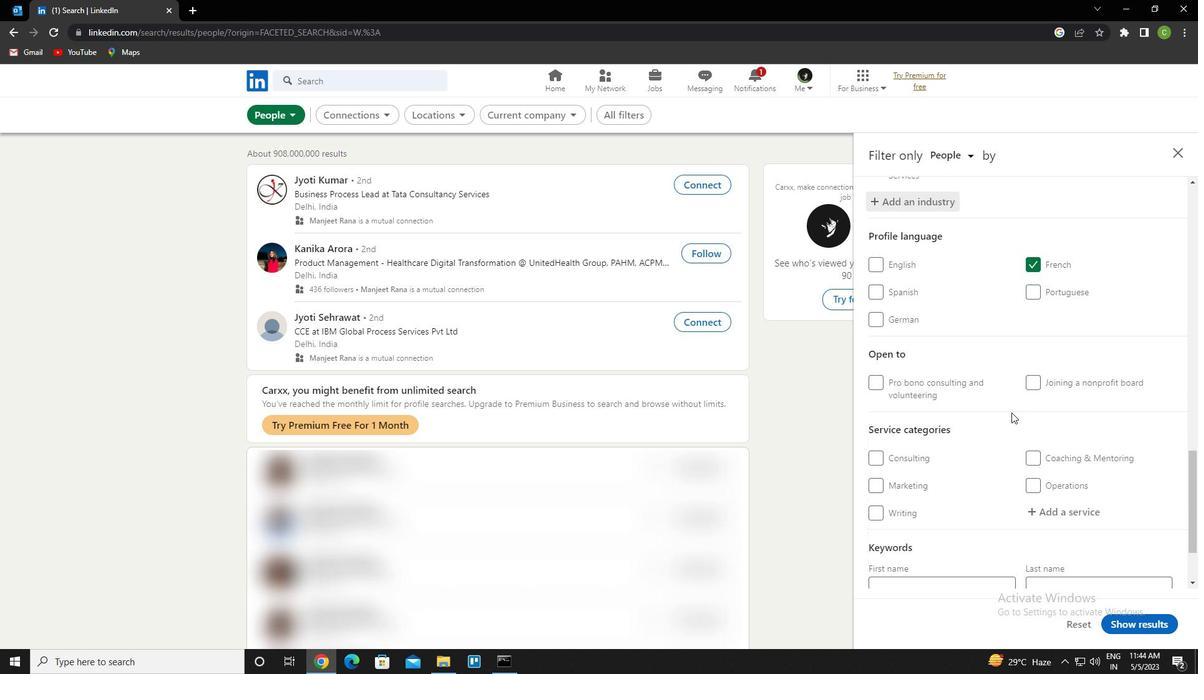 
Action: Mouse scrolled (1012, 413) with delta (0, 0)
Screenshot: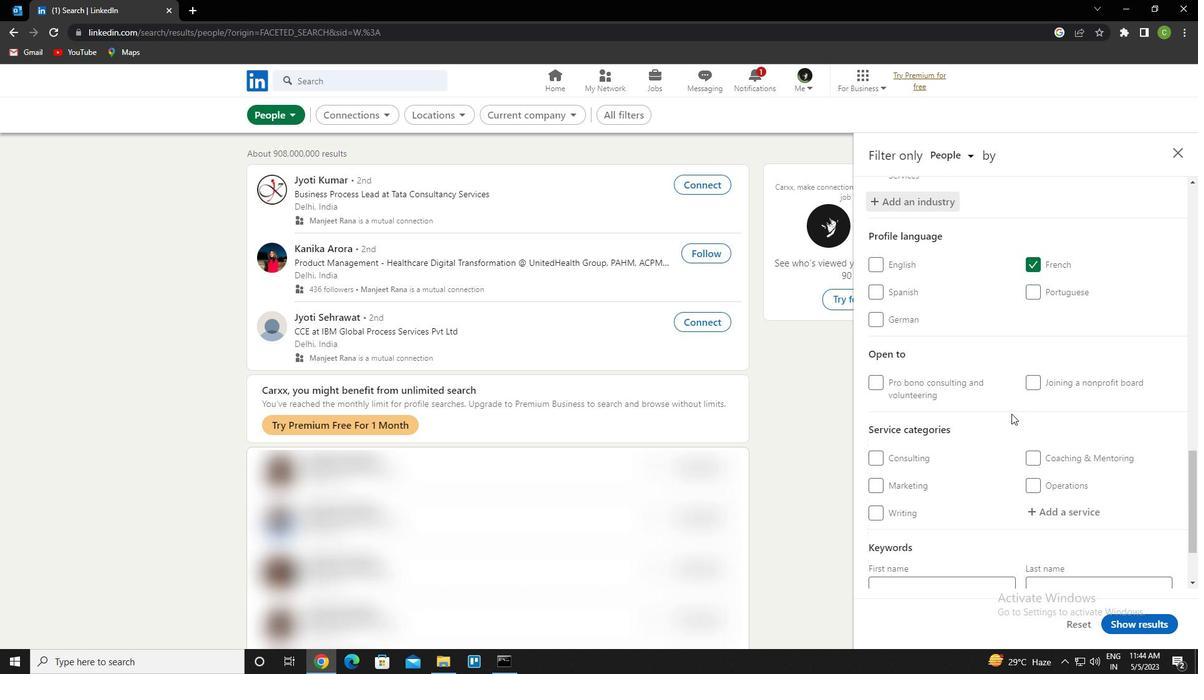
Action: Mouse moved to (1049, 417)
Screenshot: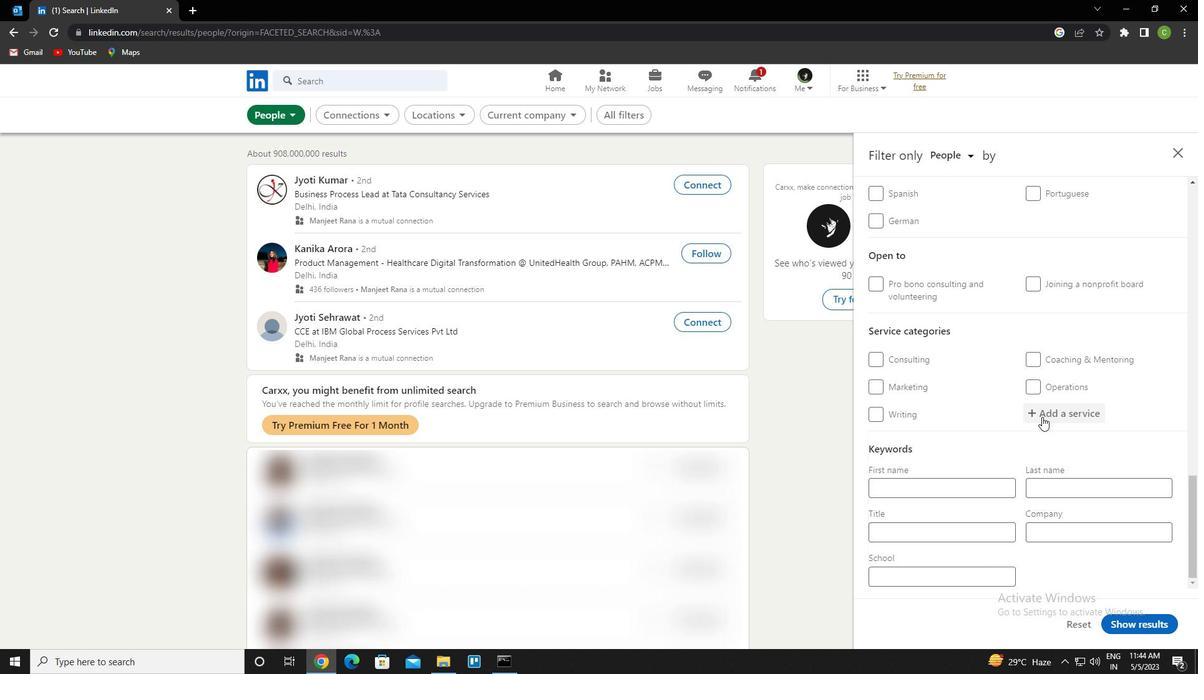 
Action: Mouse pressed left at (1049, 417)
Screenshot: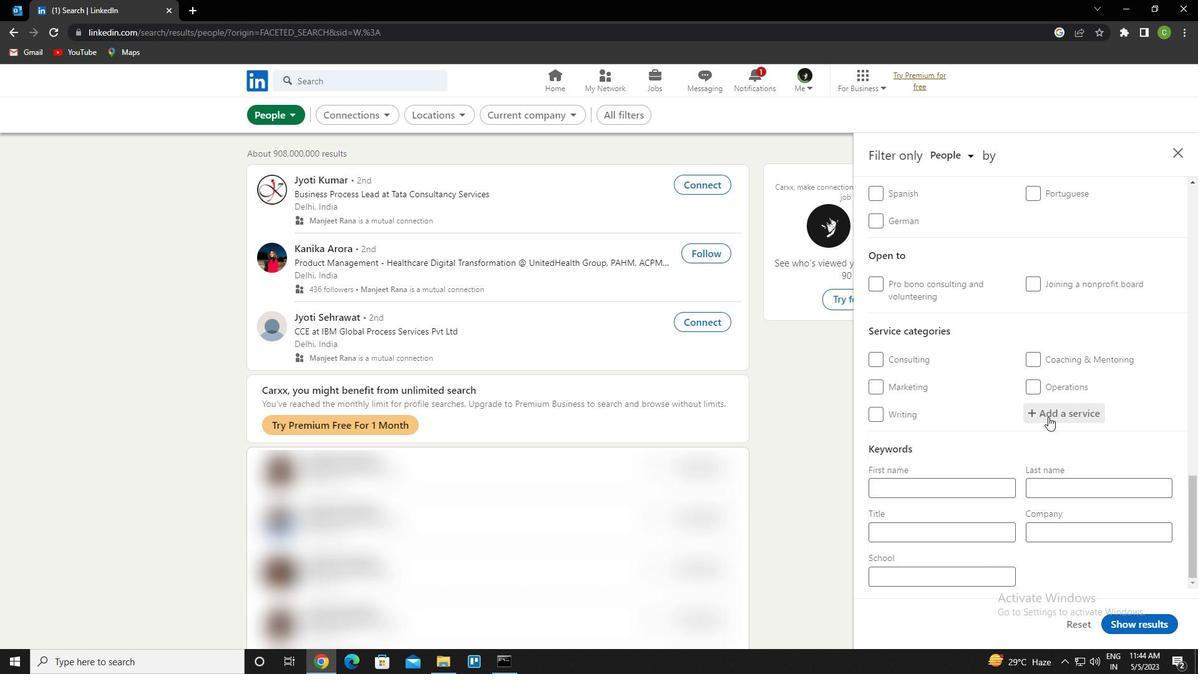 
Action: Key pressed bankr<Key.down><Key.enter>
Screenshot: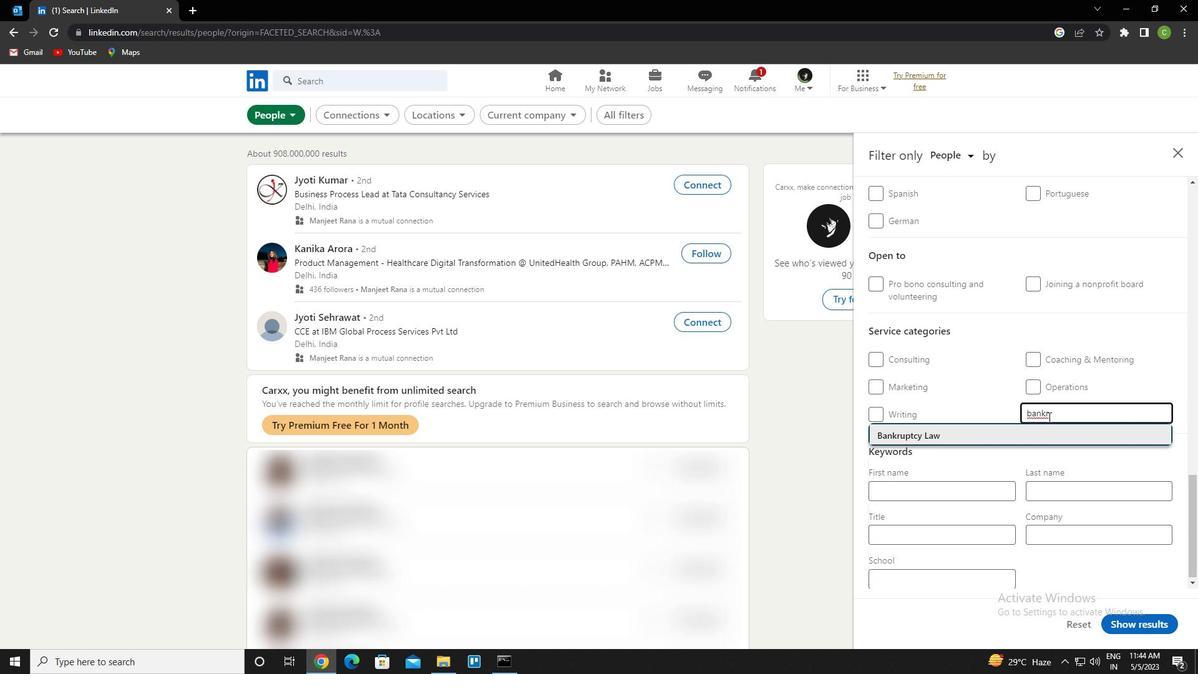 
Action: Mouse scrolled (1049, 416) with delta (0, 0)
Screenshot: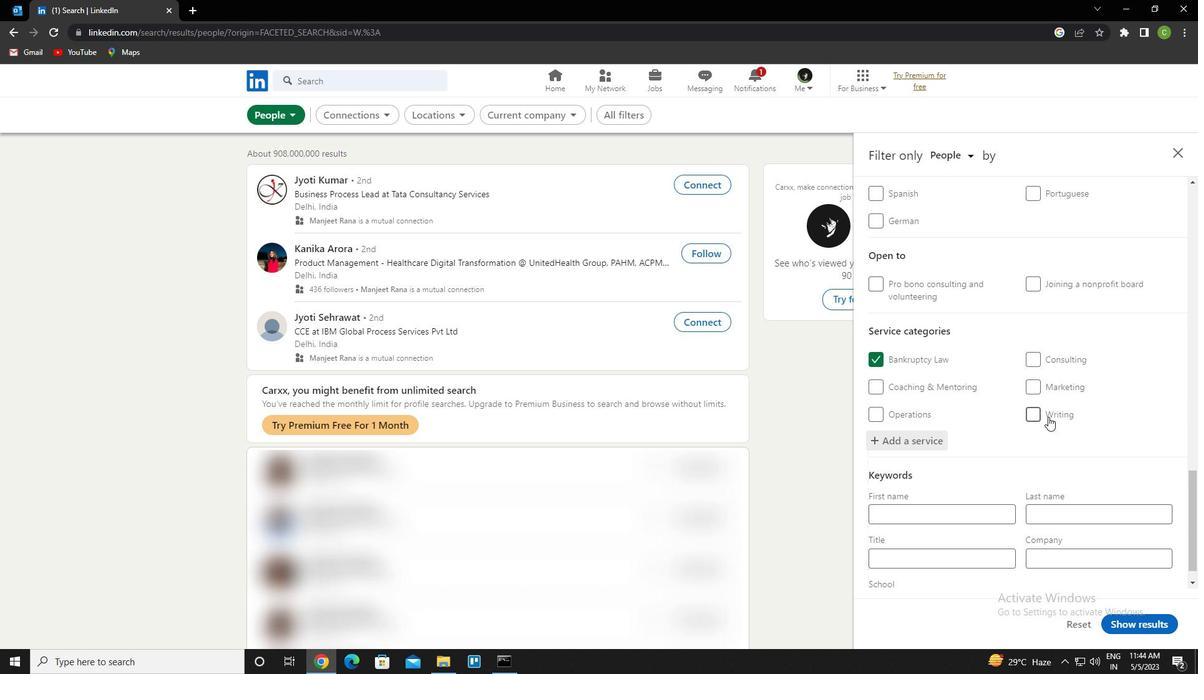 
Action: Mouse scrolled (1049, 416) with delta (0, 0)
Screenshot: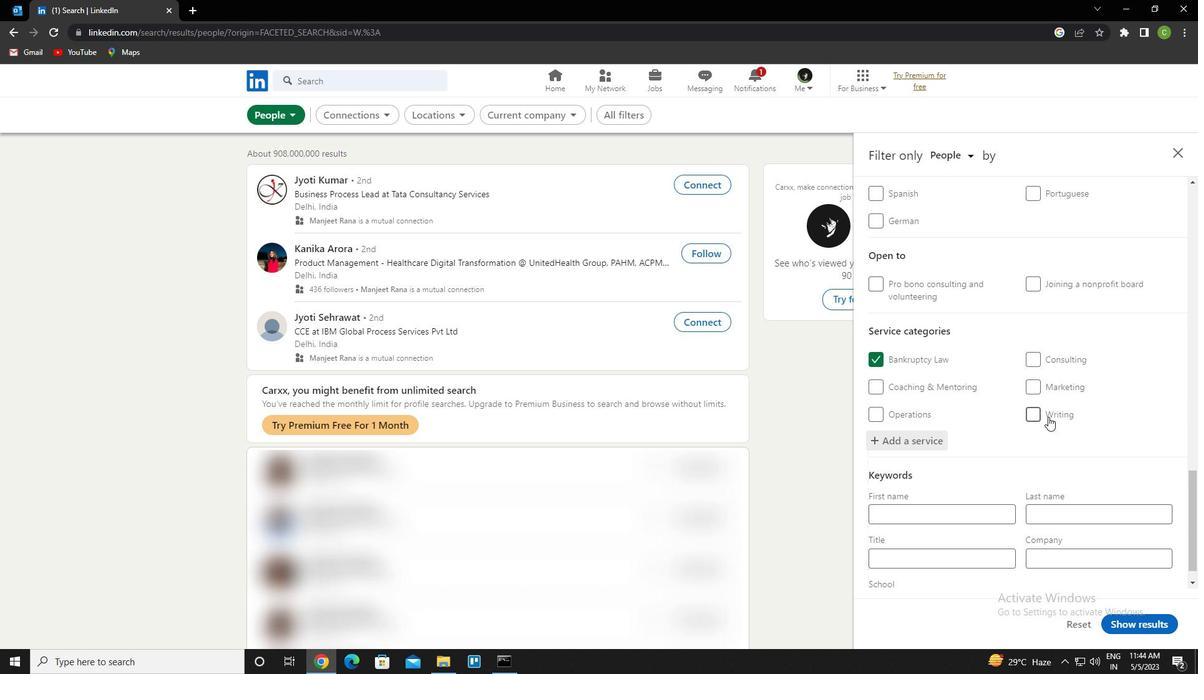 
Action: Mouse scrolled (1049, 416) with delta (0, 0)
Screenshot: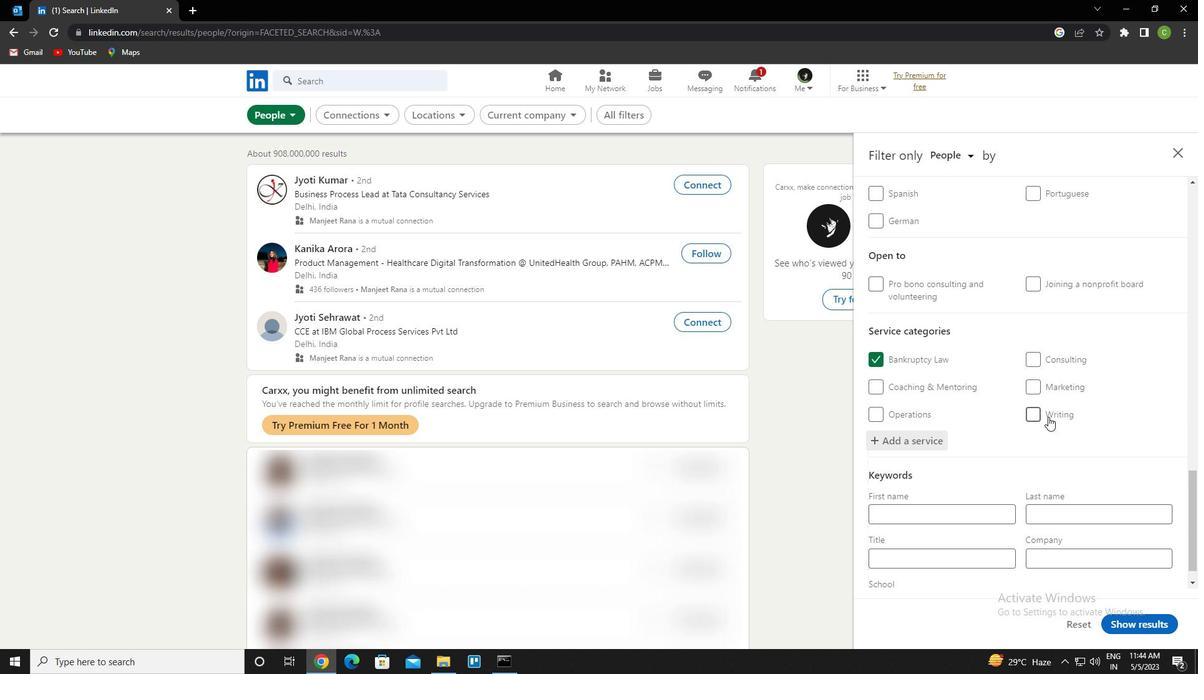 
Action: Mouse scrolled (1049, 416) with delta (0, 0)
Screenshot: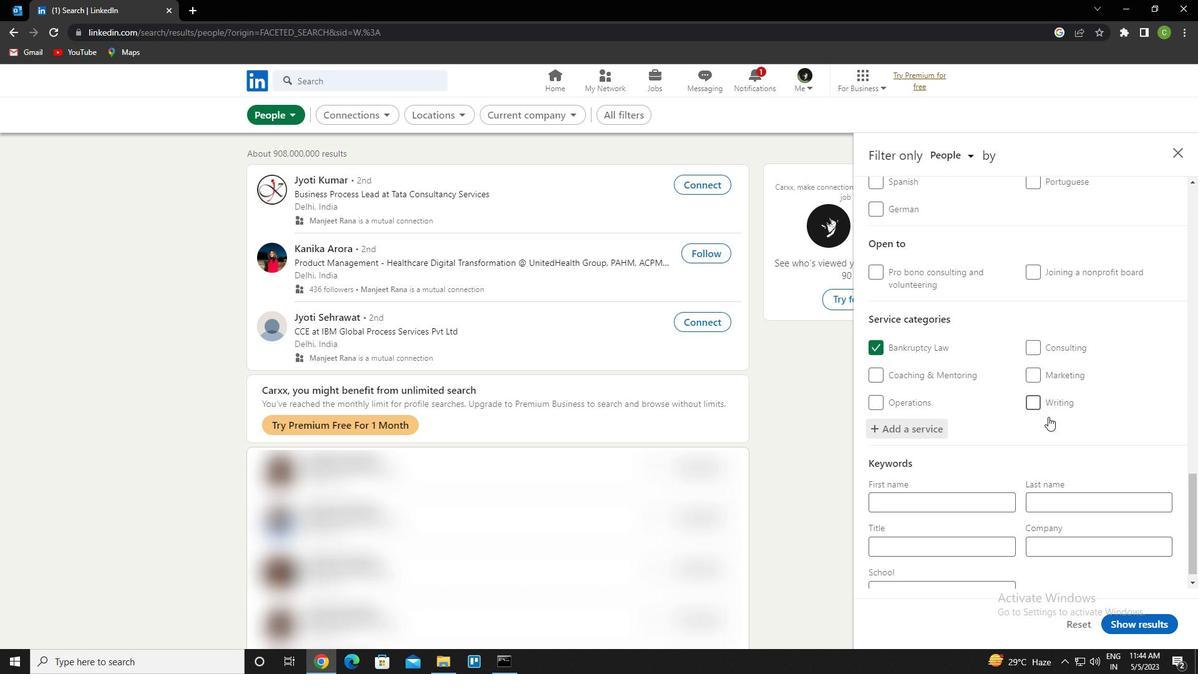 
Action: Mouse moved to (939, 534)
Screenshot: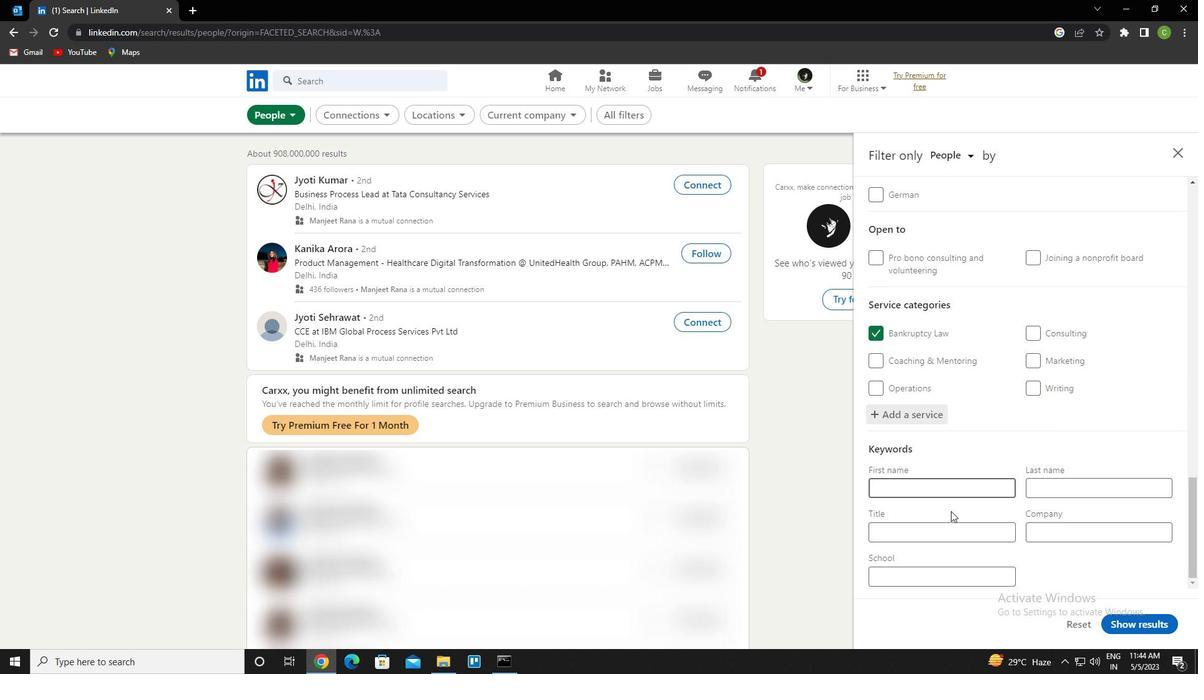 
Action: Mouse pressed left at (939, 534)
Screenshot: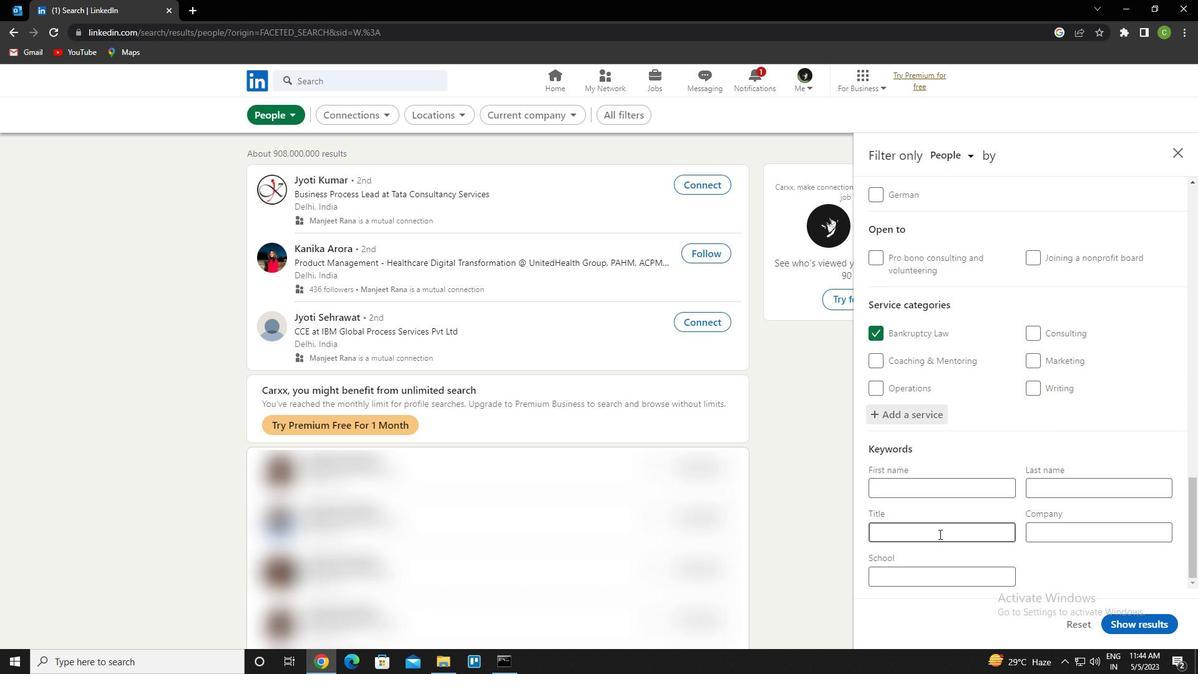 
Action: Mouse moved to (919, 513)
Screenshot: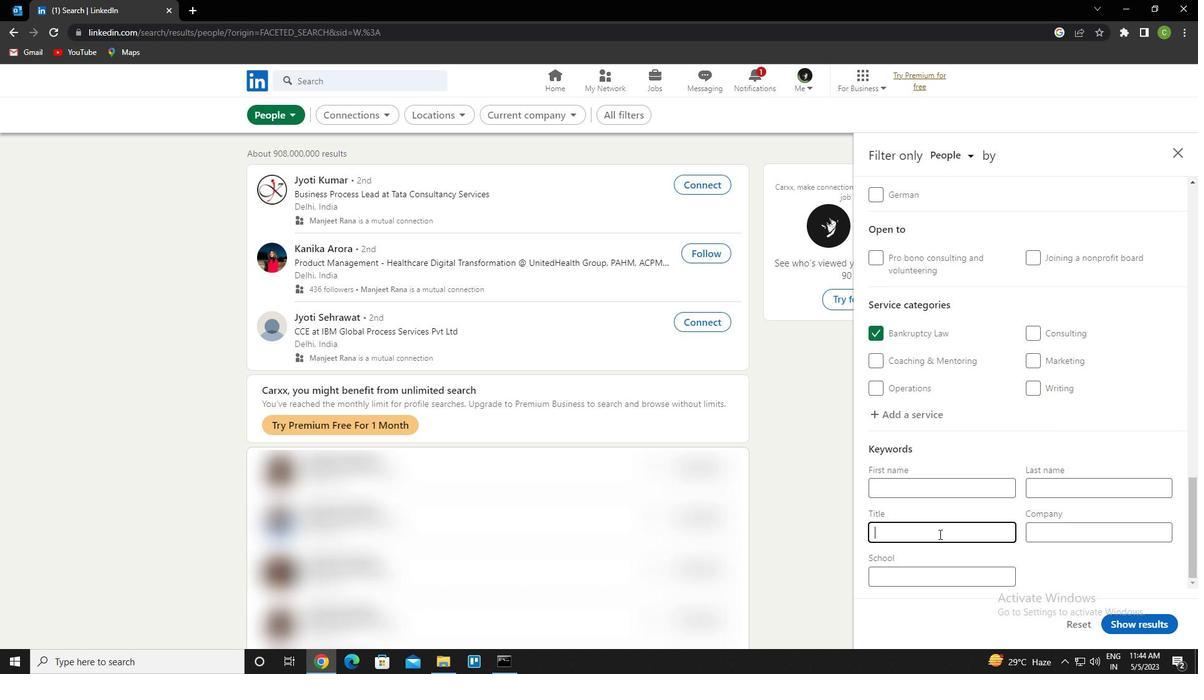 
Action: Key pressed <Key.caps_lock>r<Key.caps_lock>estaurant<Key.space><Key.caps_lock>c<Key.caps_lock>hain<Key.space><Key.caps_lock>e<Key.caps_lock>xecutive
Screenshot: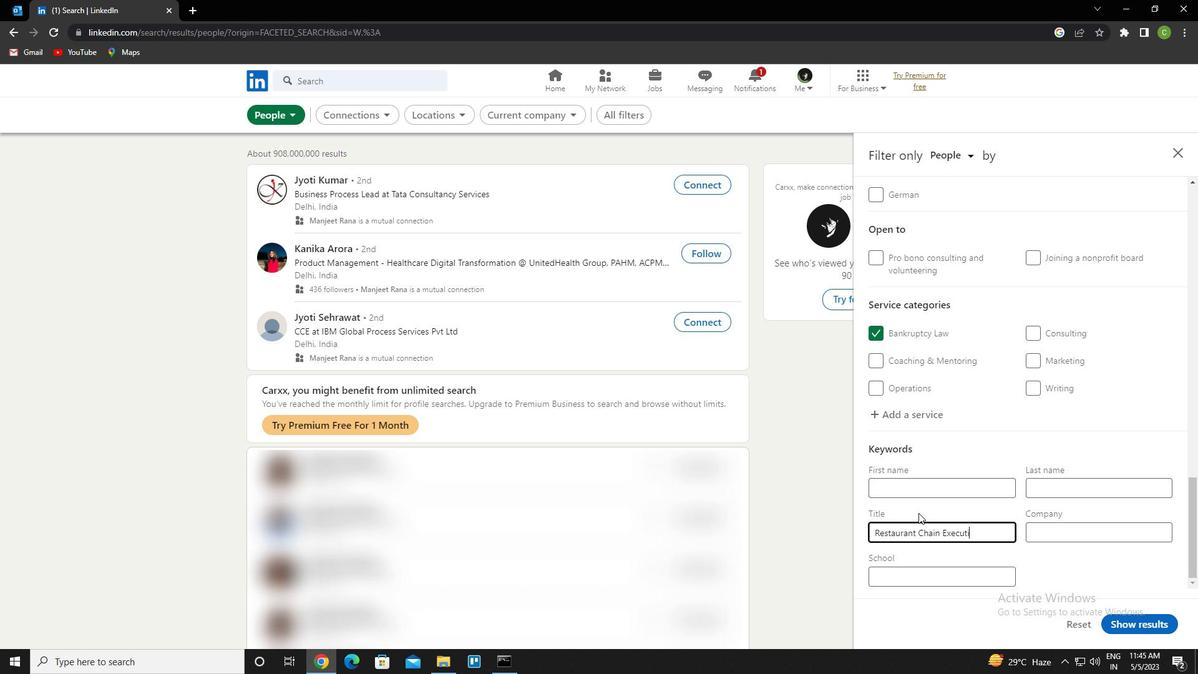 
Action: Mouse moved to (1125, 628)
Screenshot: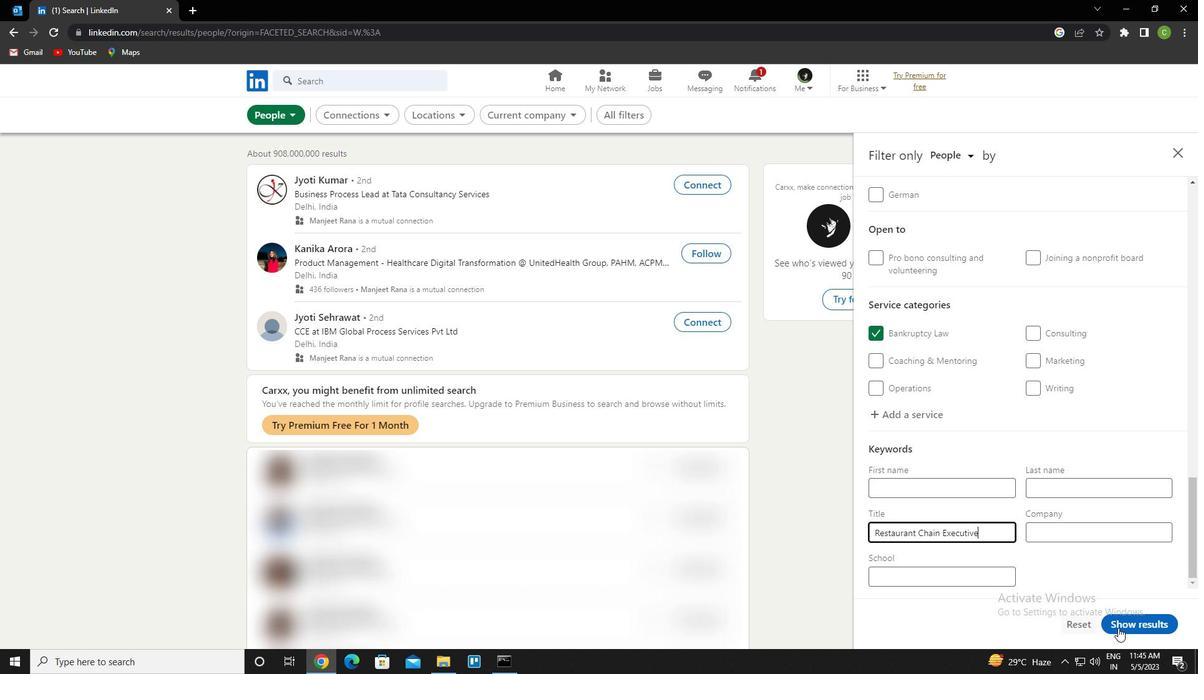 
Action: Mouse pressed left at (1125, 628)
Screenshot: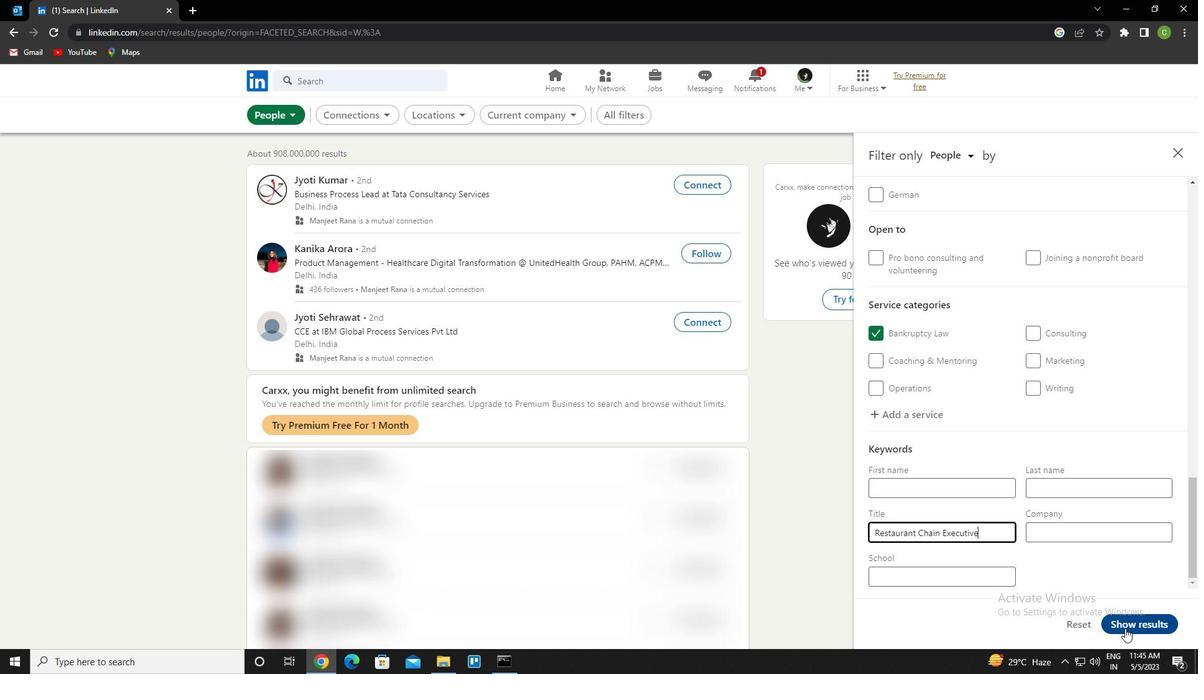 
Action: Mouse moved to (508, 634)
Screenshot: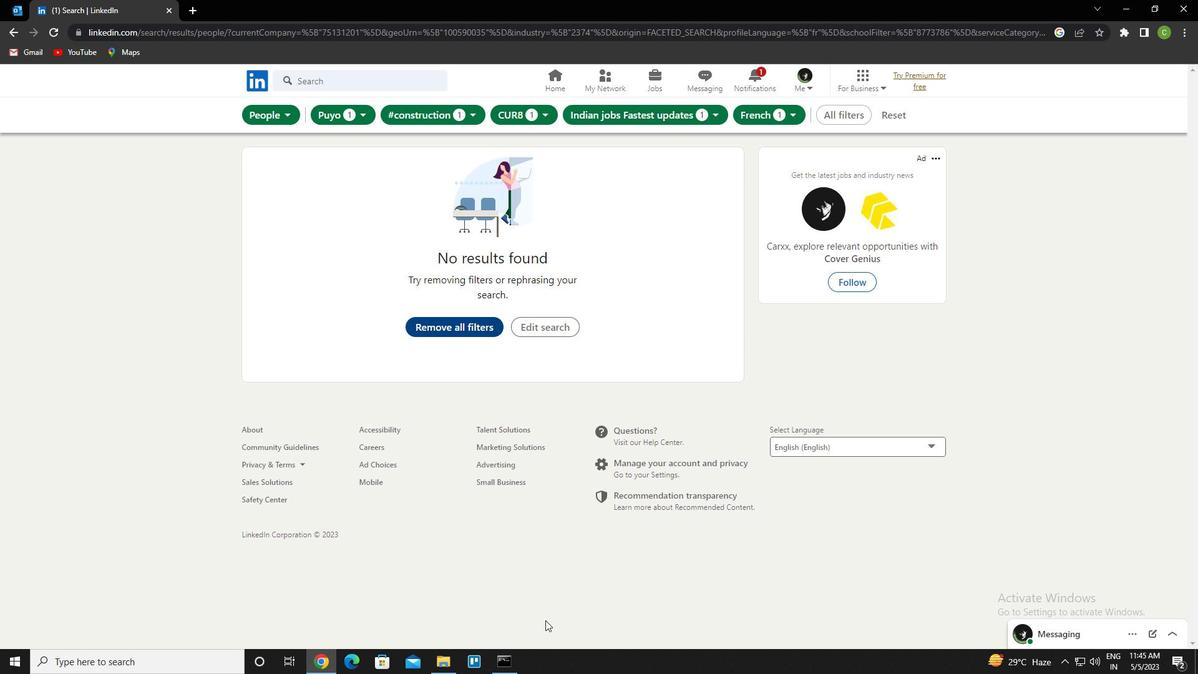 
